 Task: Look for space in Xinpu, China from 1st June, 2023 to 9th June, 2023 for 6 adults in price range Rs.6000 to Rs.12000. Place can be entire place with 3 bedrooms having 3 beds and 3 bathrooms. Property type can be house, flat, guest house. Booking option can be shelf check-in. Required host language is Chinese (Simplified).
Action: Mouse moved to (321, 169)
Screenshot: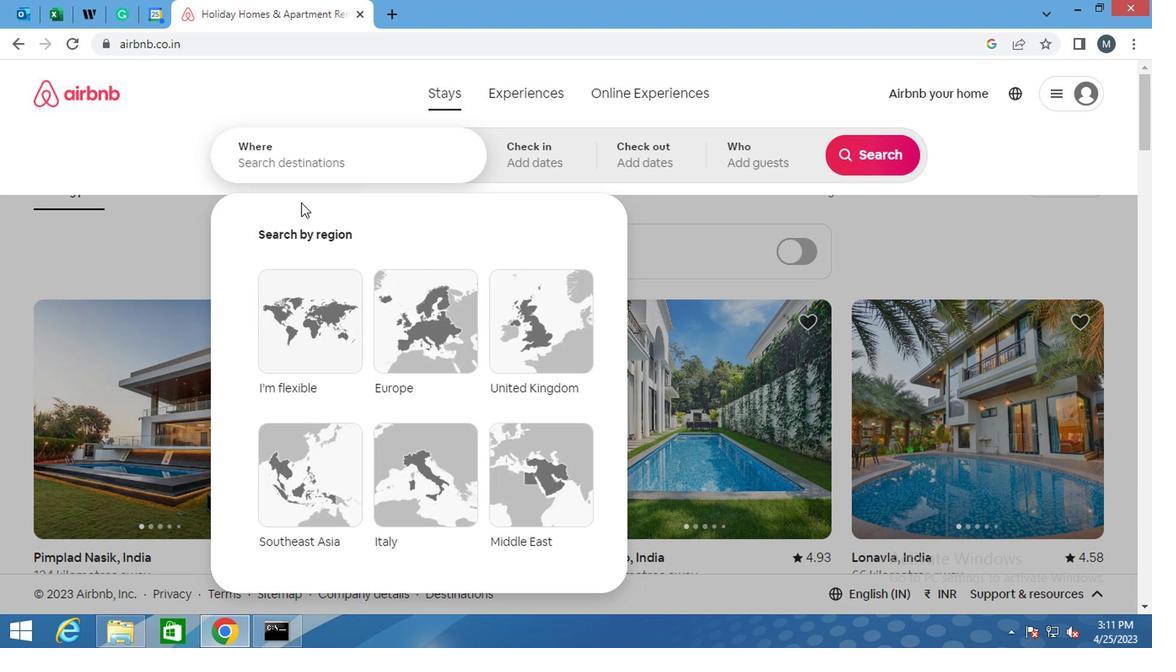 
Action: Mouse pressed left at (321, 169)
Screenshot: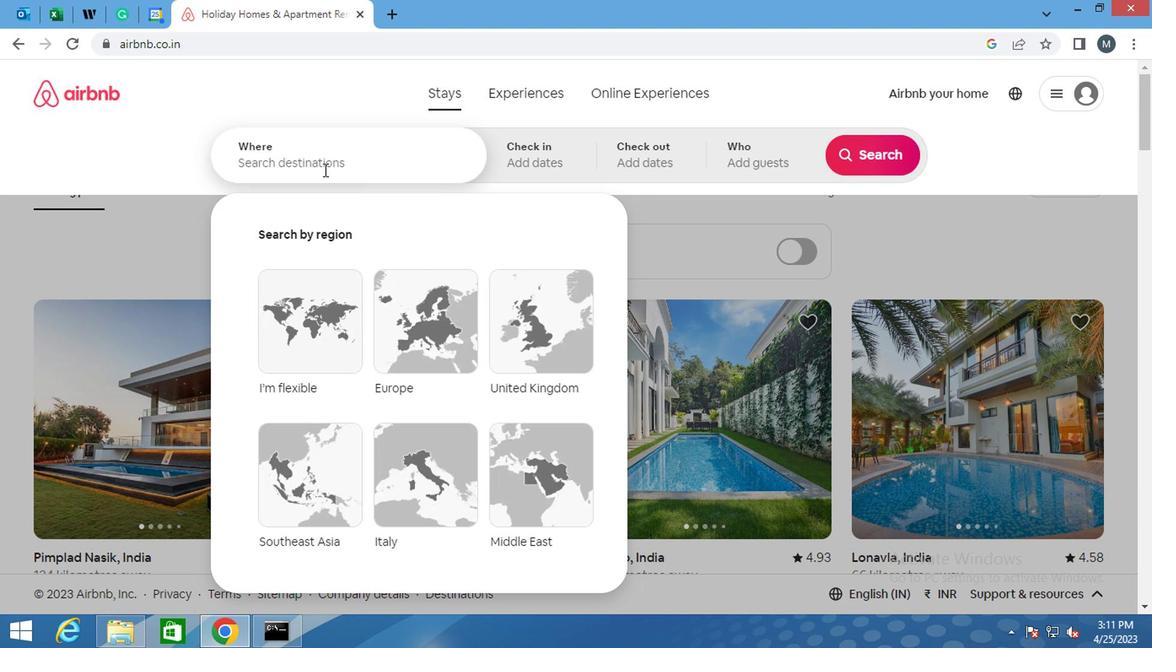
Action: Mouse moved to (318, 169)
Screenshot: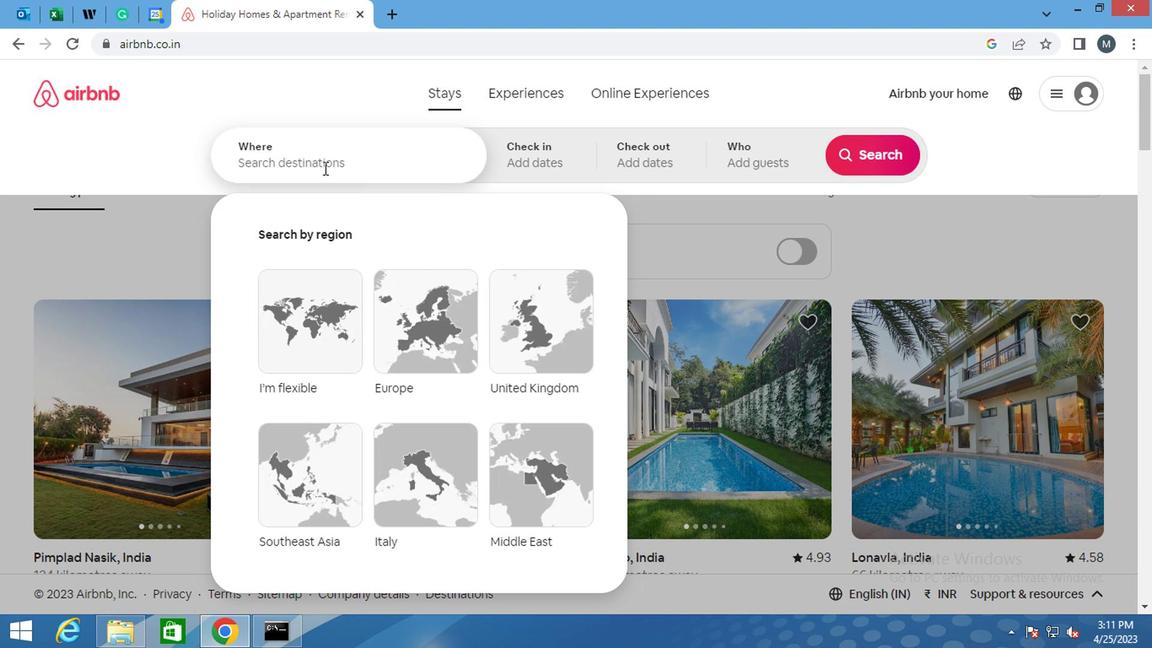 
Action: Key pressed <Key.shift>XINPU,<Key.shift>CHINA
Screenshot: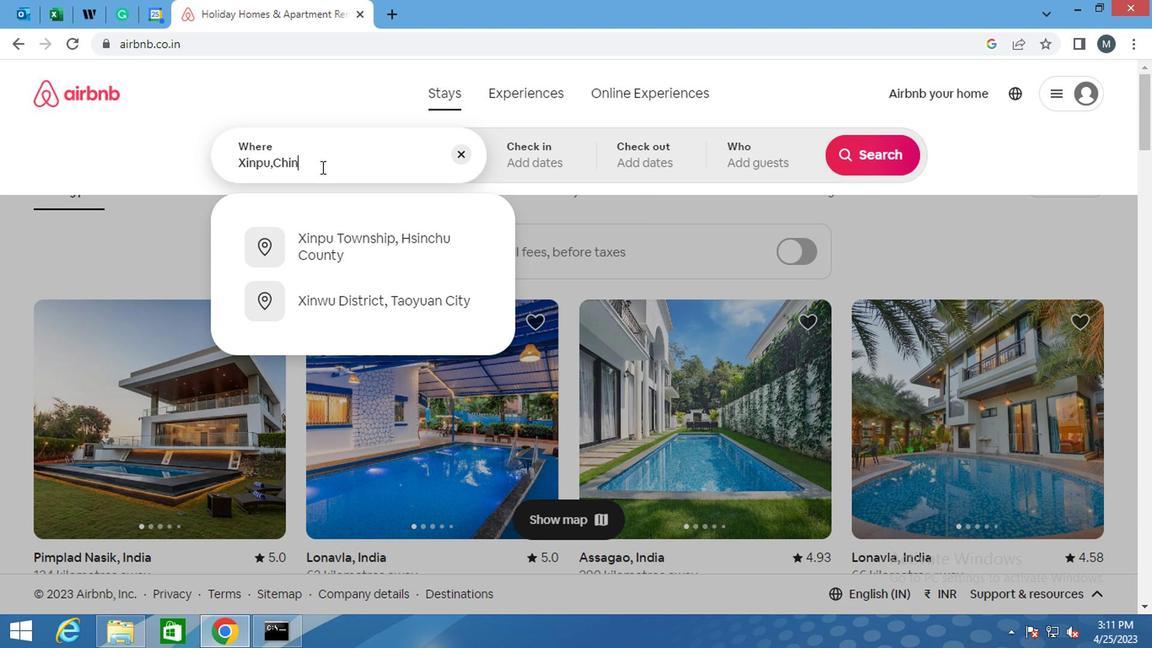 
Action: Mouse moved to (514, 159)
Screenshot: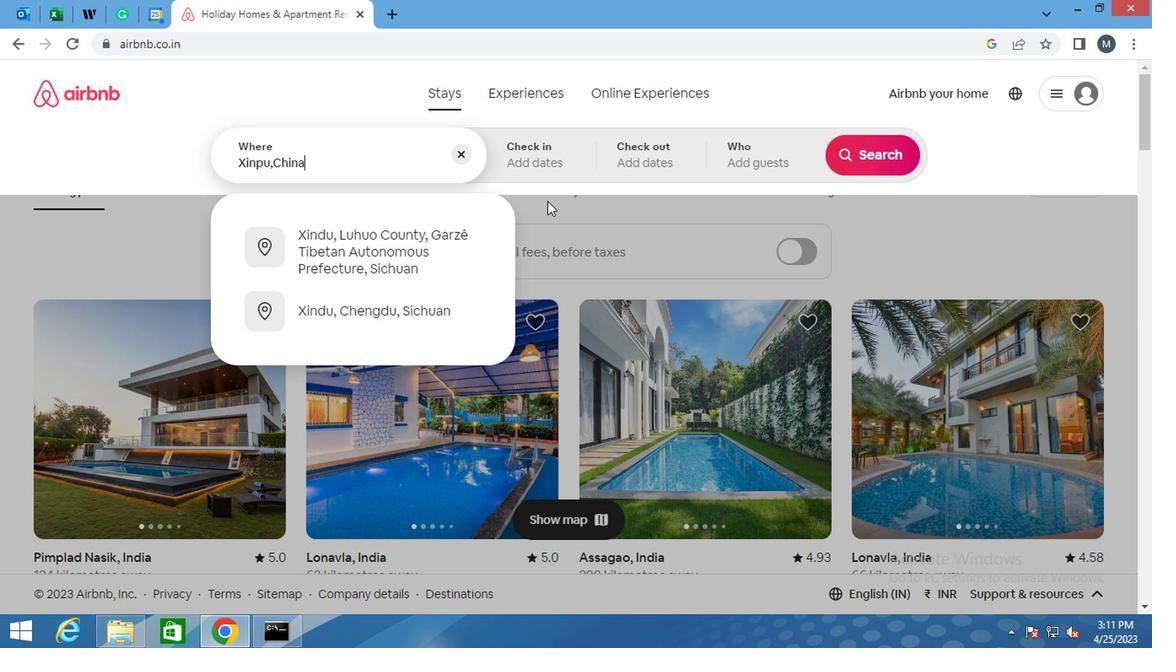 
Action: Mouse pressed left at (514, 159)
Screenshot: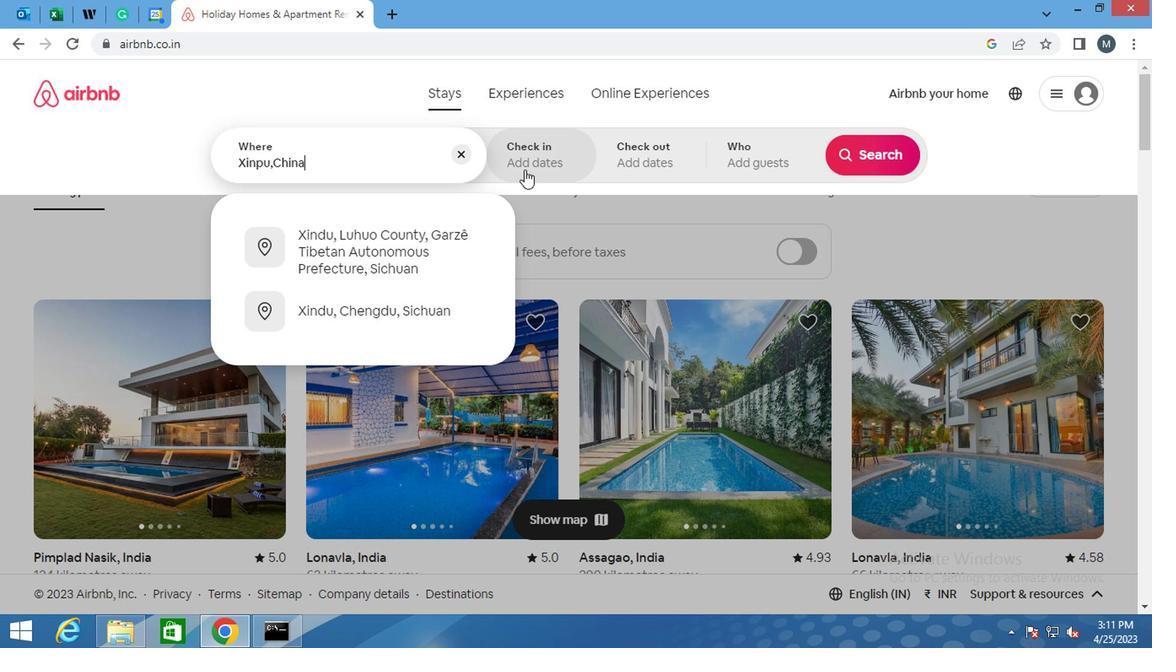 
Action: Mouse moved to (864, 280)
Screenshot: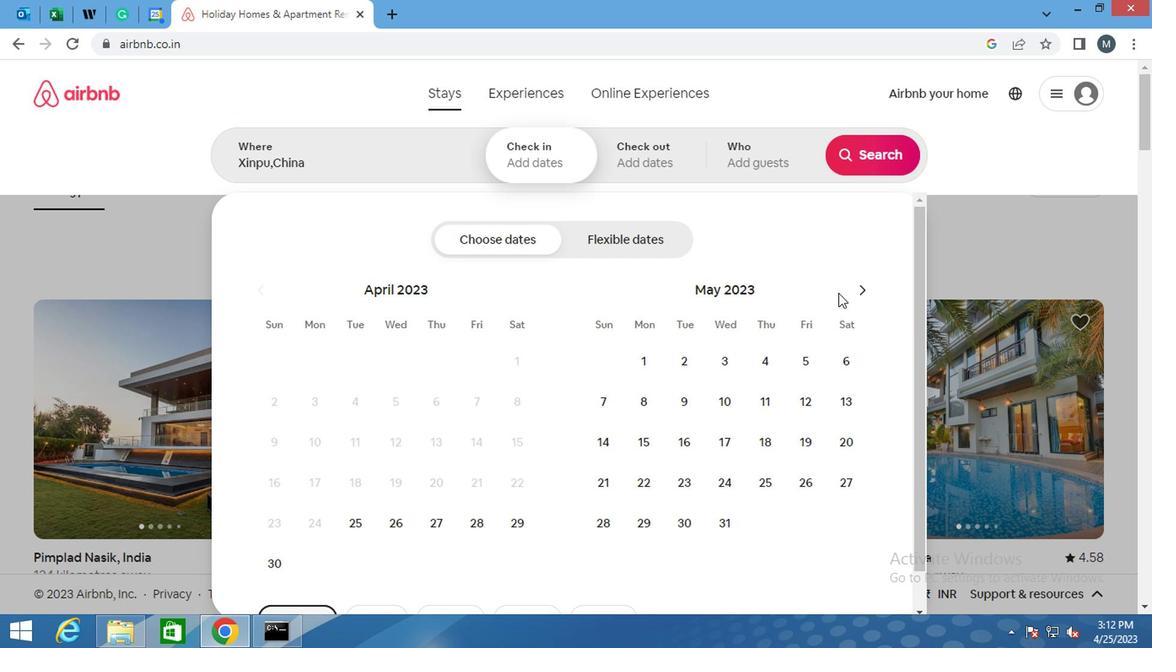 
Action: Mouse pressed left at (864, 280)
Screenshot: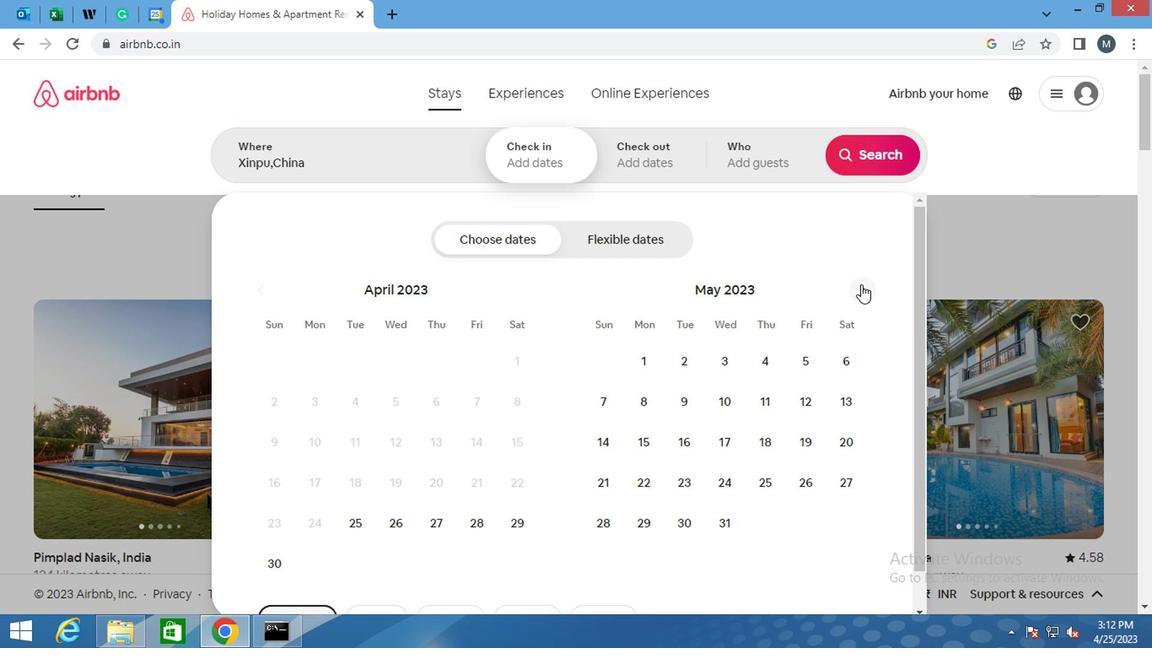 
Action: Mouse moved to (760, 358)
Screenshot: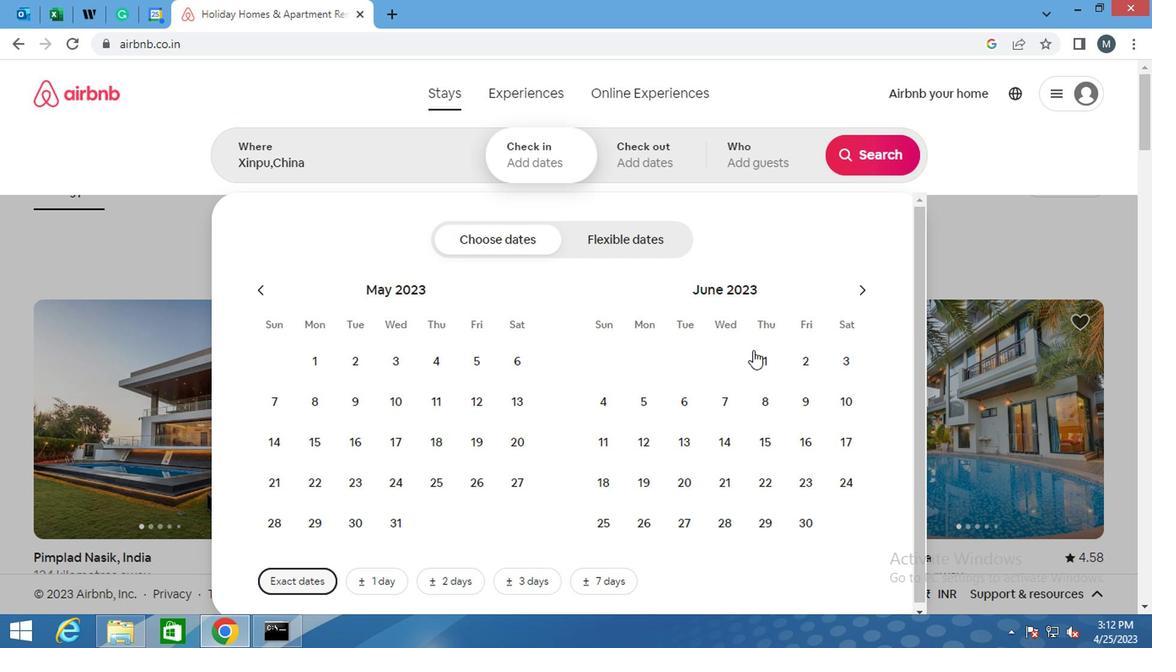 
Action: Mouse pressed left at (760, 358)
Screenshot: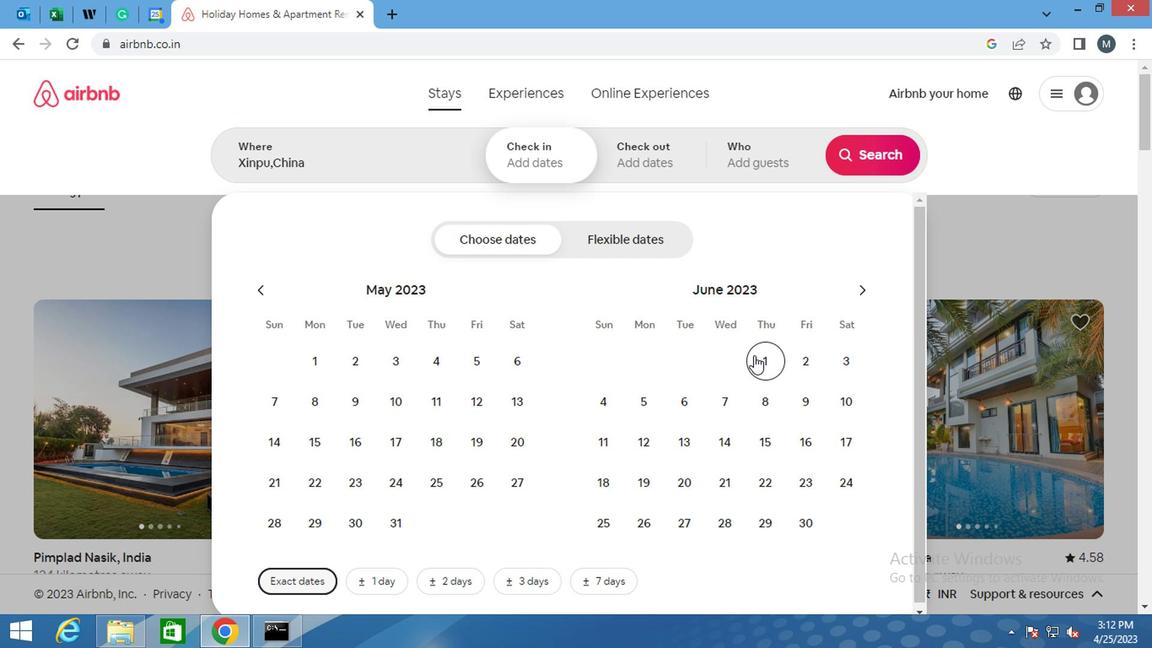 
Action: Mouse moved to (804, 396)
Screenshot: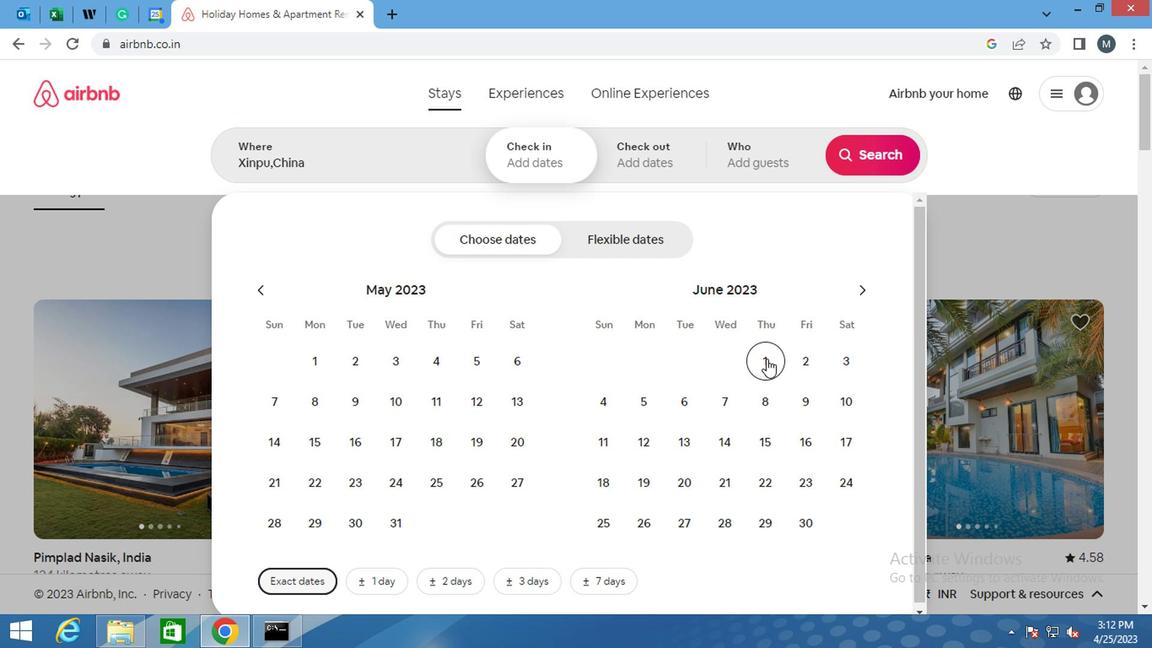 
Action: Mouse pressed left at (804, 396)
Screenshot: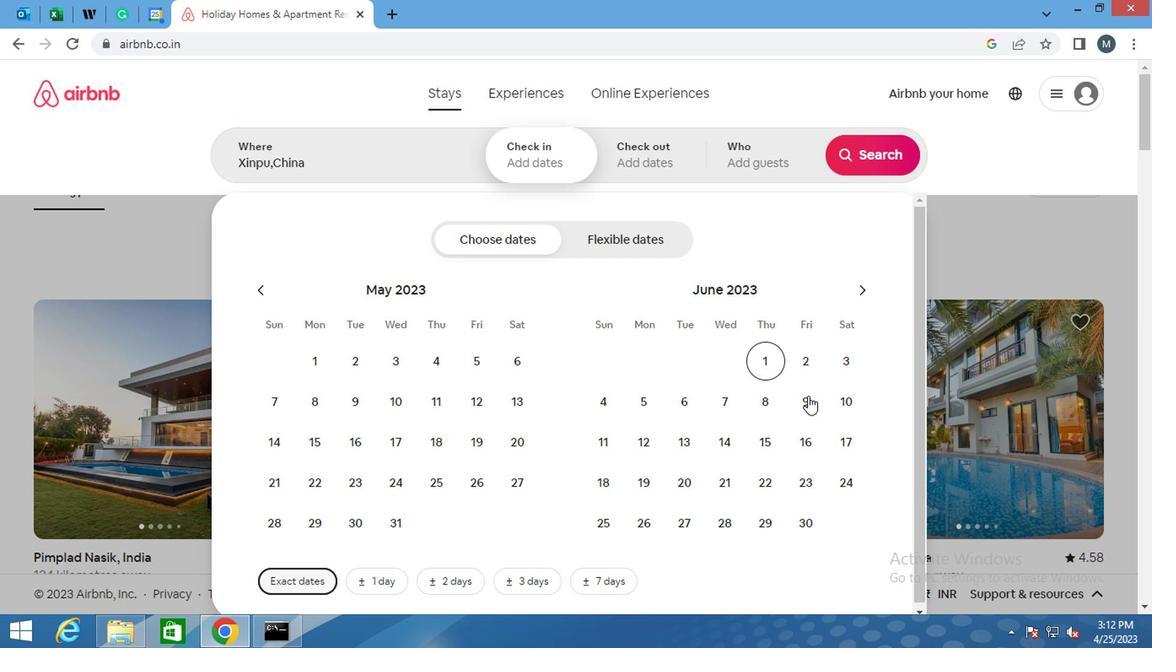 
Action: Mouse moved to (777, 162)
Screenshot: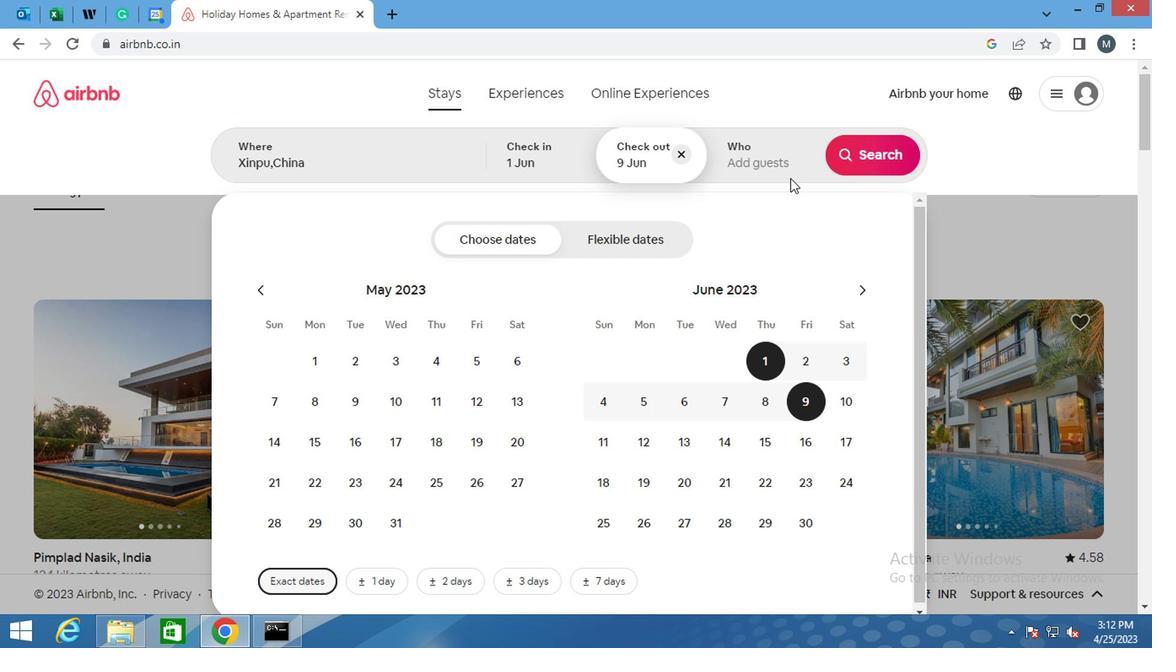 
Action: Mouse pressed left at (777, 162)
Screenshot: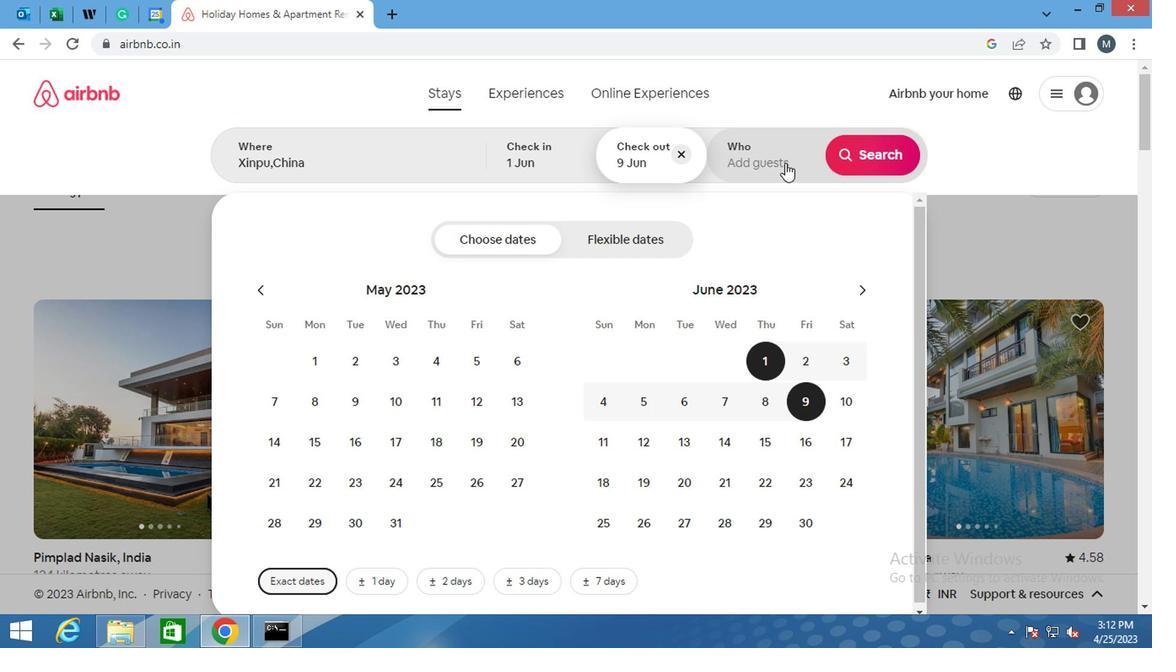 
Action: Mouse moved to (880, 249)
Screenshot: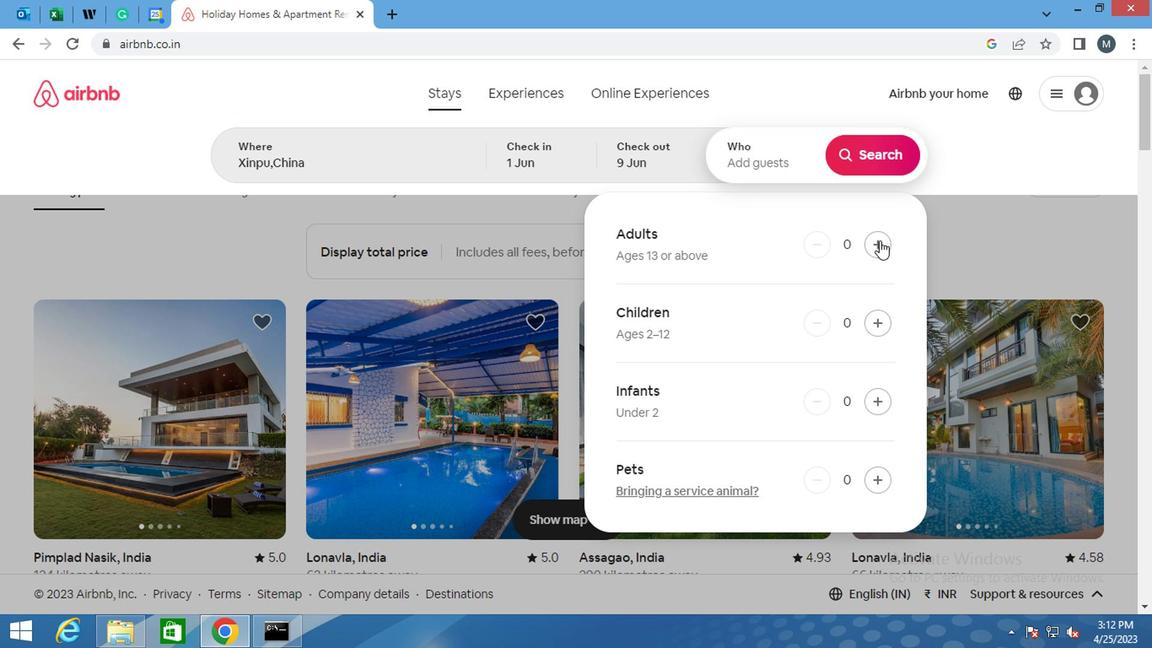 
Action: Mouse pressed left at (880, 249)
Screenshot: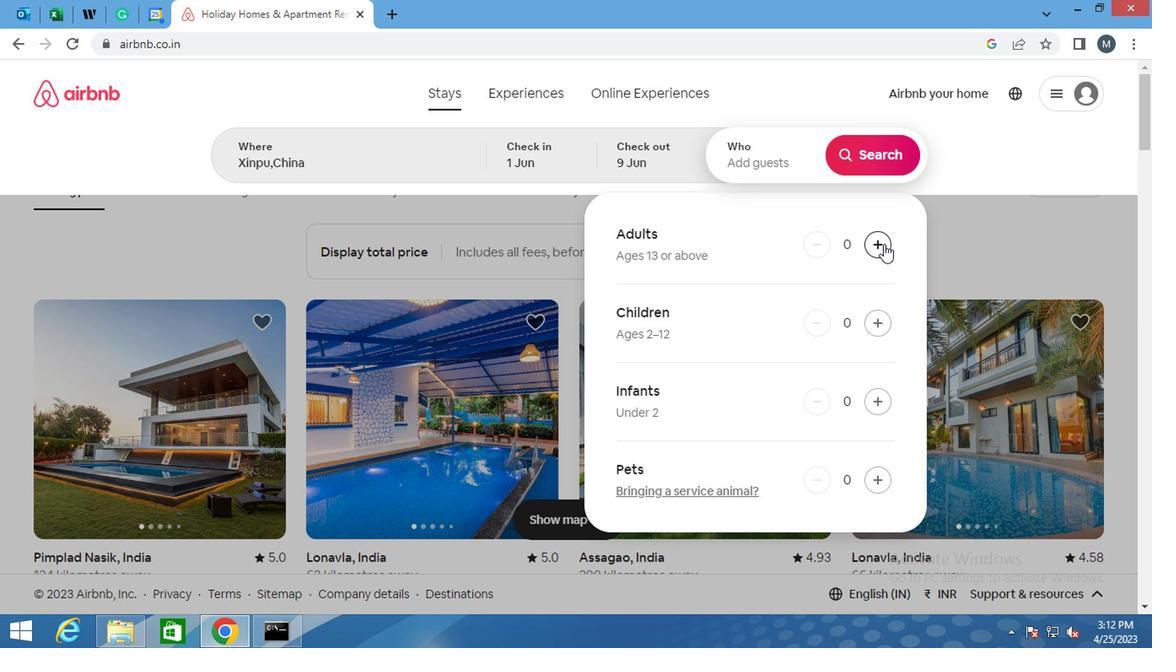 
Action: Mouse moved to (879, 250)
Screenshot: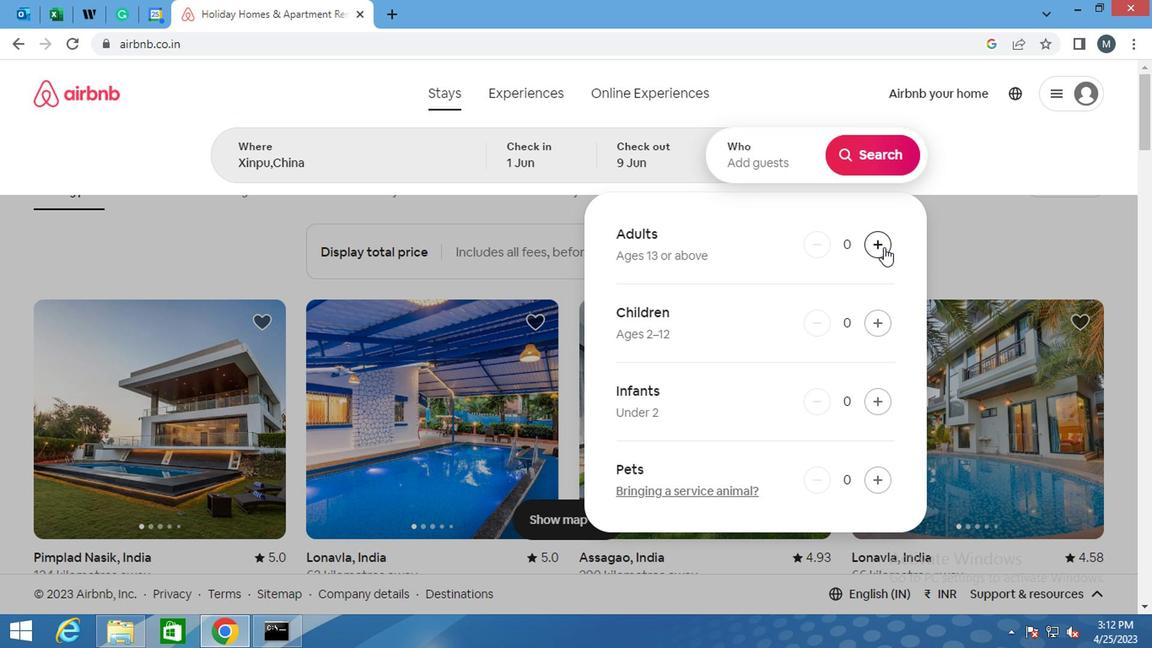 
Action: Mouse pressed left at (879, 250)
Screenshot: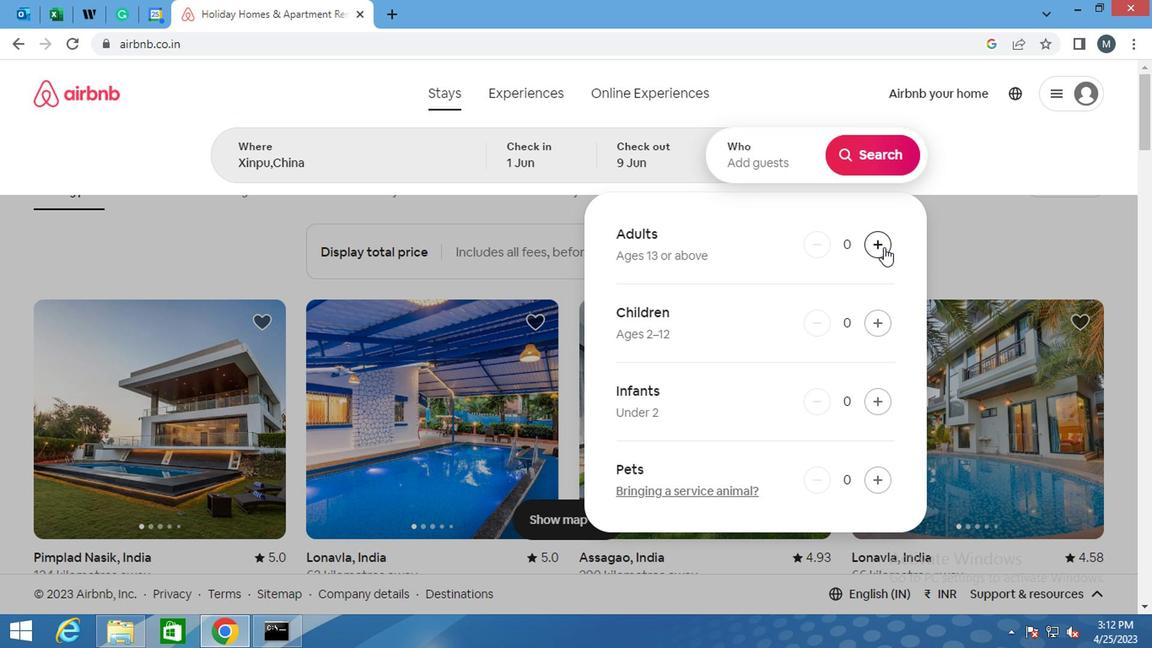 
Action: Mouse moved to (877, 251)
Screenshot: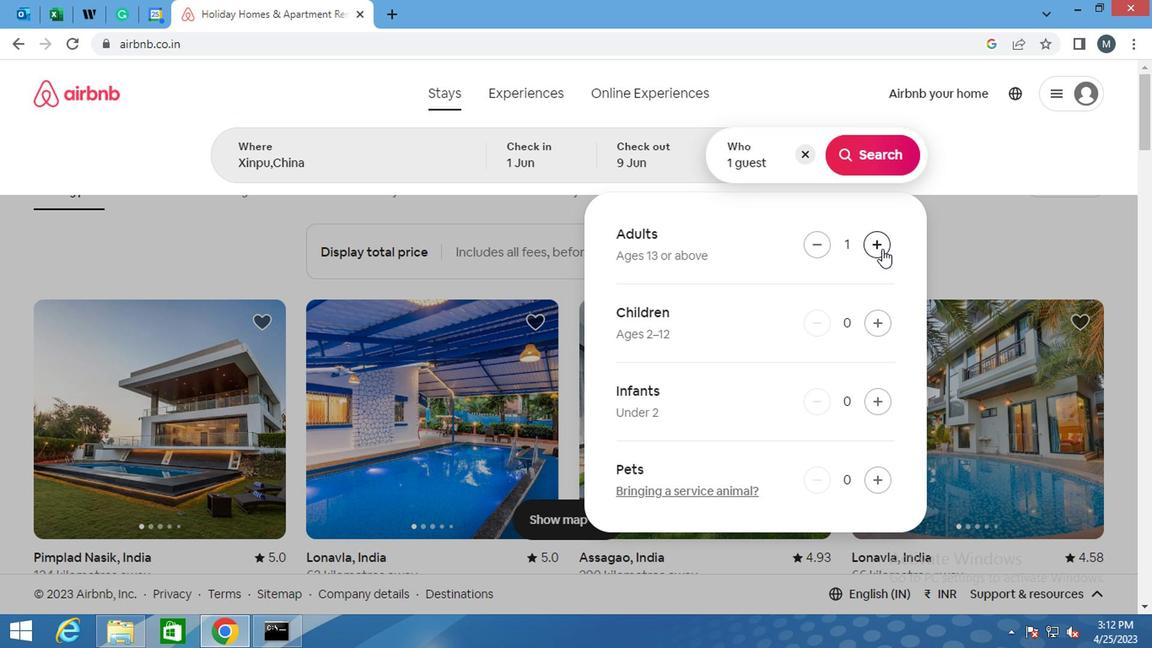 
Action: Mouse pressed left at (877, 251)
Screenshot: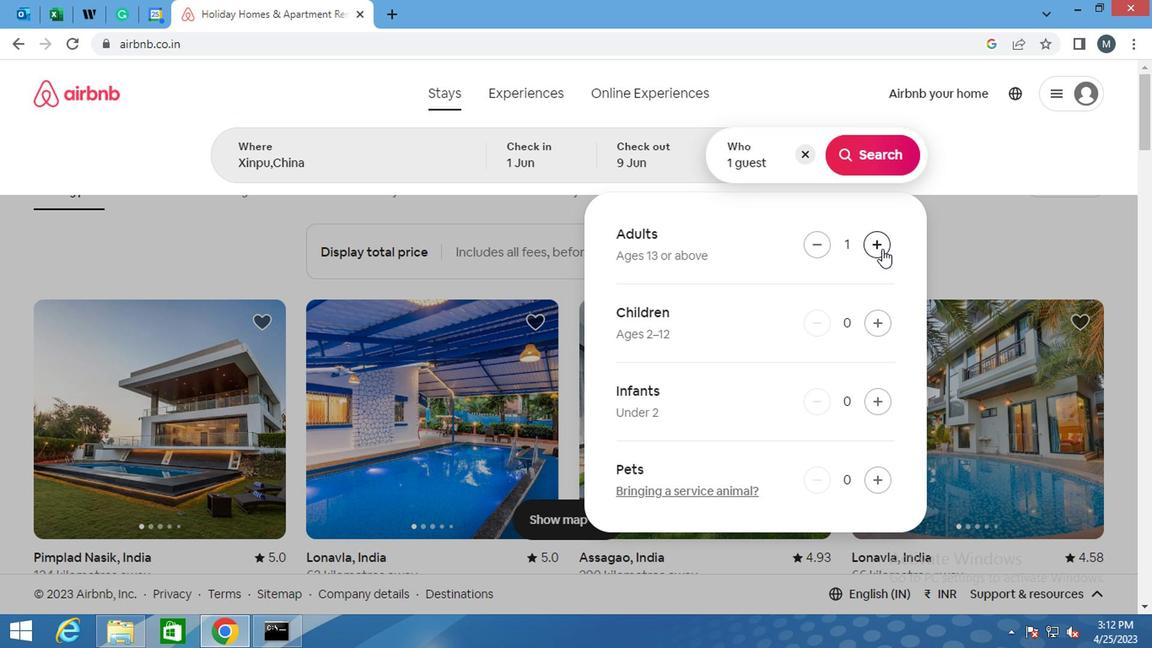
Action: Mouse pressed left at (877, 251)
Screenshot: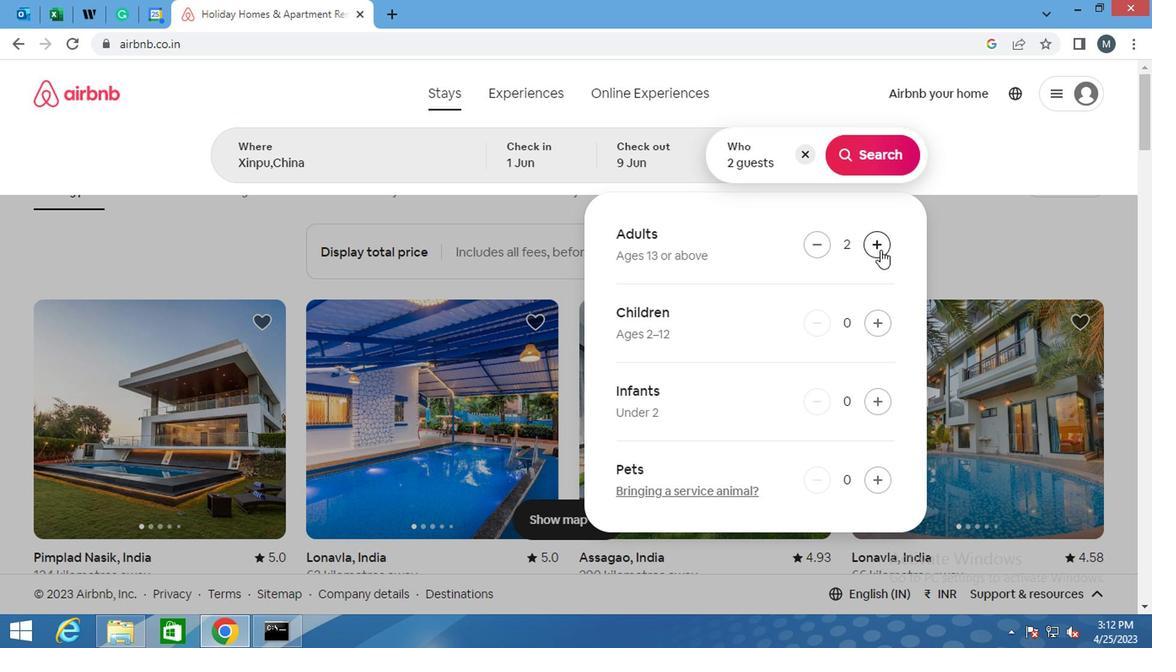 
Action: Mouse pressed left at (877, 251)
Screenshot: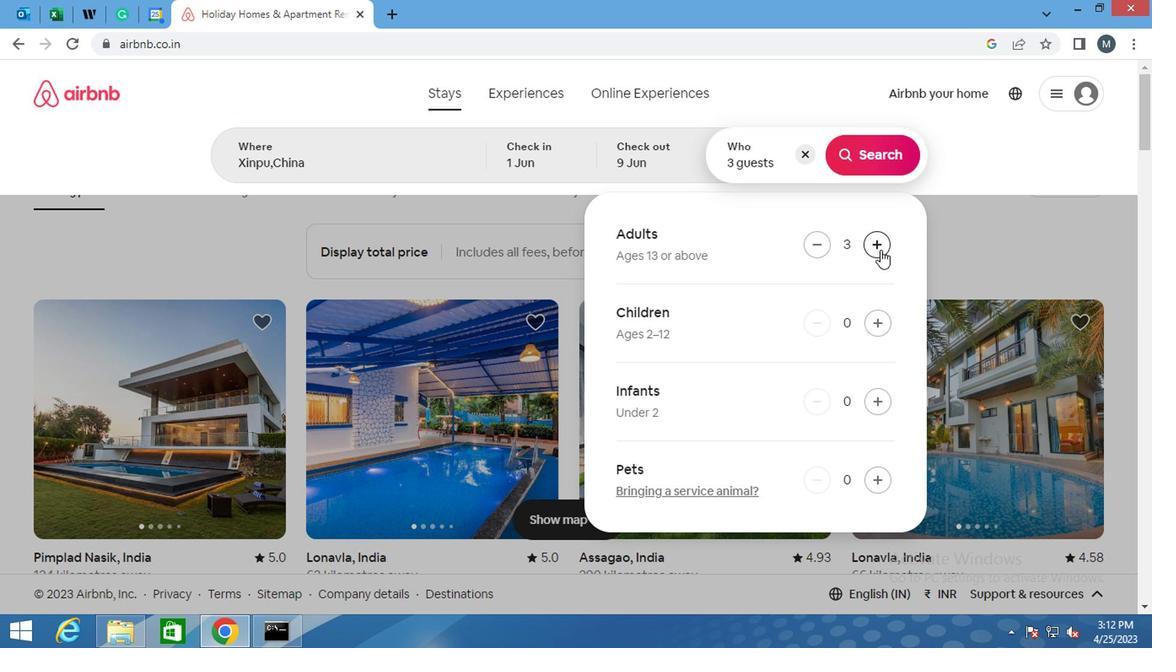 
Action: Mouse pressed left at (877, 251)
Screenshot: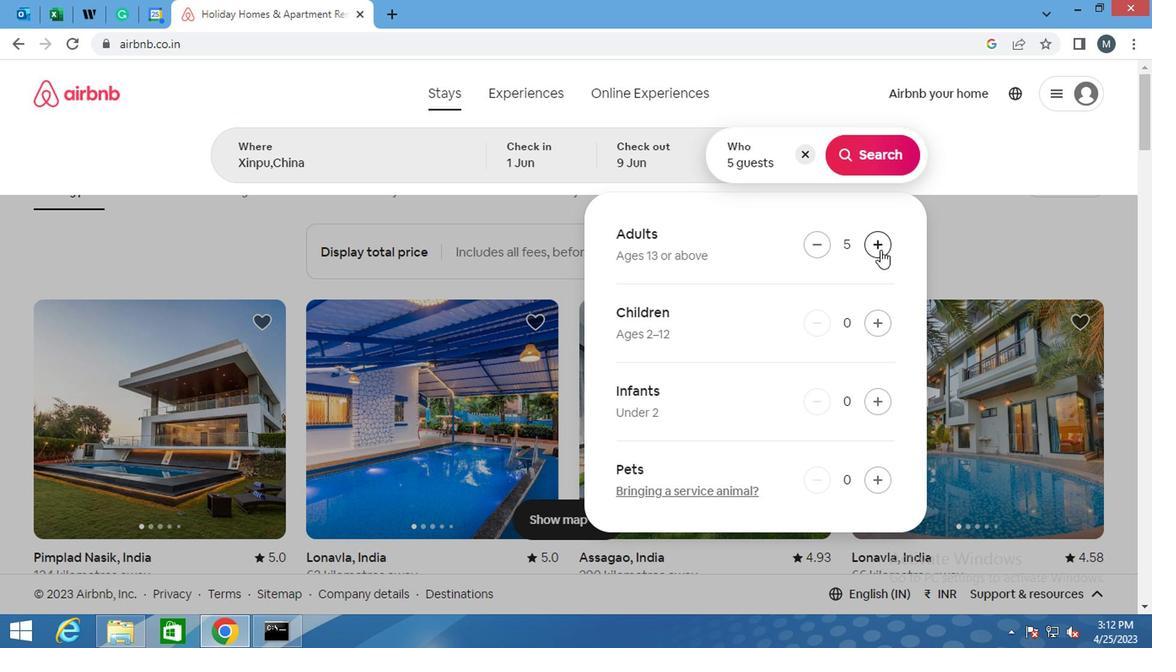 
Action: Mouse moved to (863, 162)
Screenshot: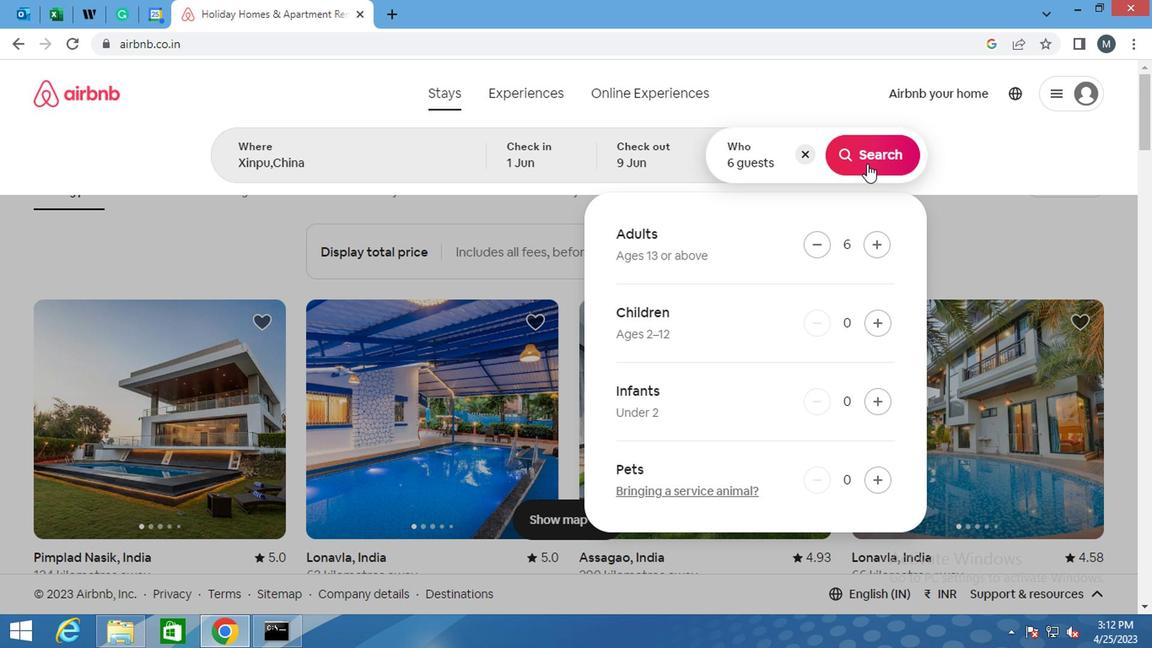 
Action: Mouse pressed left at (863, 162)
Screenshot: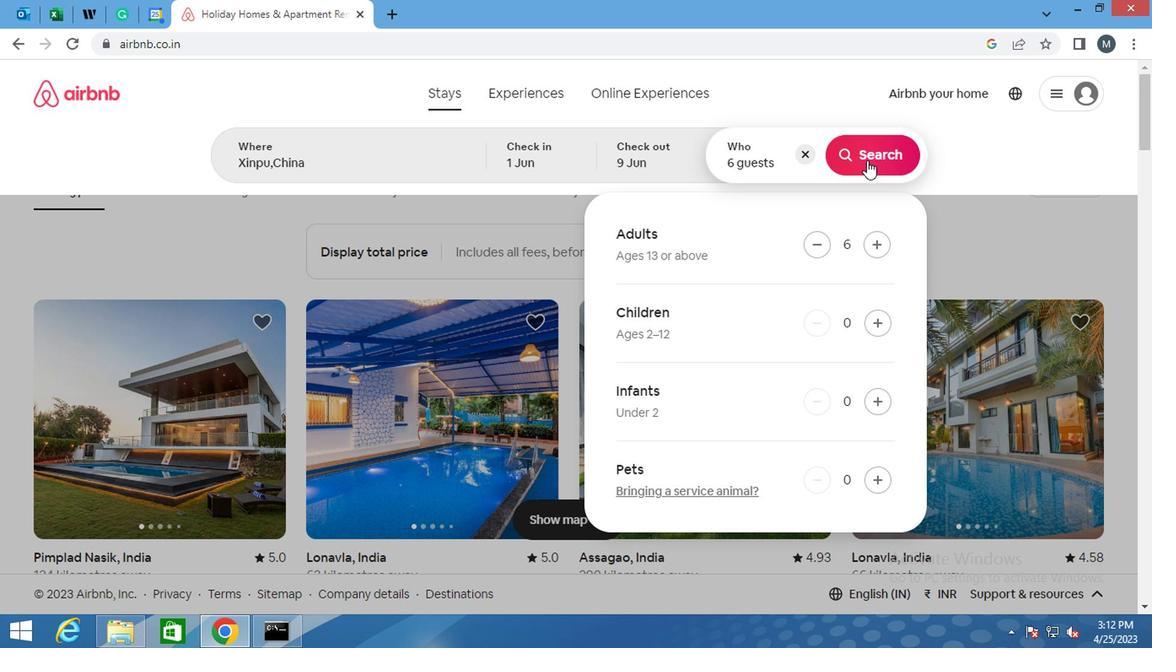 
Action: Mouse moved to (1079, 178)
Screenshot: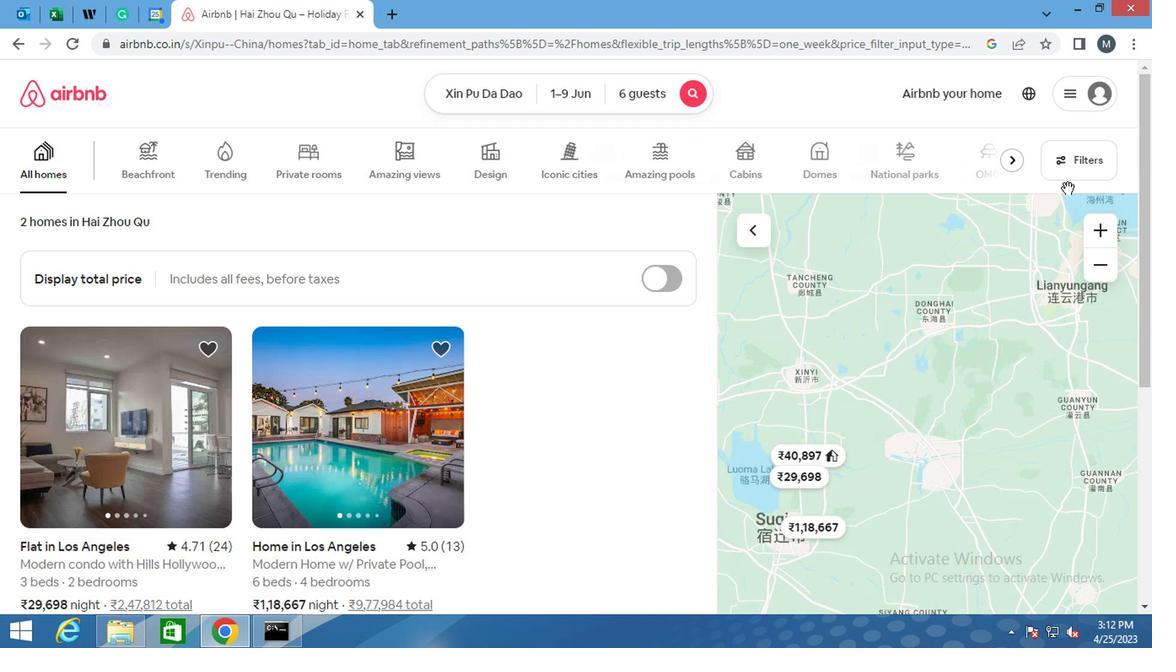 
Action: Mouse pressed left at (1079, 178)
Screenshot: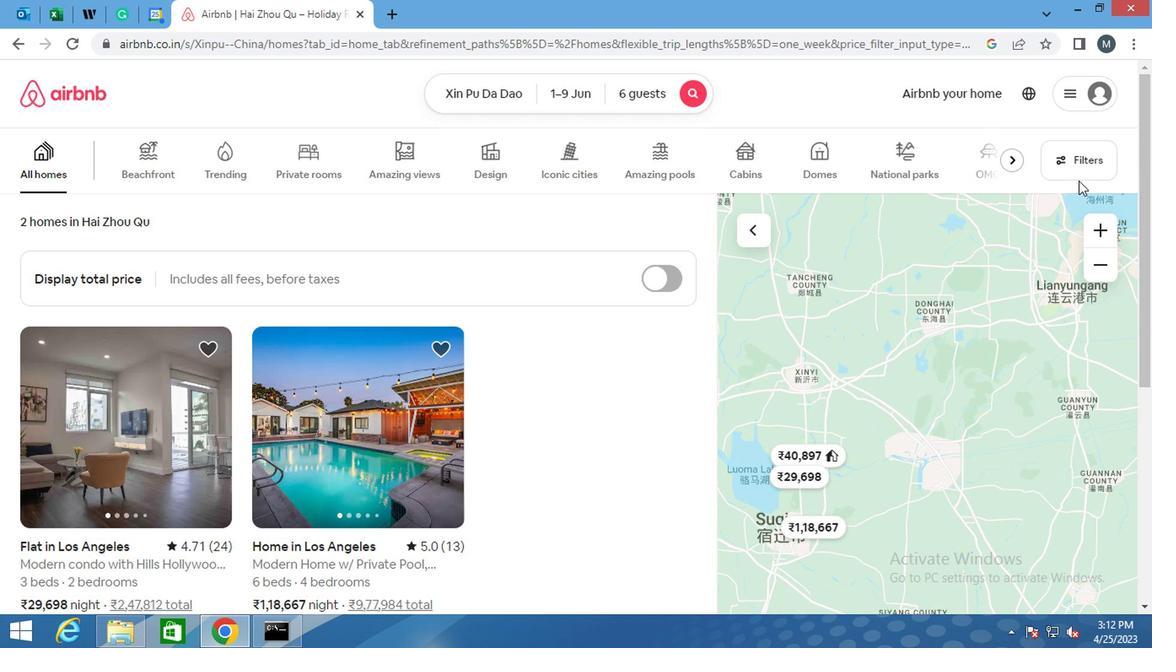 
Action: Mouse moved to (404, 375)
Screenshot: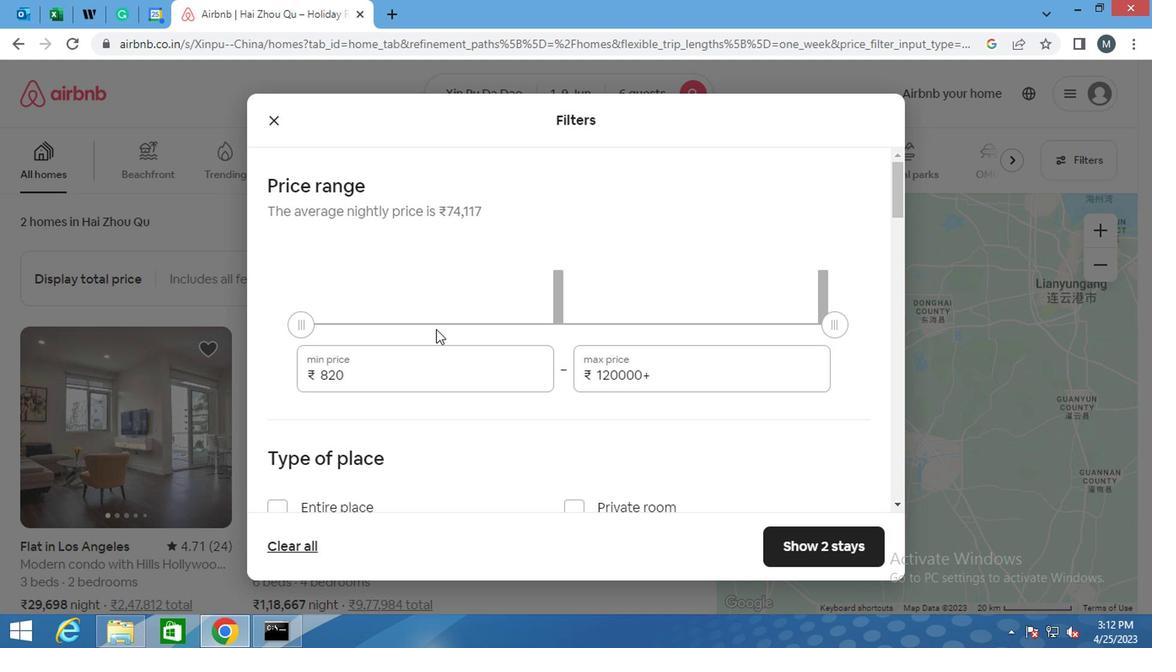 
Action: Mouse pressed left at (404, 375)
Screenshot: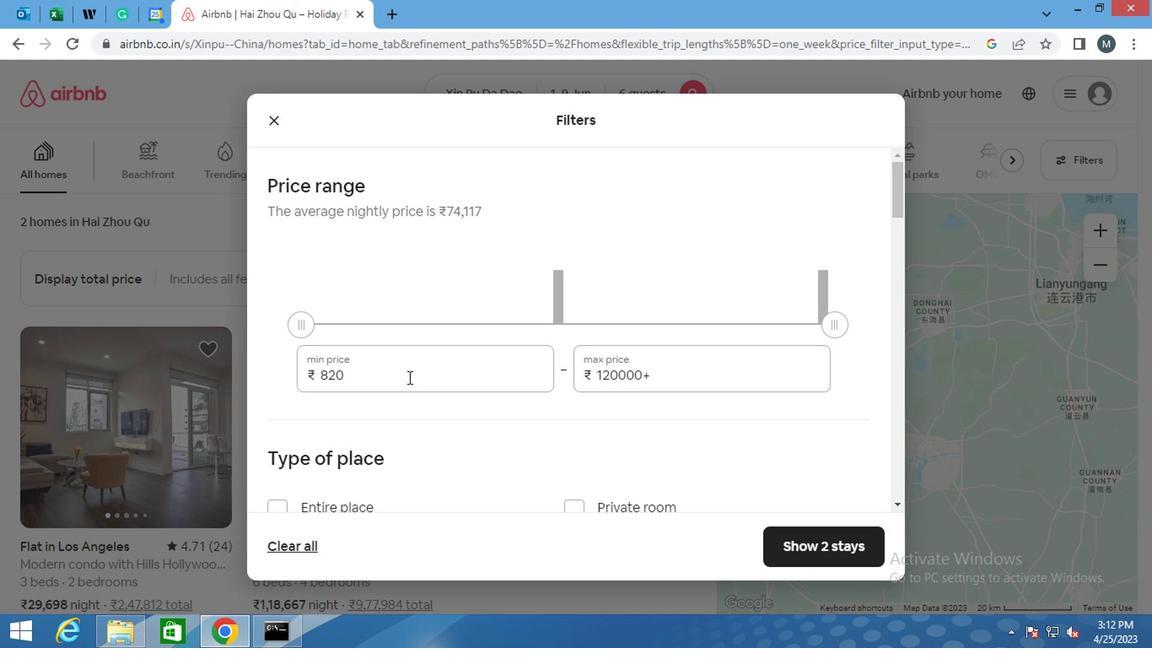 
Action: Mouse moved to (394, 367)
Screenshot: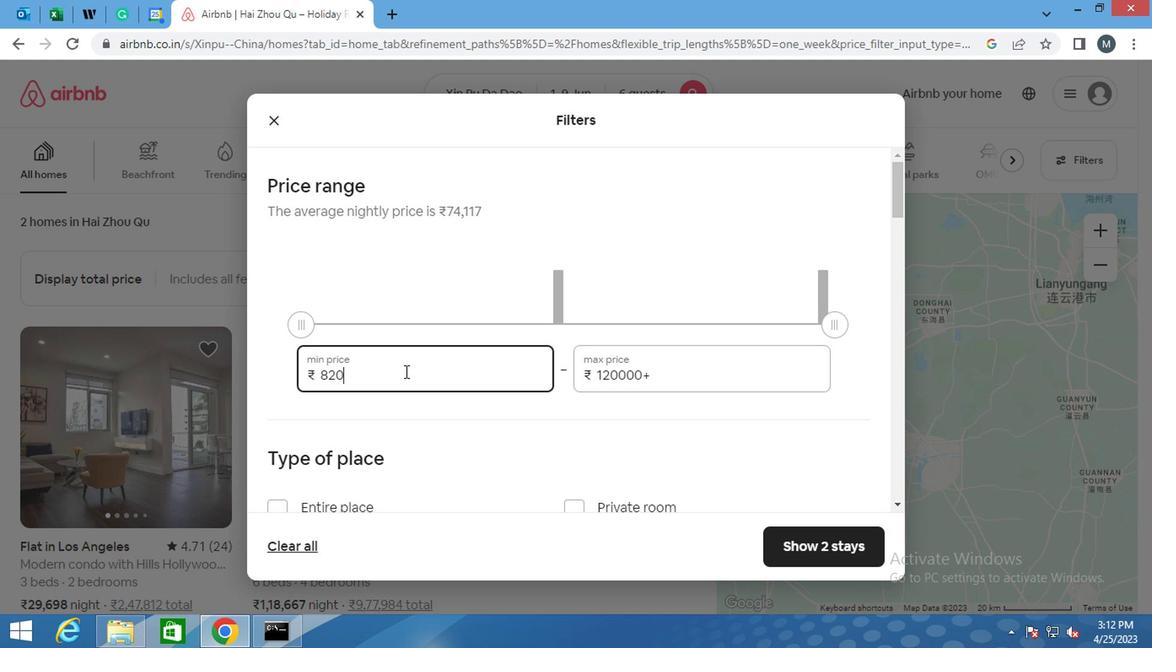 
Action: Key pressed <Key.backspace><Key.backspace><Key.backspace>6000
Screenshot: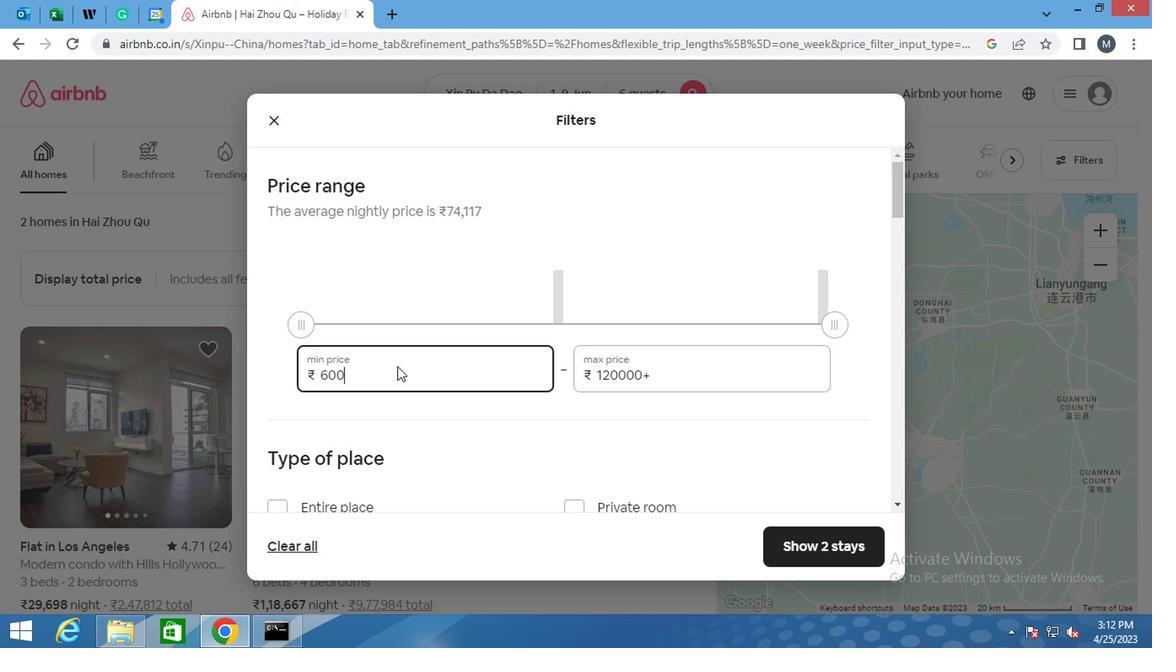 
Action: Mouse moved to (685, 360)
Screenshot: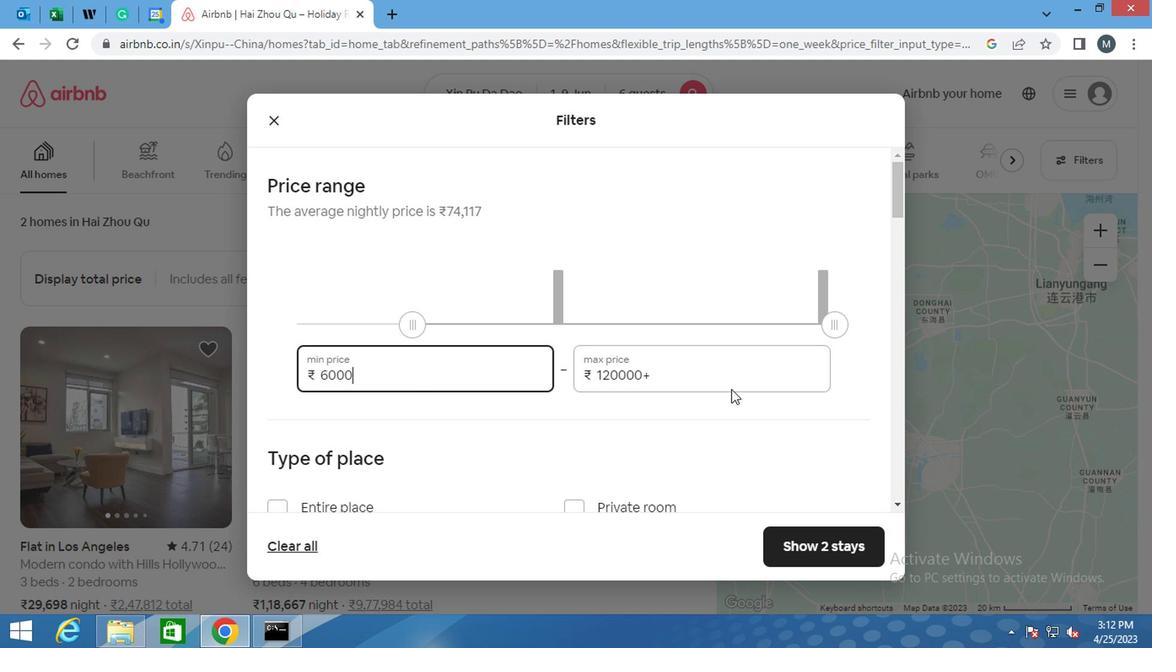 
Action: Mouse pressed left at (685, 360)
Screenshot: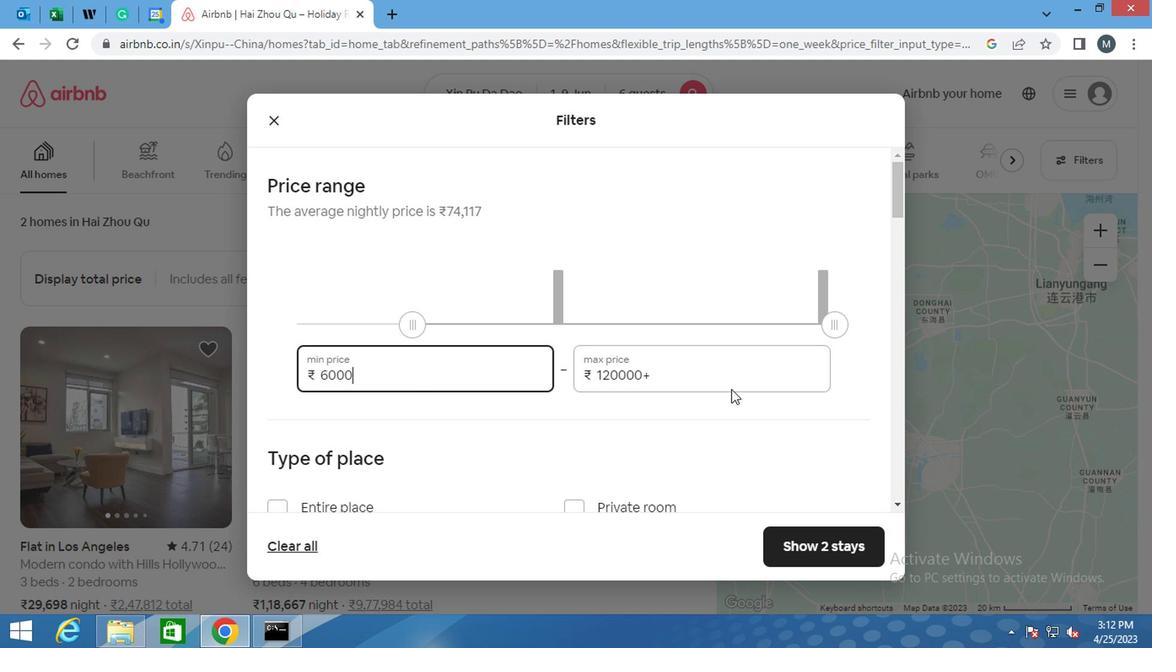 
Action: Mouse moved to (672, 381)
Screenshot: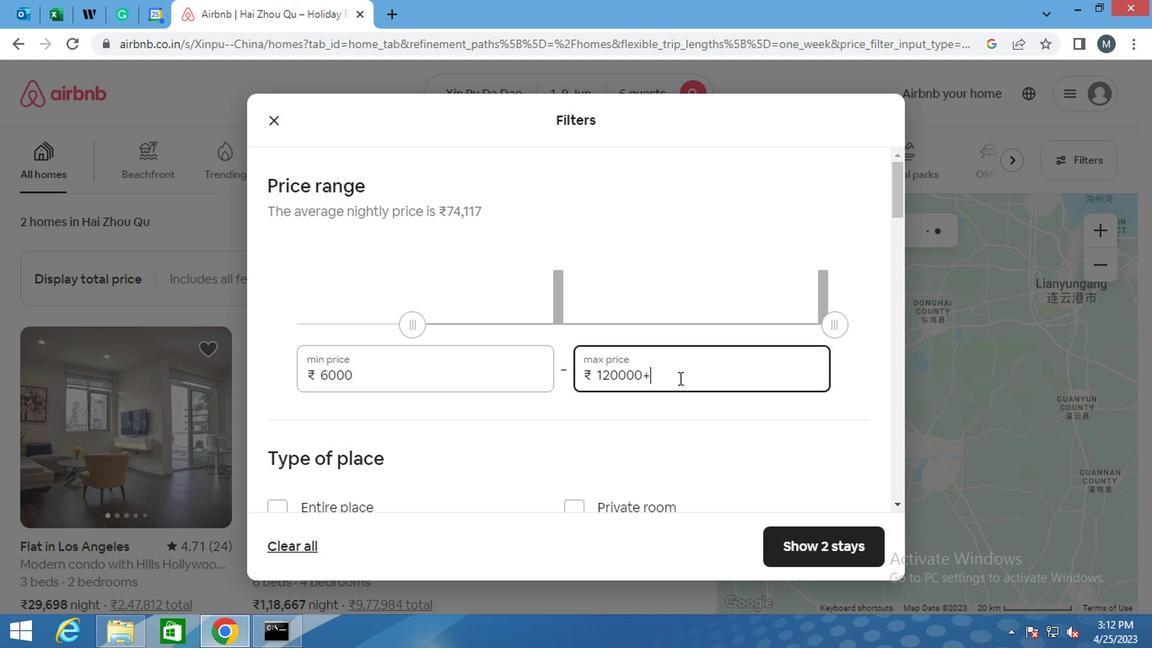 
Action: Key pressed <Key.backspace><Key.backspace>
Screenshot: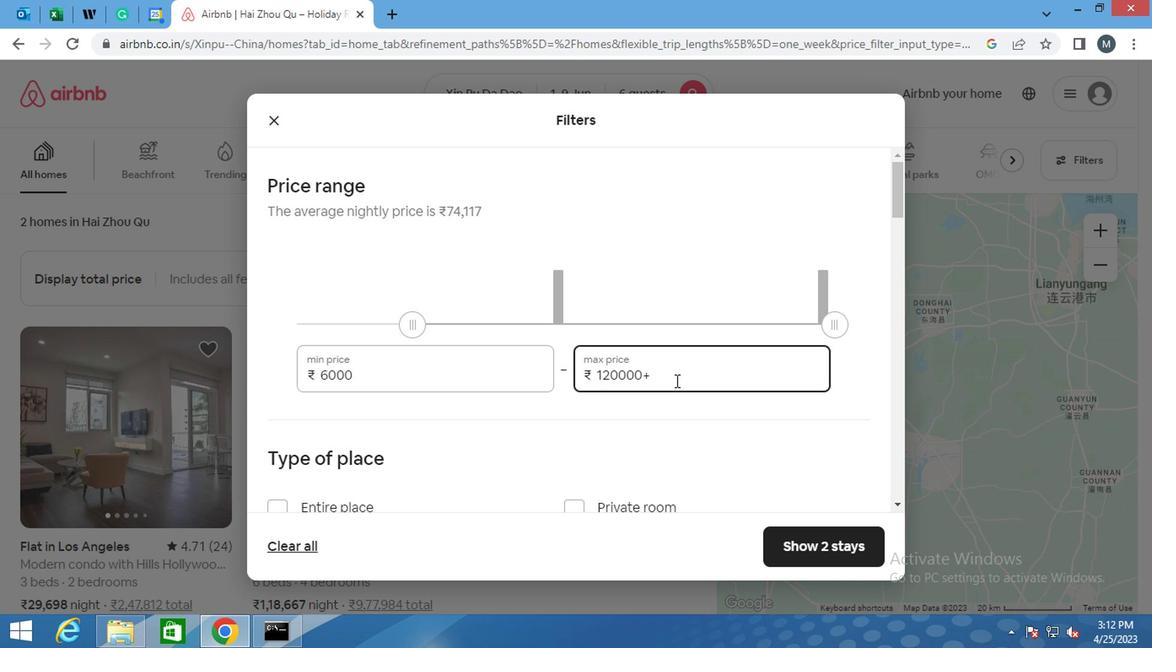 
Action: Mouse moved to (606, 363)
Screenshot: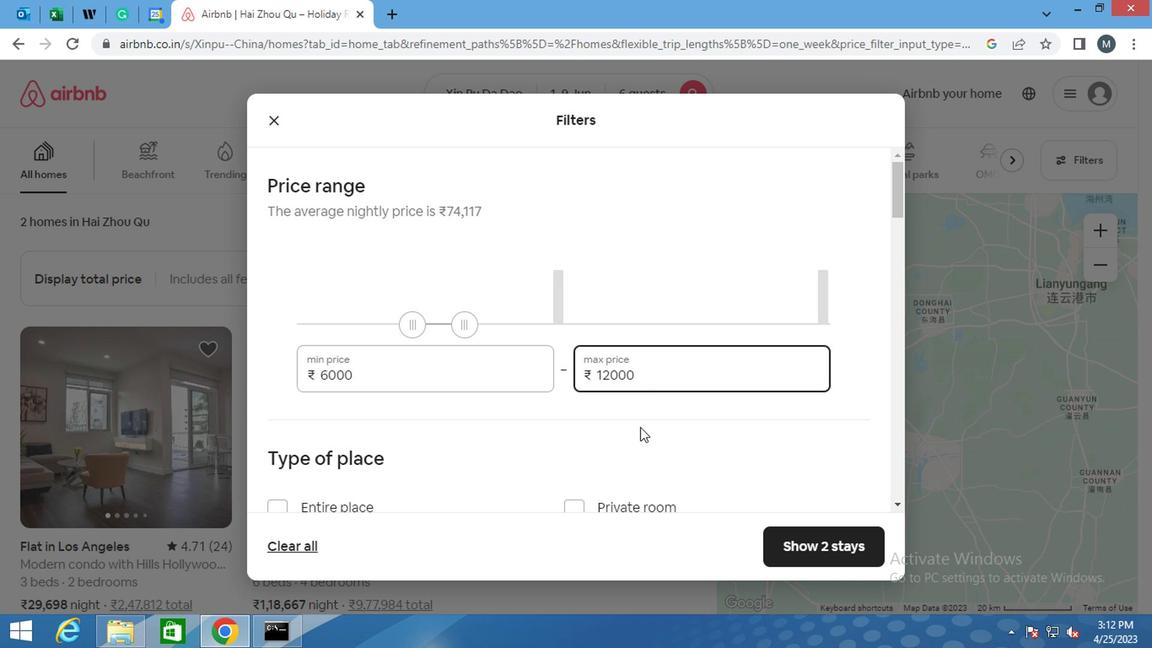 
Action: Mouse scrolled (606, 362) with delta (0, 0)
Screenshot: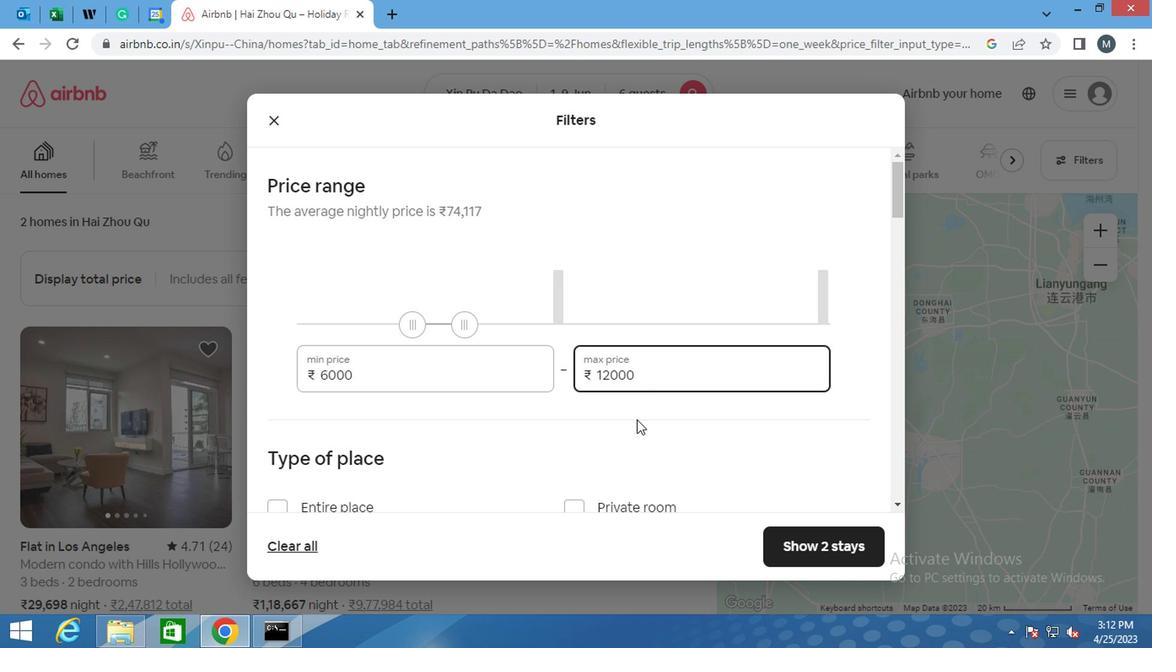 
Action: Mouse moved to (466, 351)
Screenshot: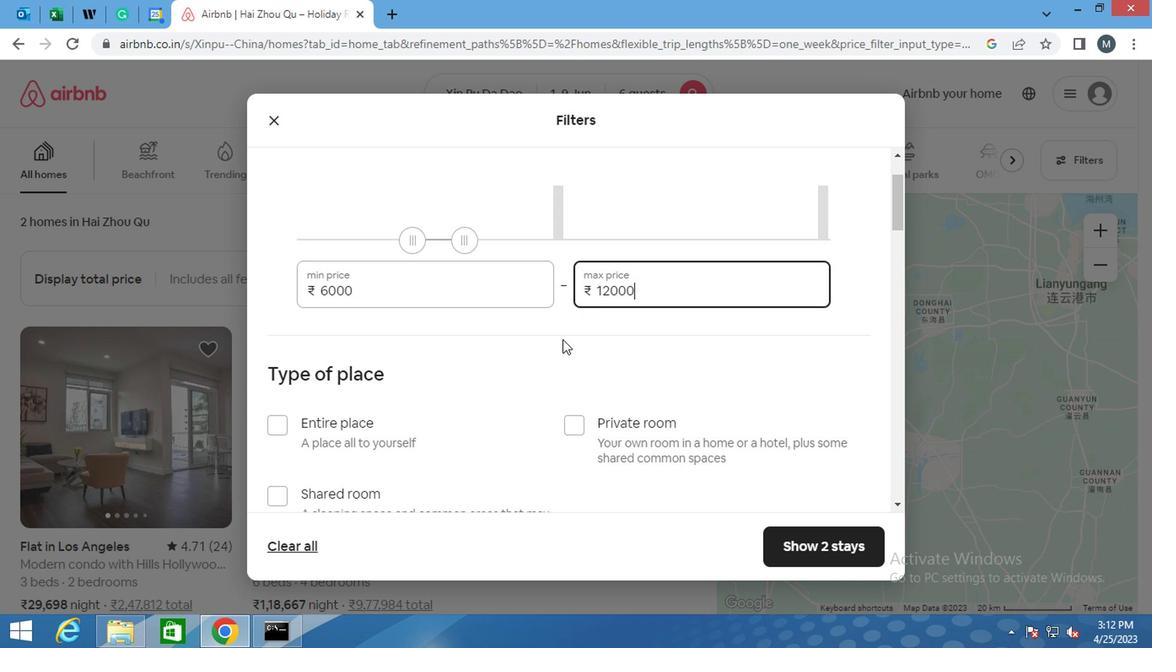 
Action: Mouse scrolled (466, 350) with delta (0, 0)
Screenshot: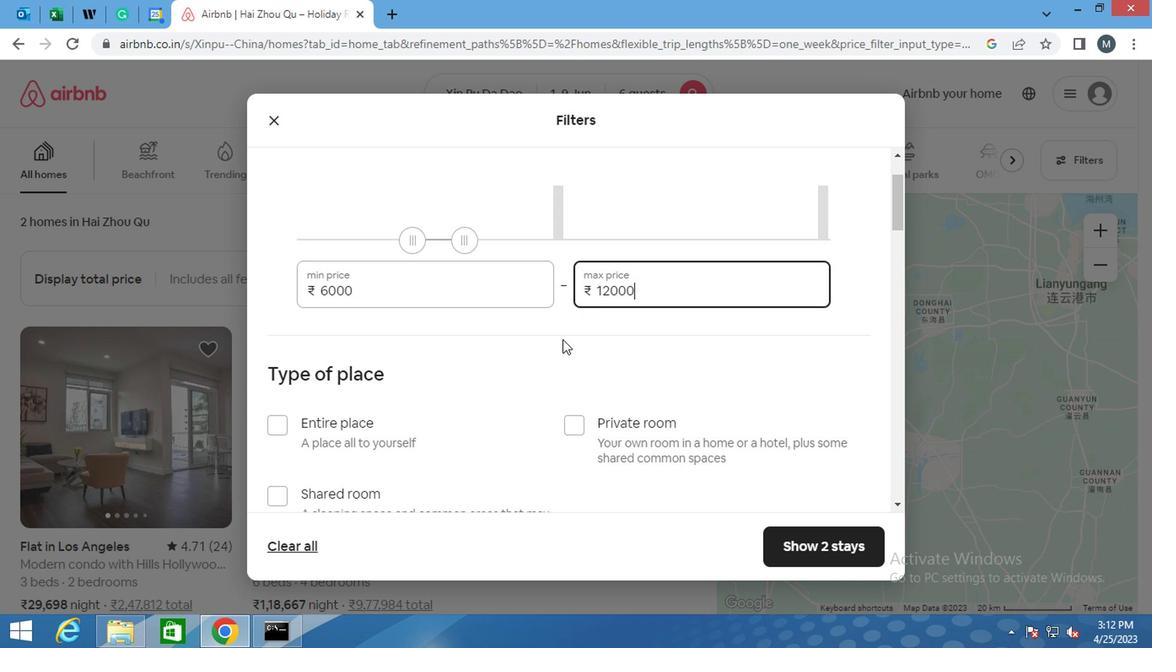 
Action: Mouse moved to (287, 344)
Screenshot: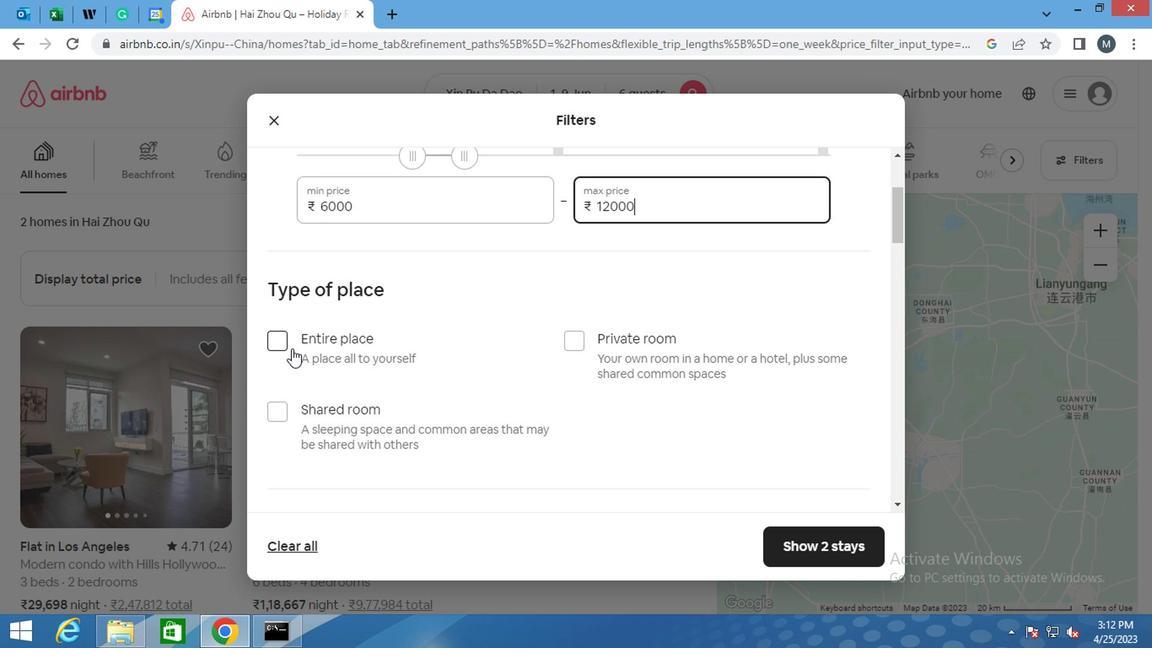 
Action: Mouse pressed left at (287, 344)
Screenshot: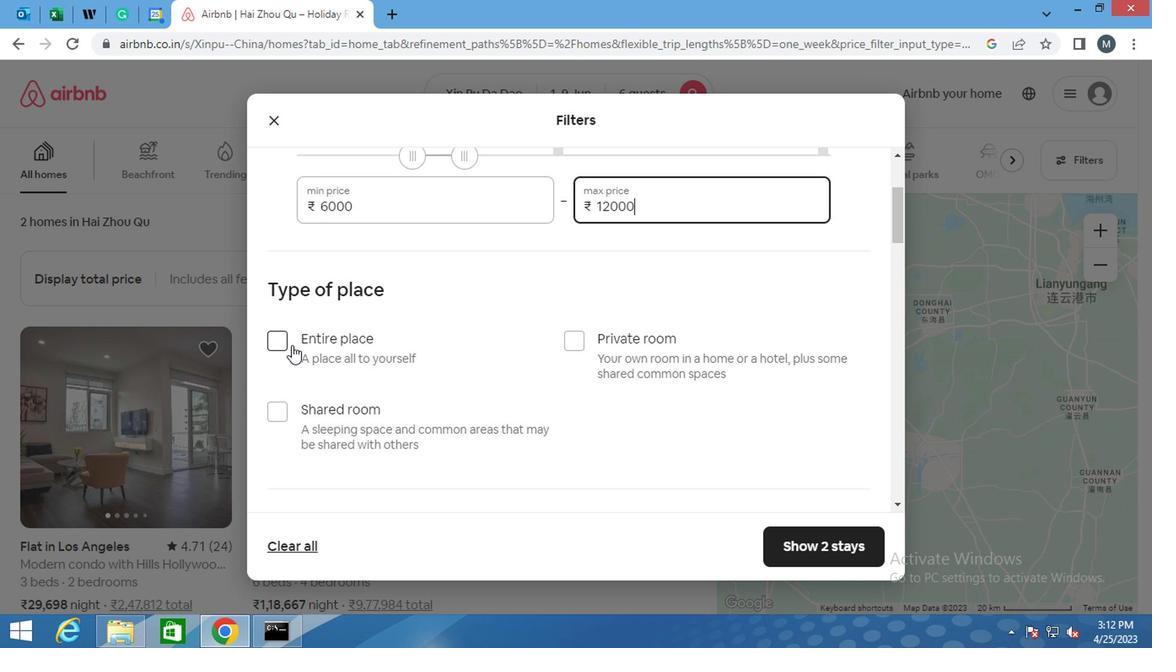 
Action: Mouse moved to (359, 344)
Screenshot: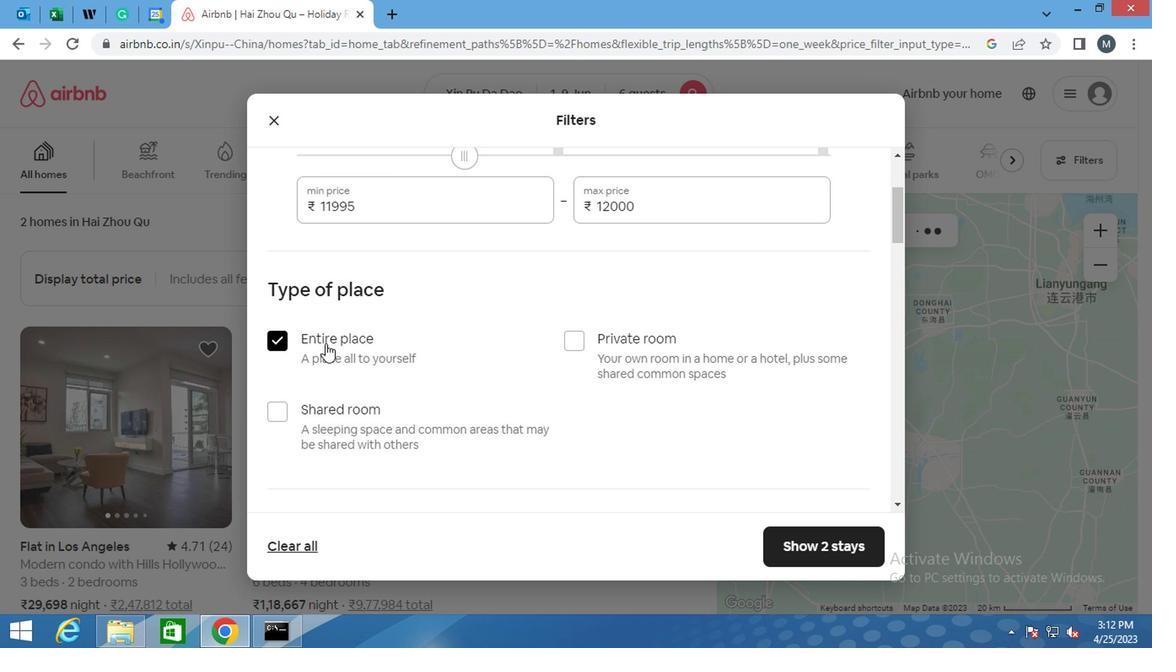 
Action: Mouse scrolled (359, 343) with delta (0, 0)
Screenshot: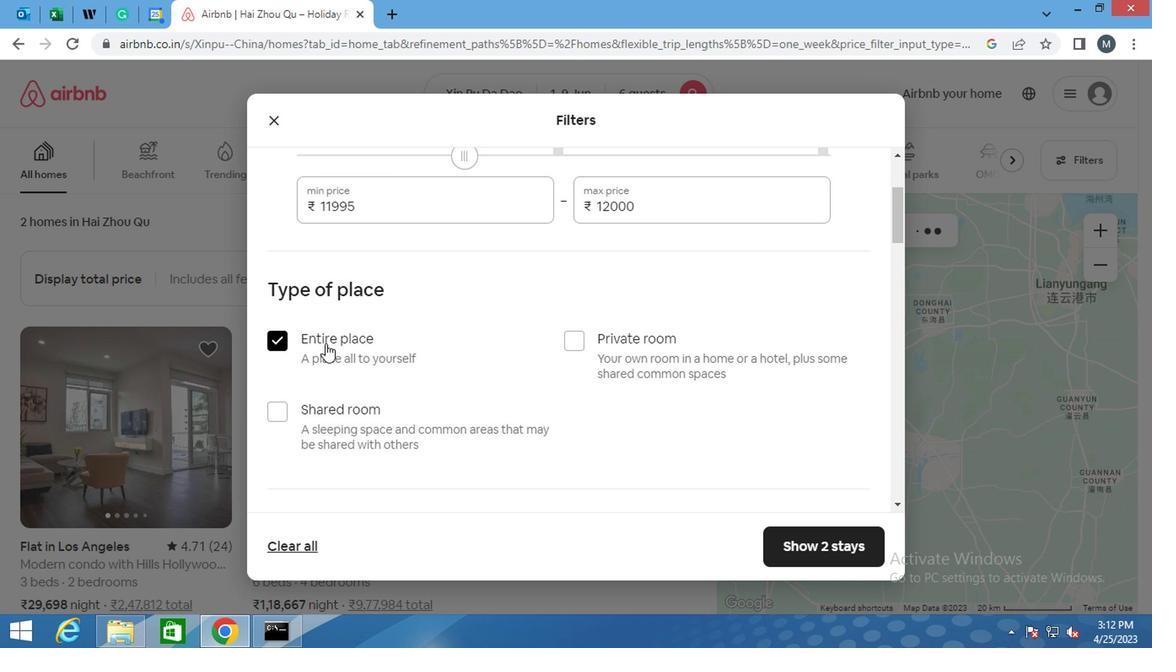 
Action: Mouse moved to (387, 346)
Screenshot: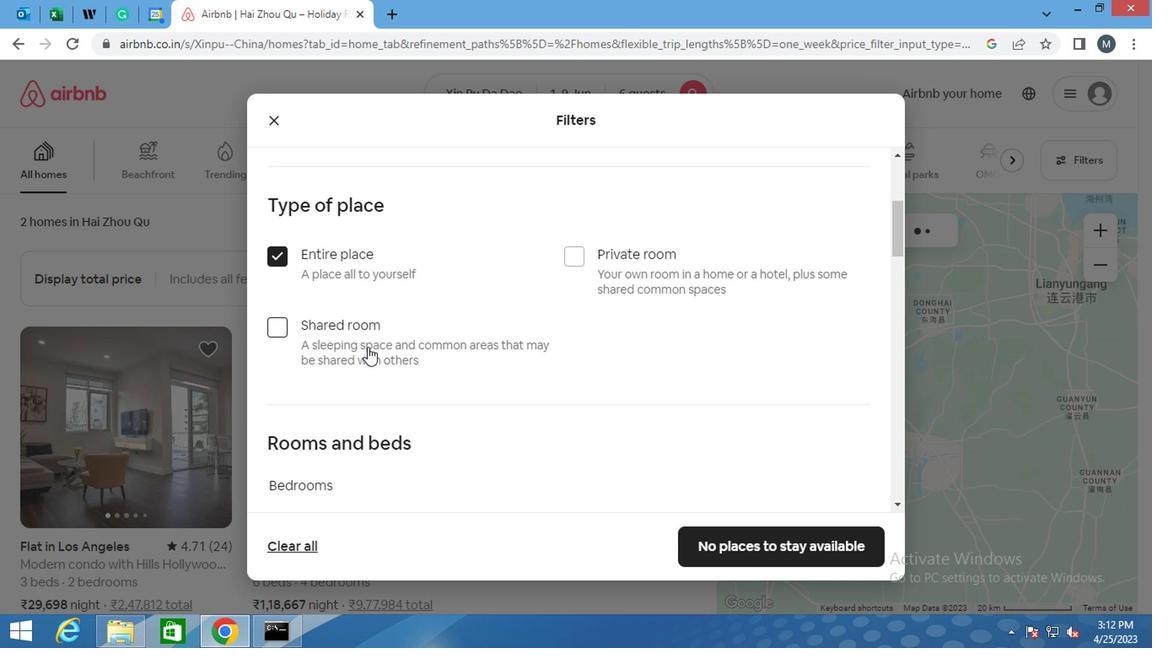 
Action: Mouse scrolled (387, 346) with delta (0, 0)
Screenshot: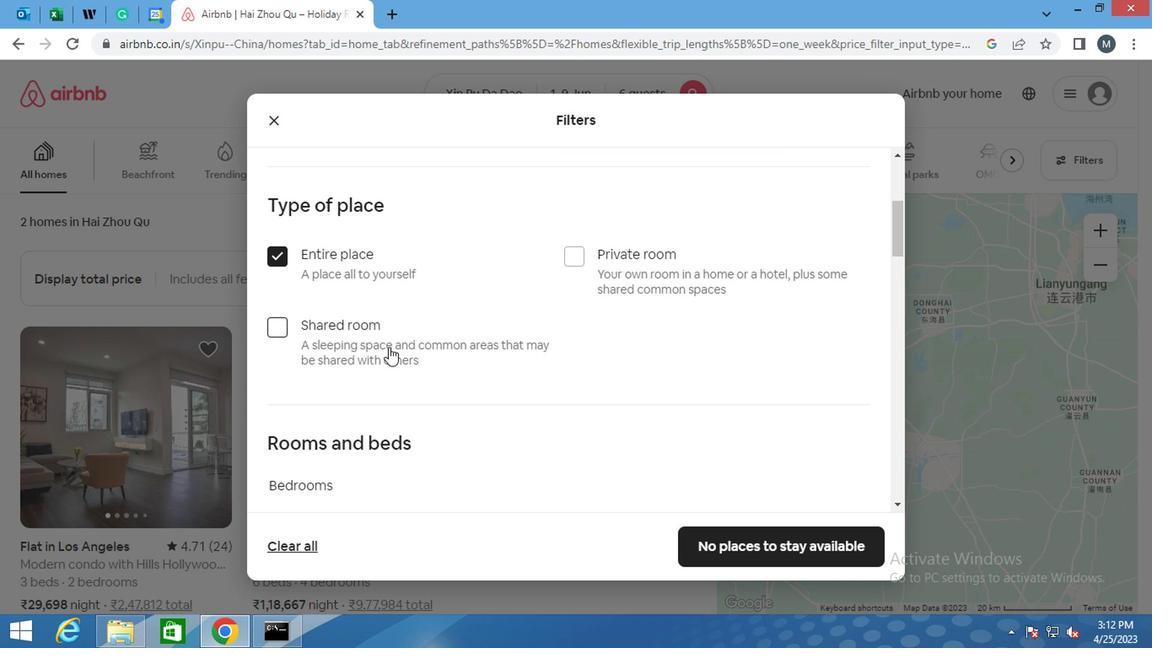 
Action: Mouse moved to (416, 354)
Screenshot: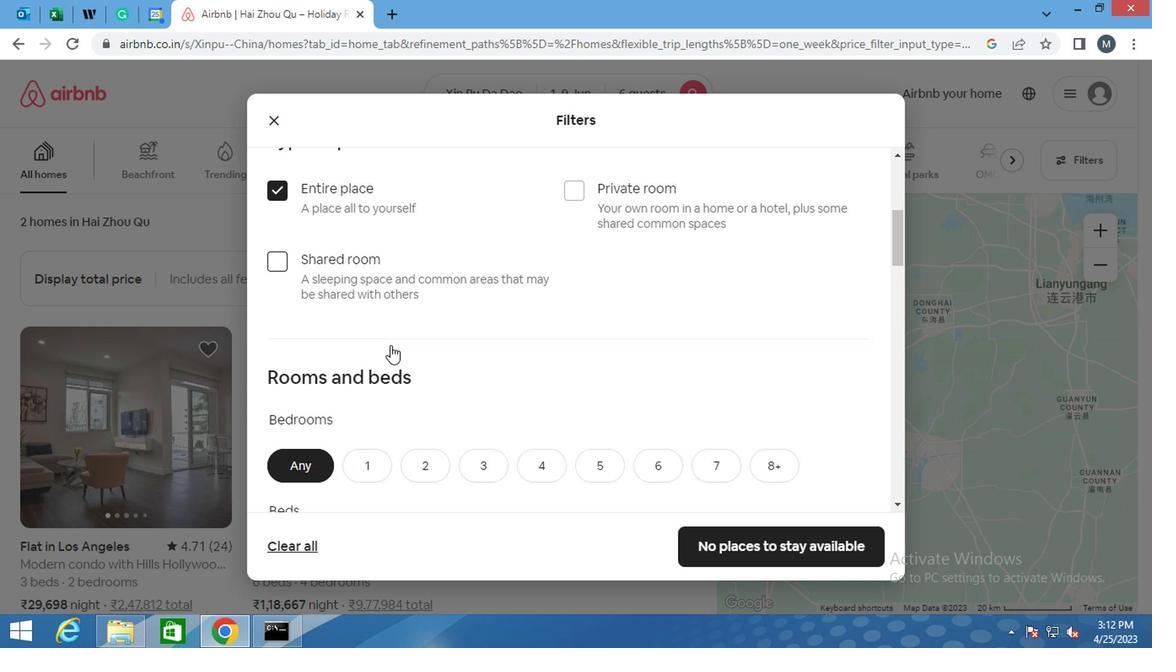 
Action: Mouse scrolled (416, 352) with delta (0, -1)
Screenshot: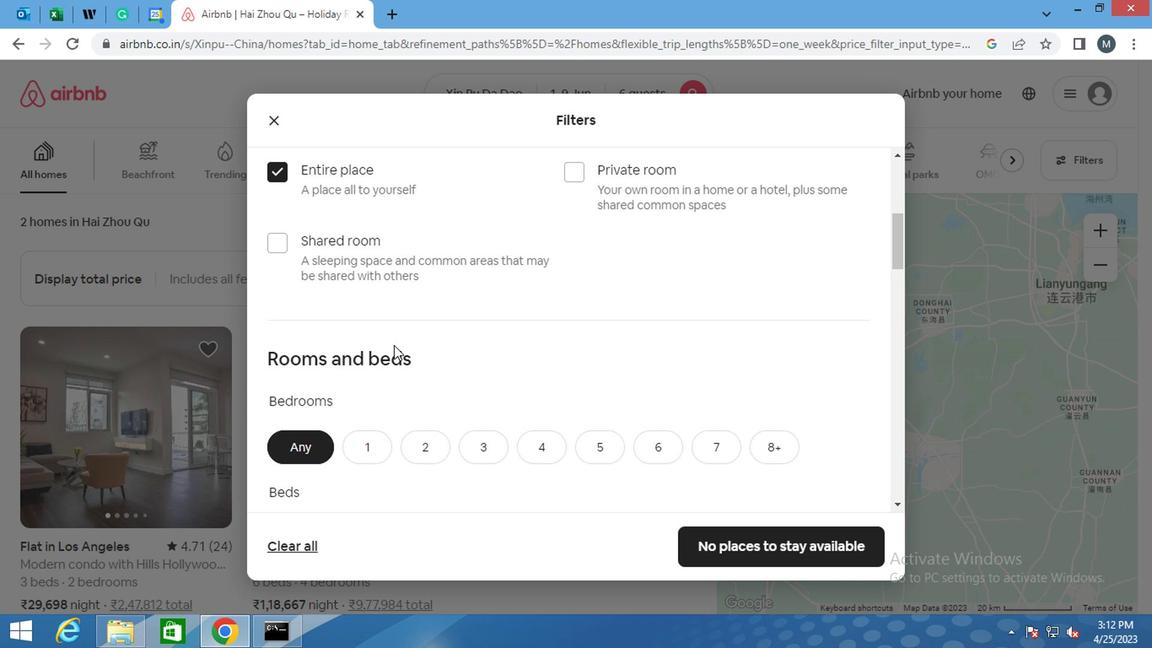 
Action: Mouse moved to (470, 367)
Screenshot: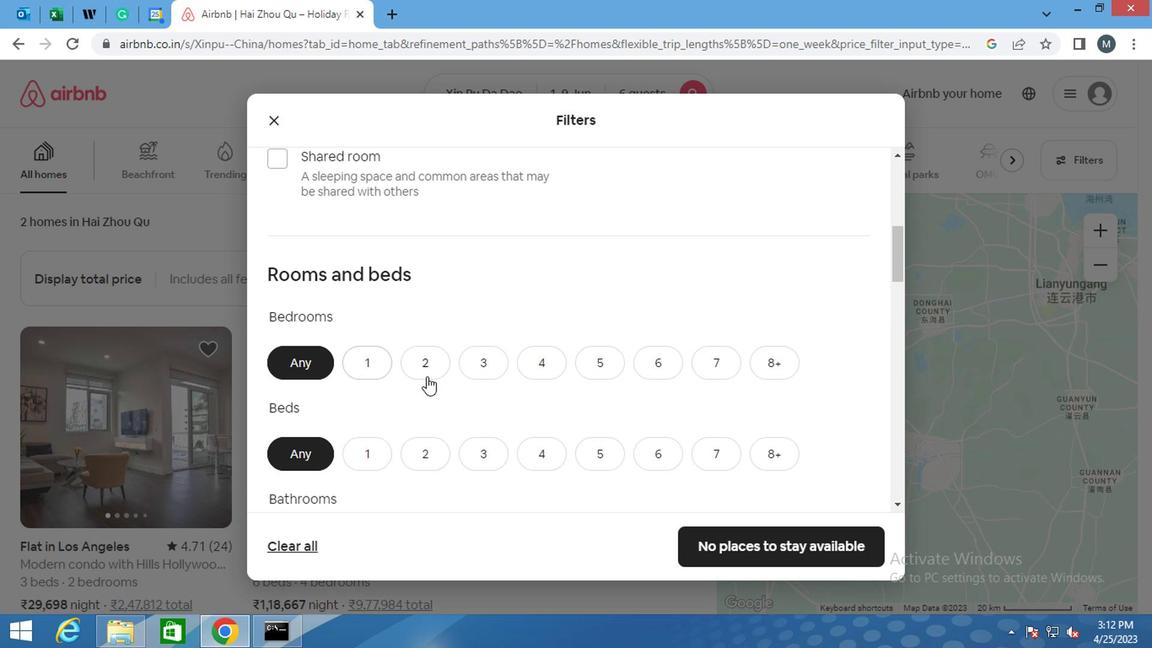 
Action: Mouse pressed left at (470, 367)
Screenshot: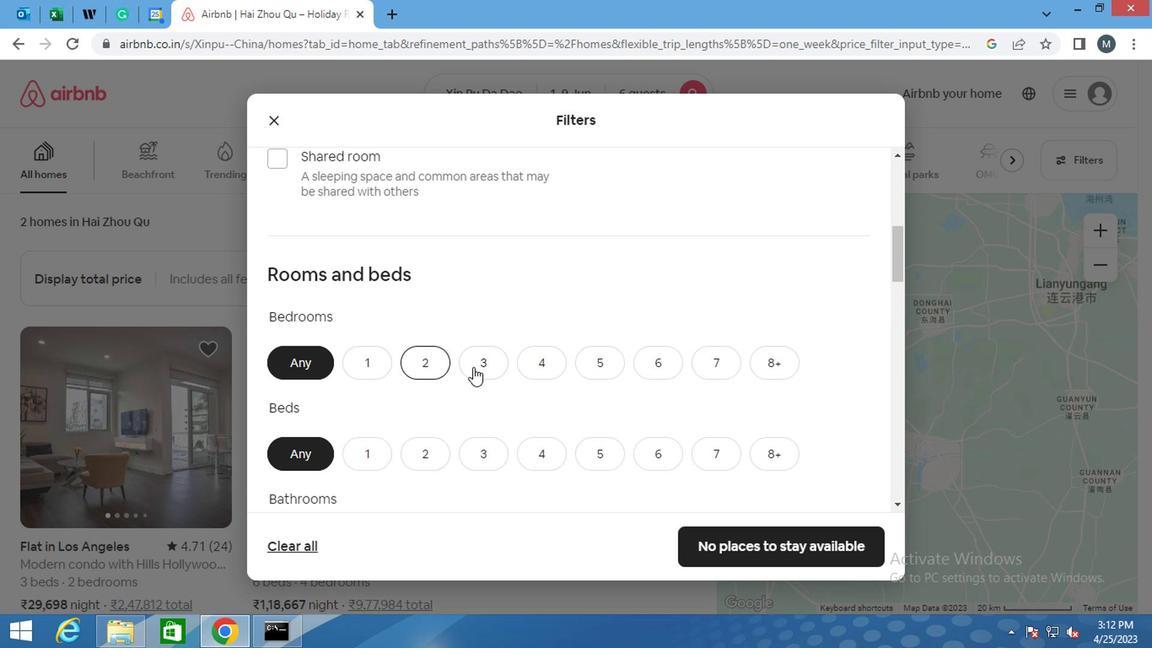 
Action: Mouse moved to (469, 365)
Screenshot: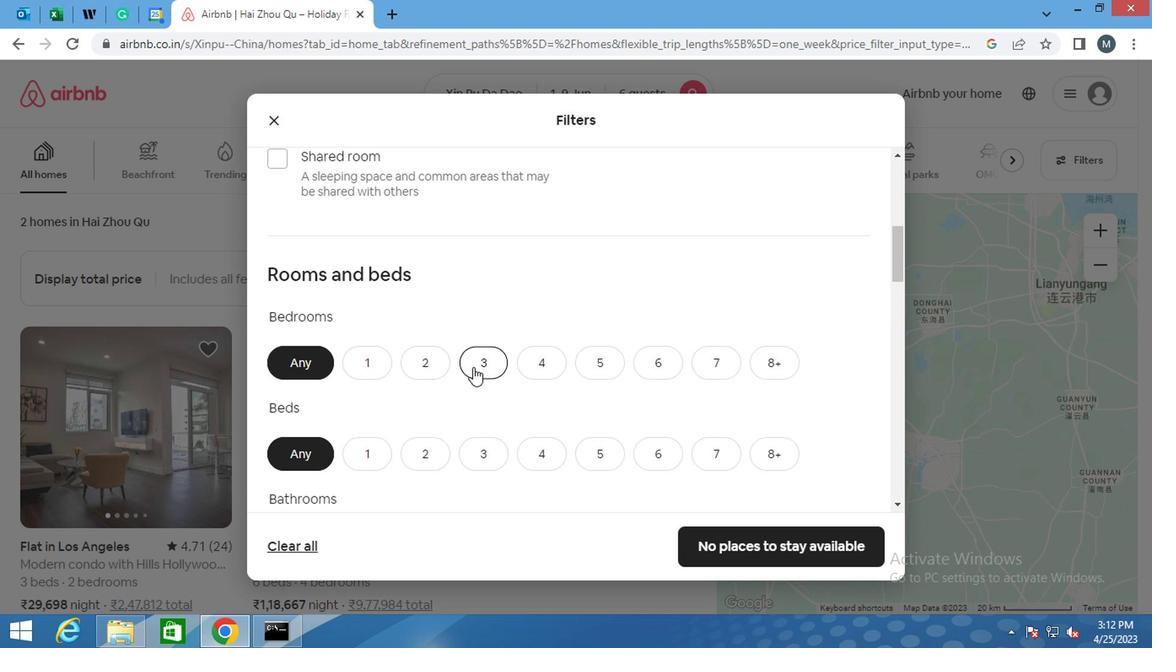 
Action: Mouse scrolled (469, 364) with delta (0, 0)
Screenshot: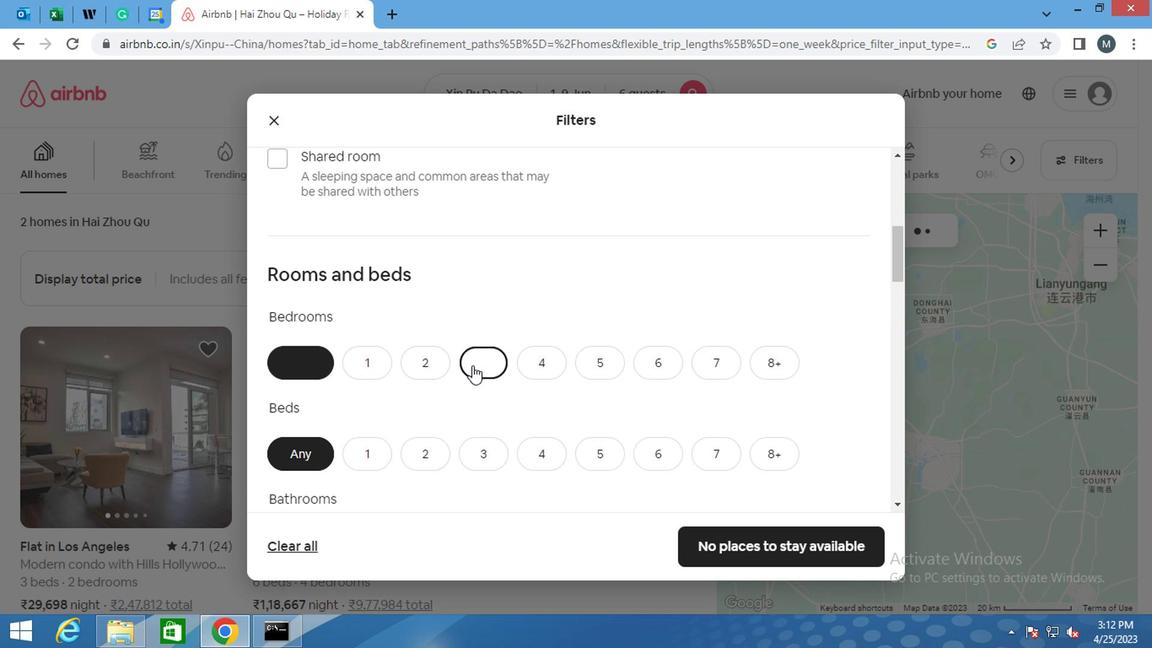 
Action: Mouse moved to (469, 369)
Screenshot: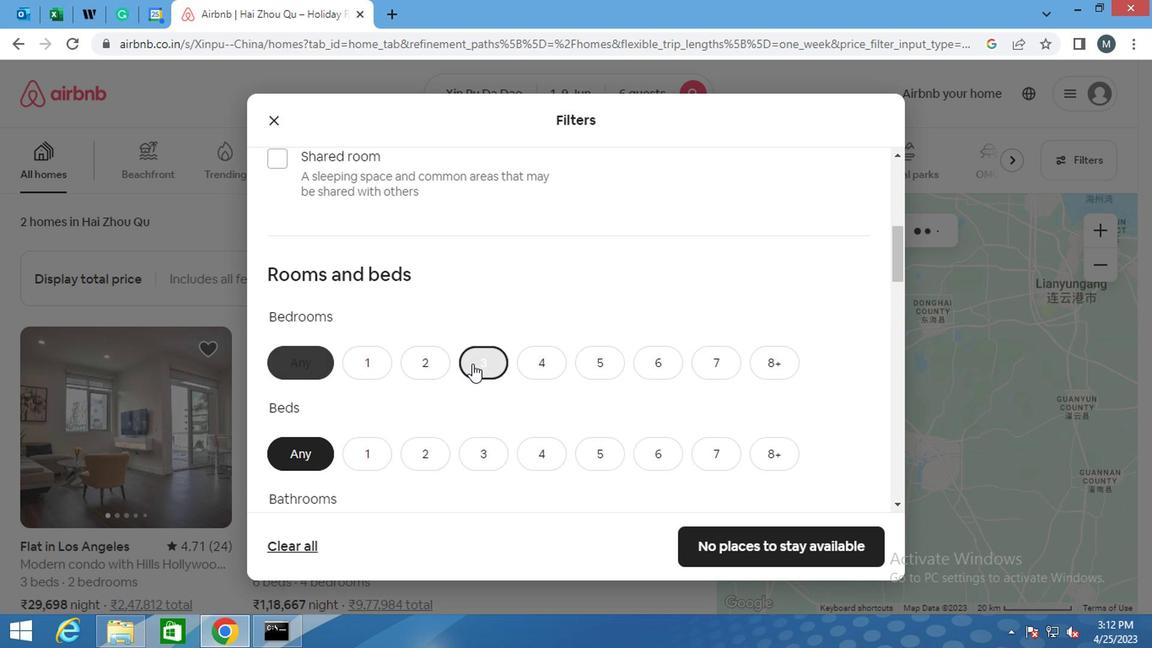 
Action: Mouse scrolled (469, 367) with delta (0, -1)
Screenshot: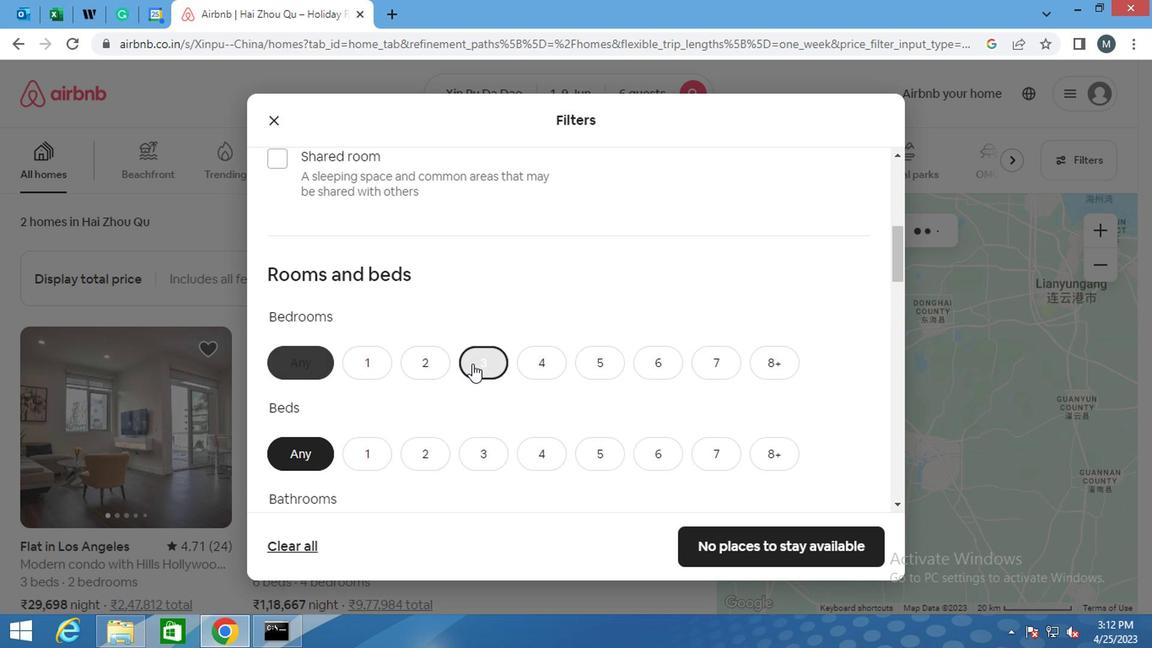 
Action: Mouse moved to (480, 293)
Screenshot: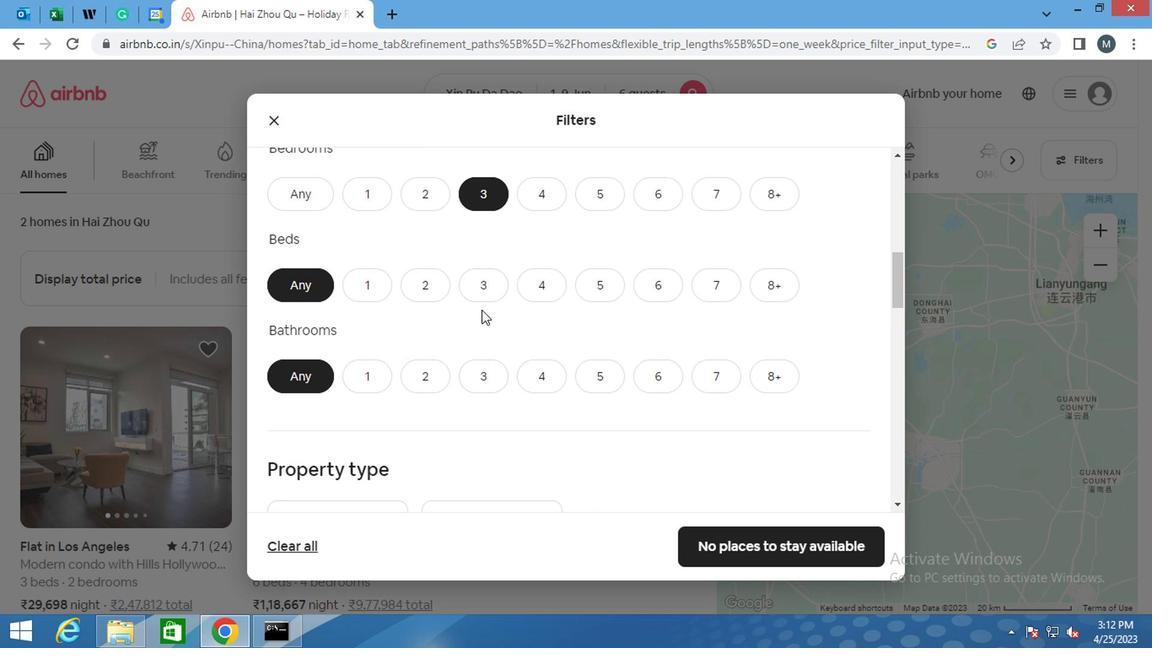 
Action: Mouse pressed left at (480, 293)
Screenshot: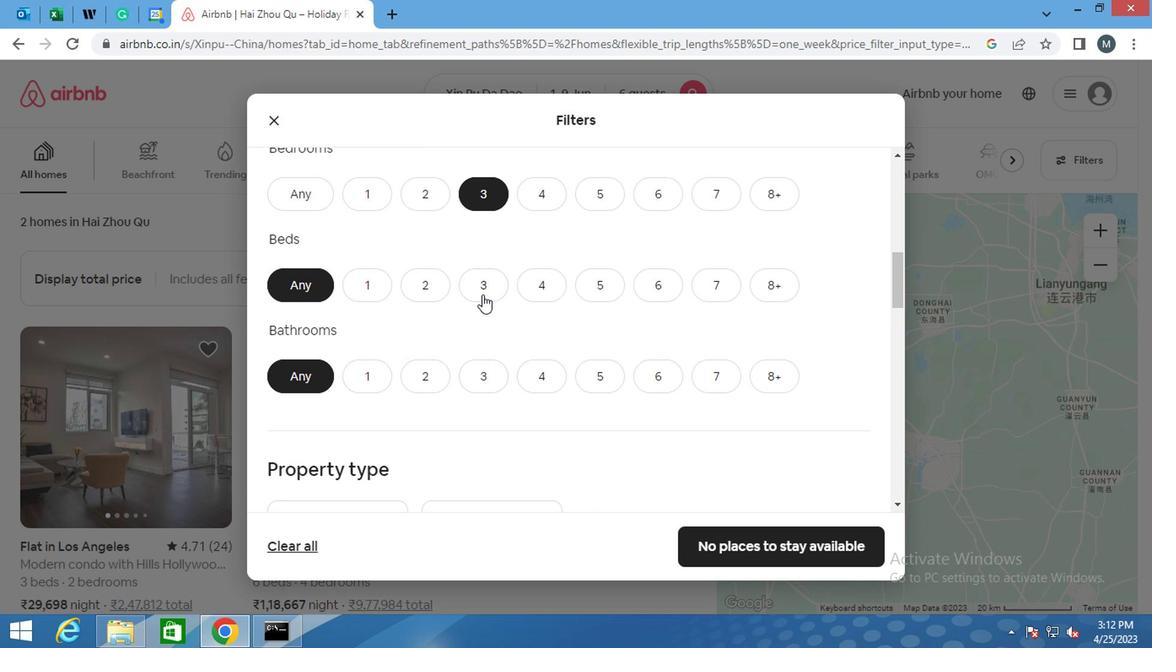 
Action: Mouse moved to (480, 293)
Screenshot: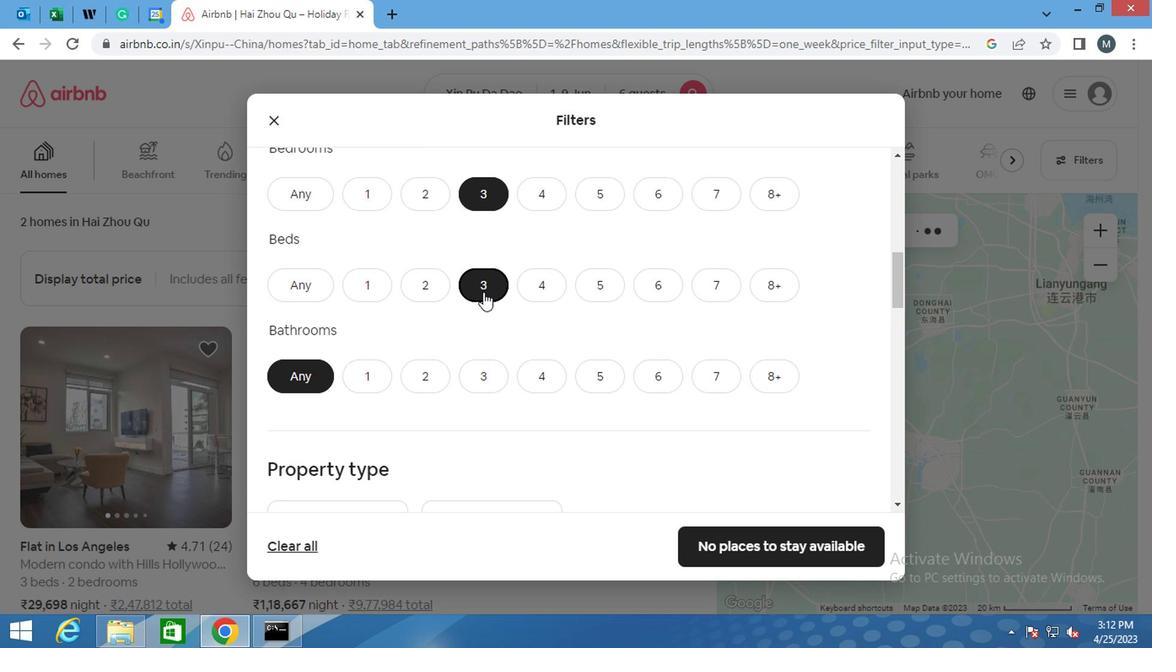 
Action: Mouse scrolled (480, 292) with delta (0, -1)
Screenshot: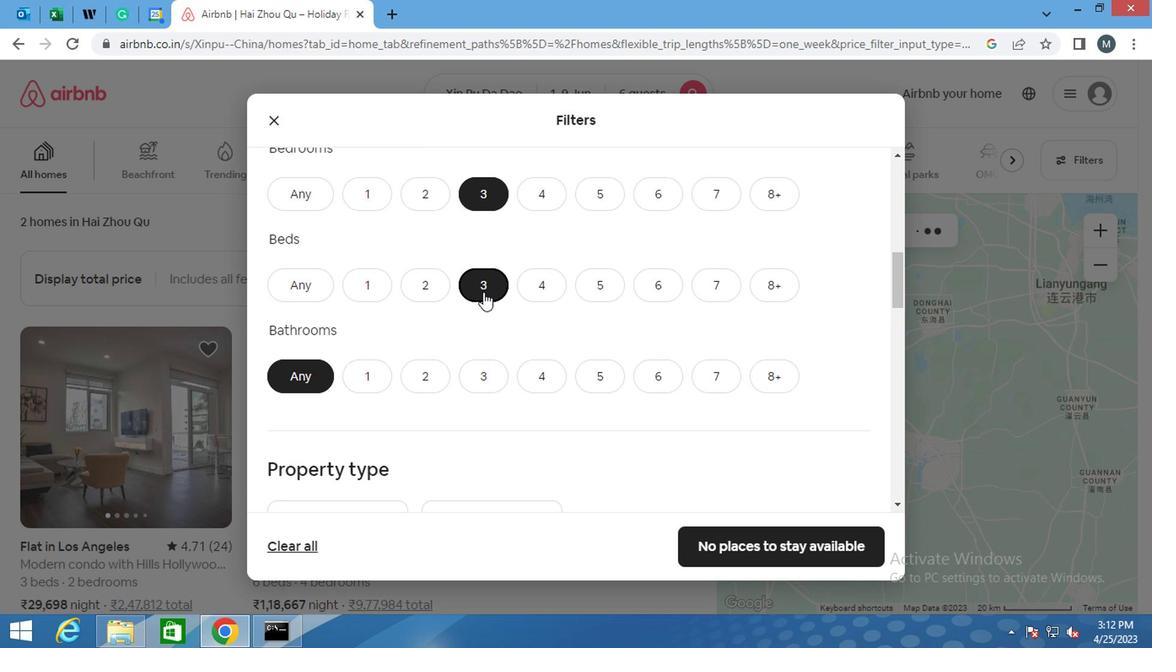 
Action: Mouse moved to (460, 298)
Screenshot: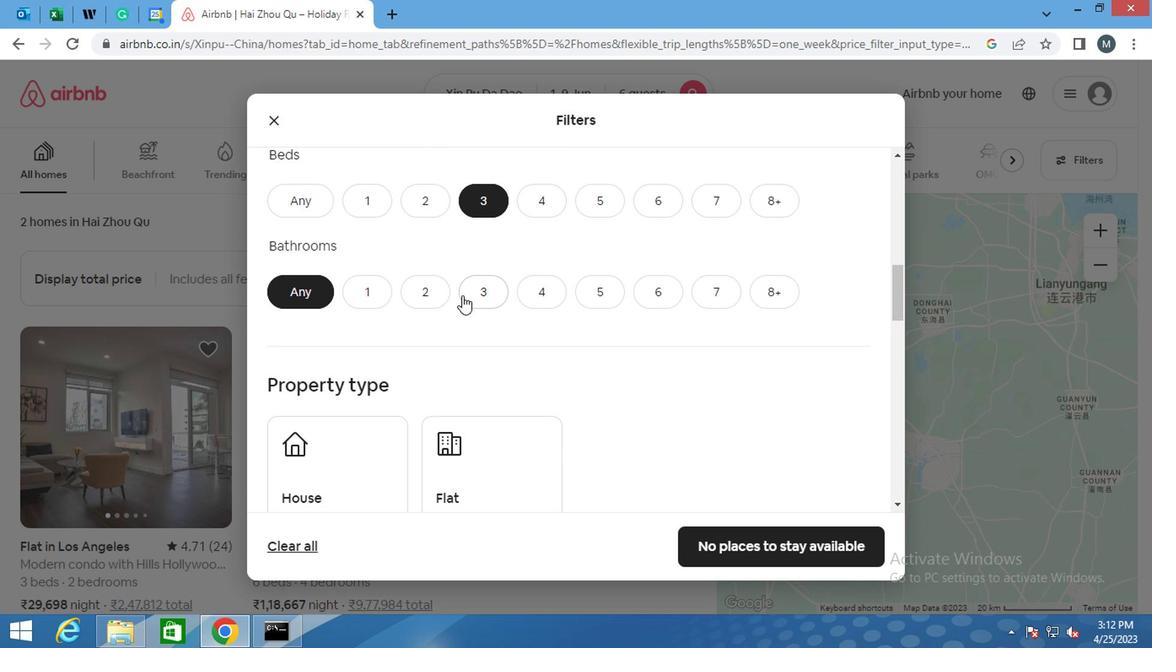 
Action: Mouse pressed left at (460, 298)
Screenshot: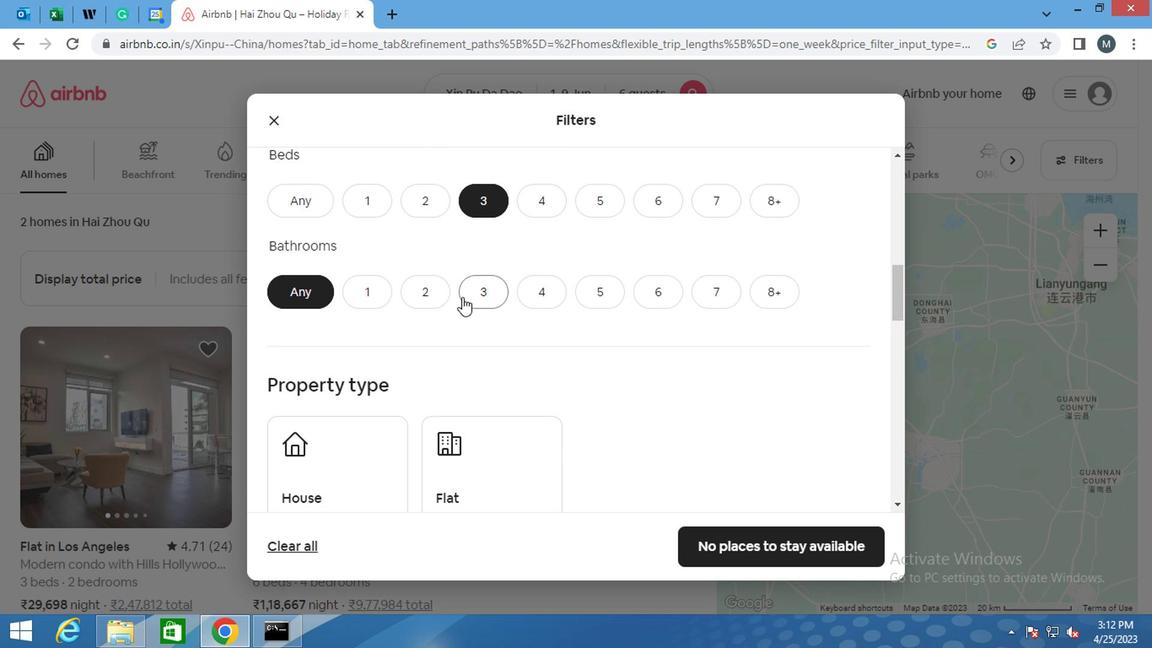 
Action: Mouse moved to (471, 299)
Screenshot: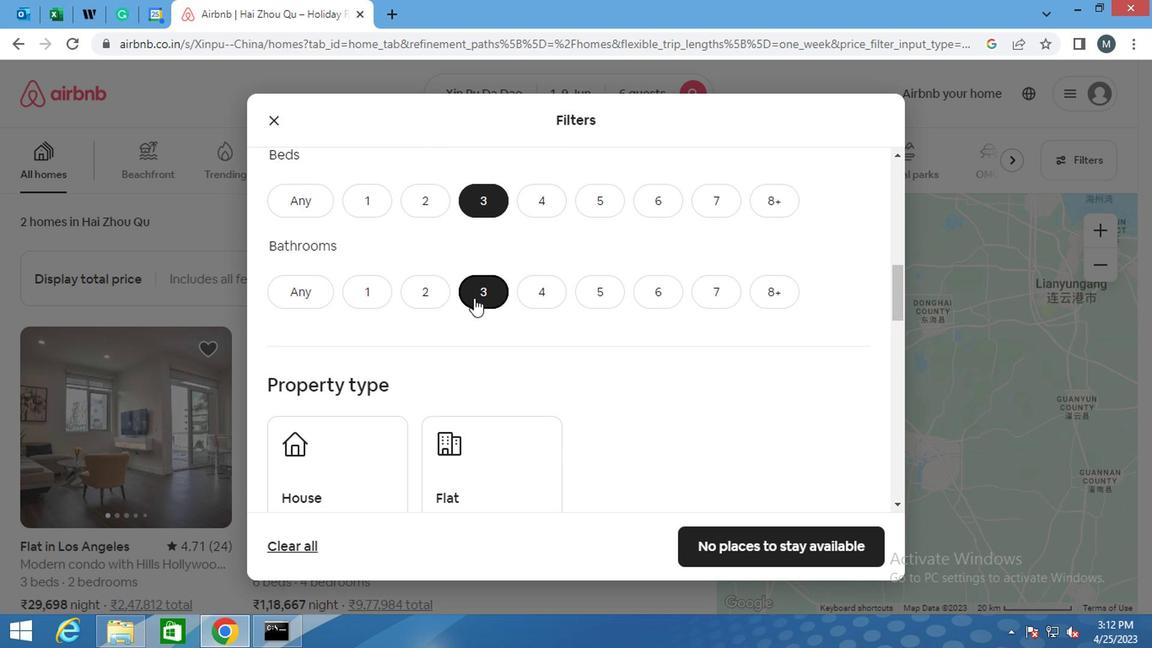 
Action: Mouse scrolled (471, 298) with delta (0, -1)
Screenshot: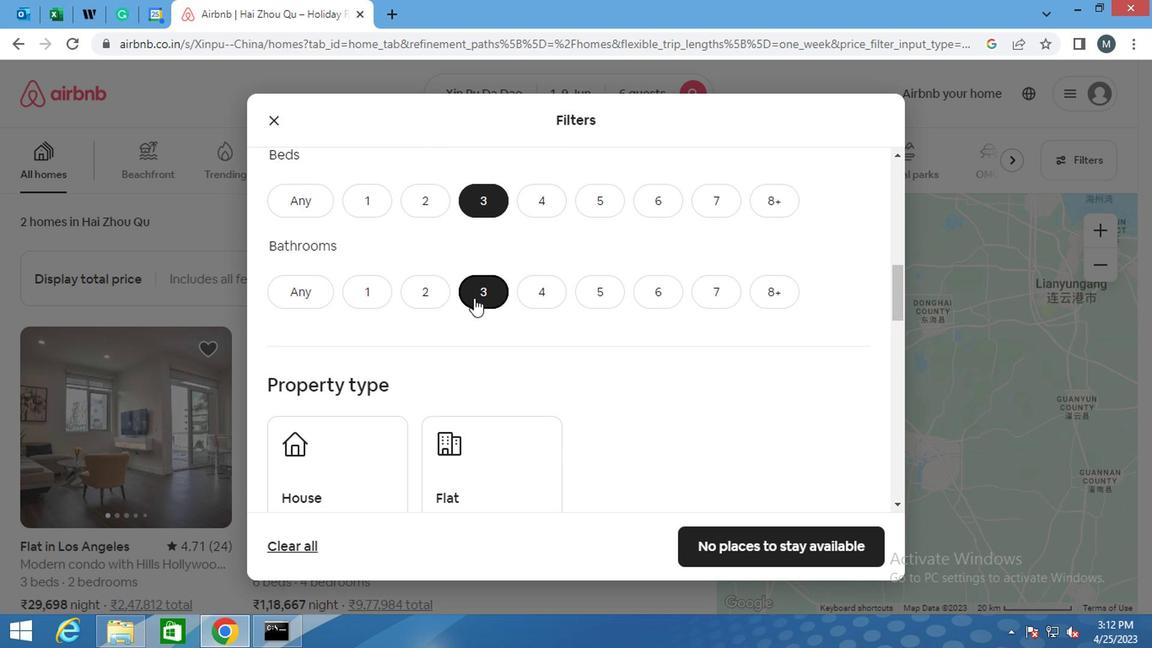 
Action: Mouse moved to (315, 399)
Screenshot: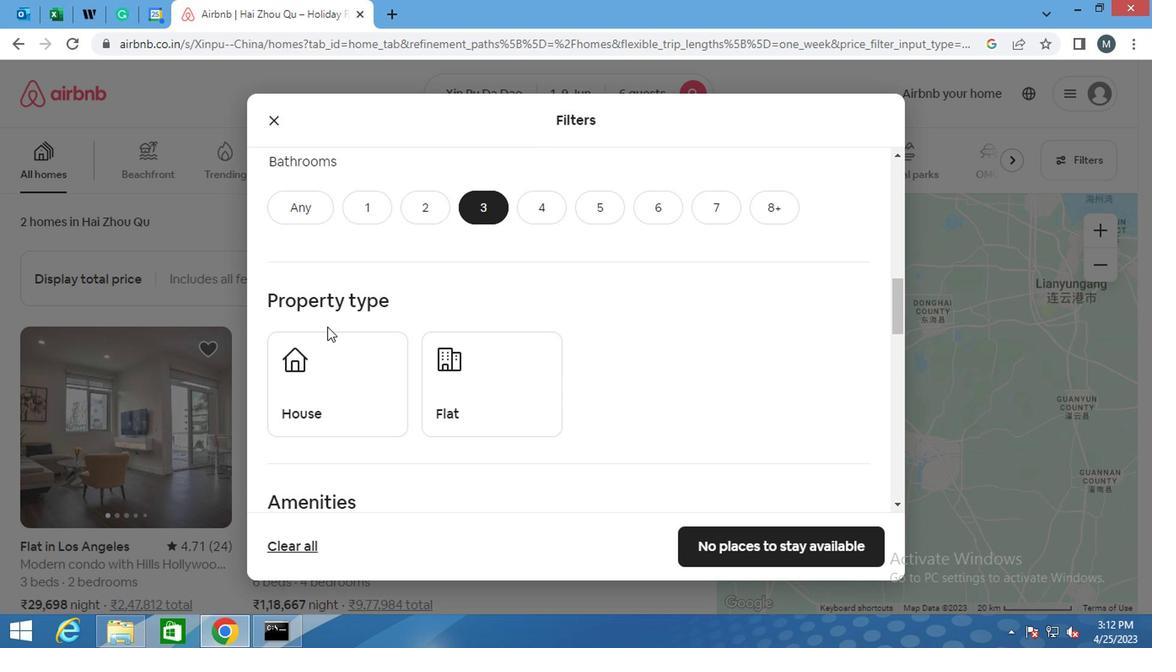 
Action: Mouse pressed left at (315, 399)
Screenshot: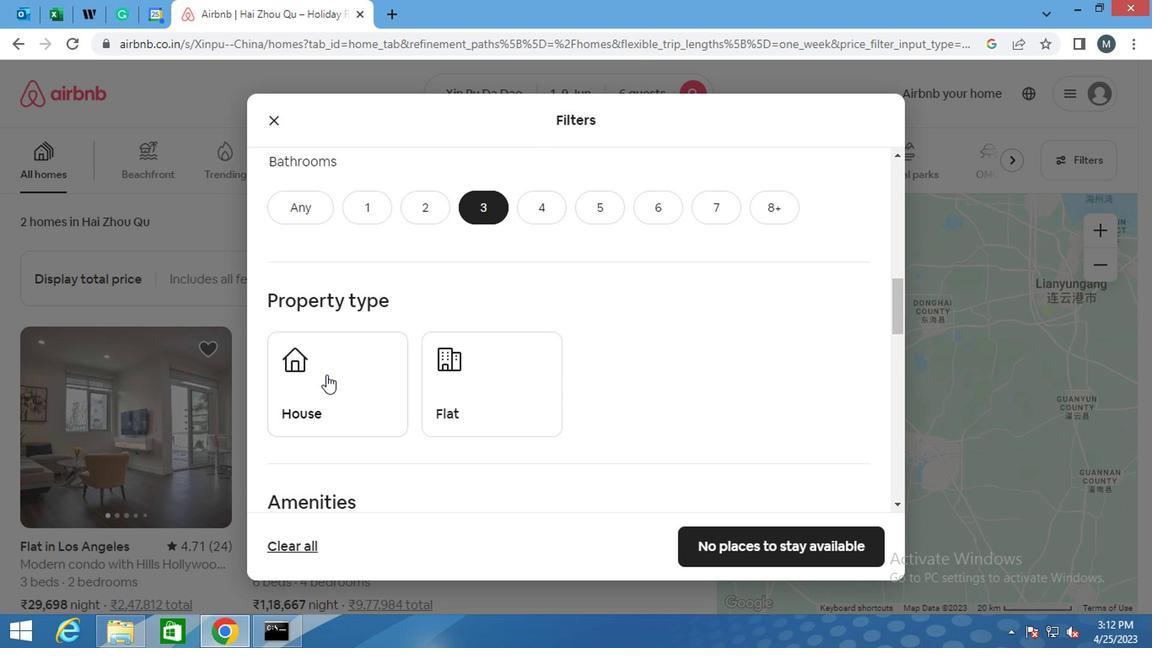 
Action: Mouse moved to (453, 376)
Screenshot: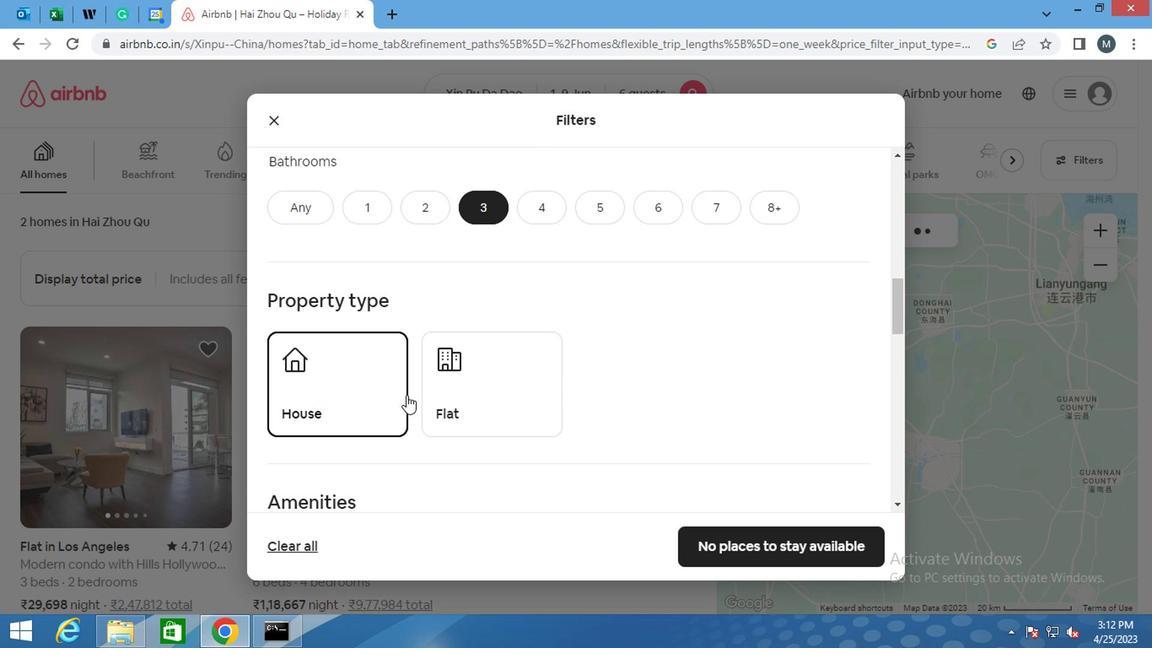 
Action: Mouse pressed left at (453, 376)
Screenshot: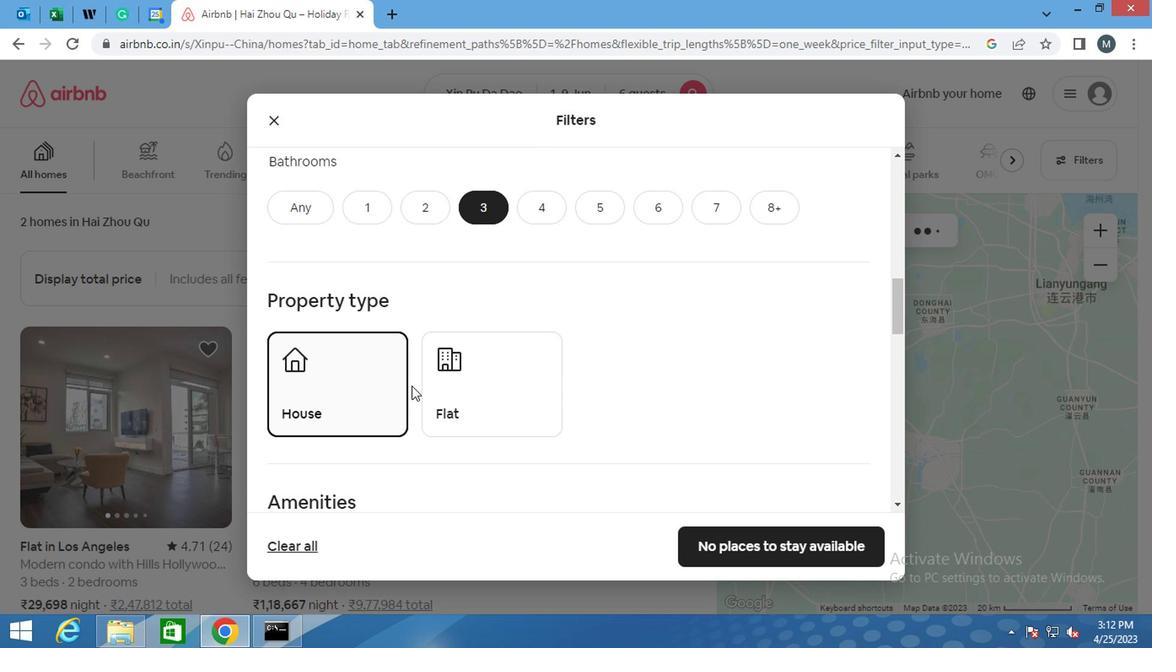 
Action: Mouse moved to (447, 361)
Screenshot: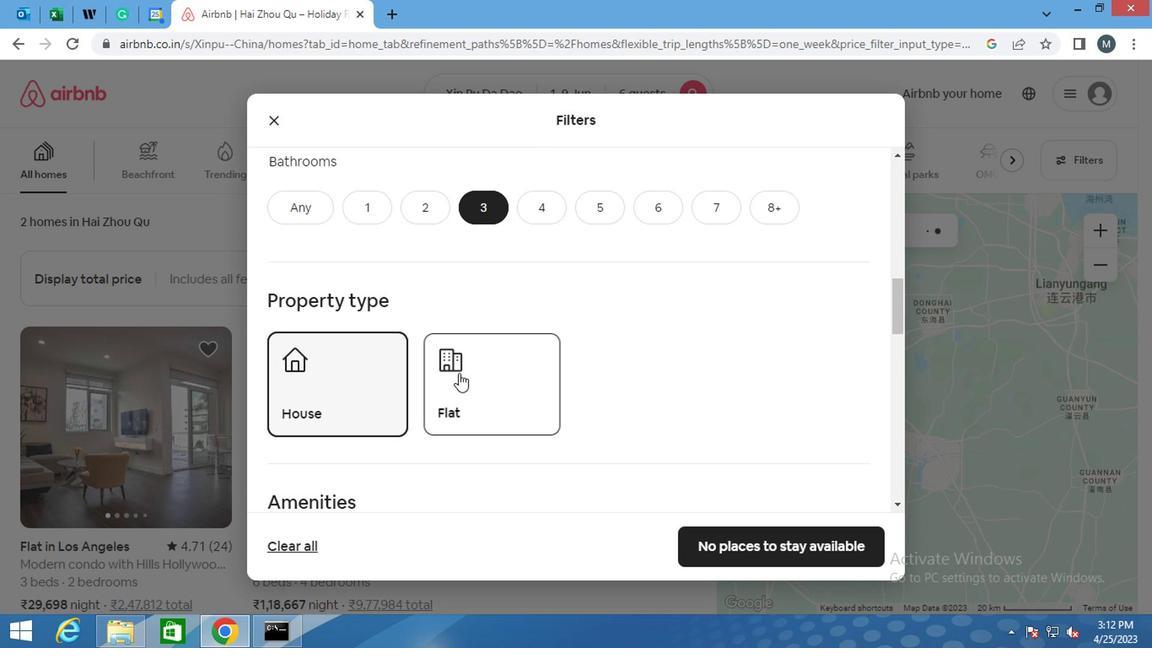 
Action: Mouse scrolled (447, 360) with delta (0, 0)
Screenshot: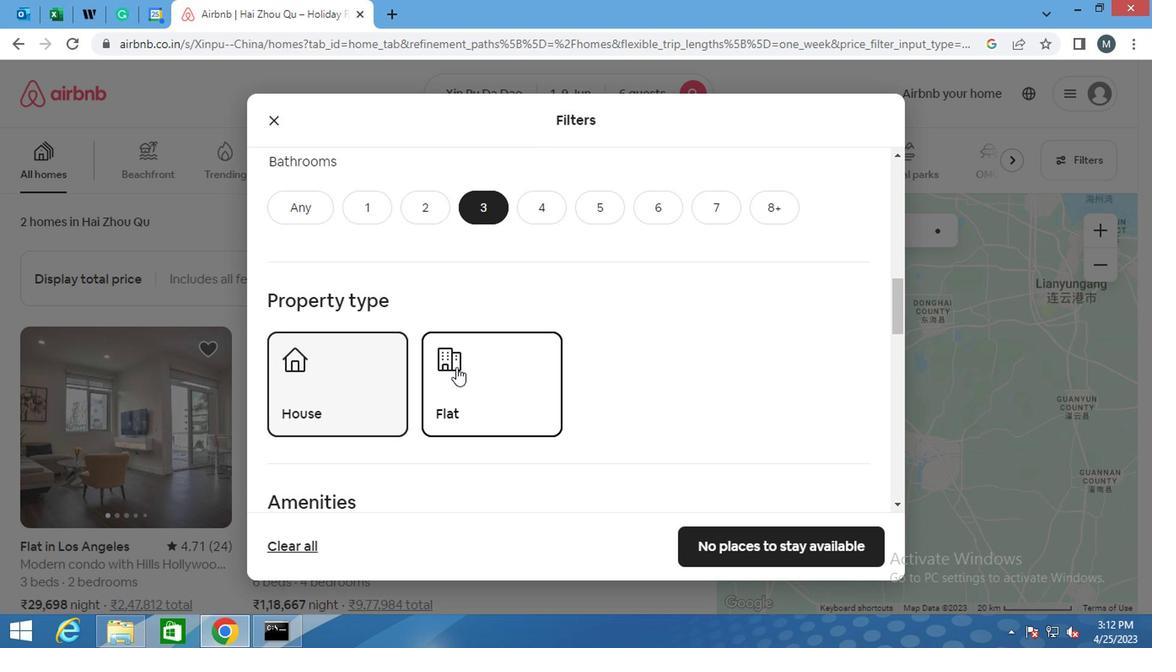
Action: Mouse scrolled (447, 360) with delta (0, 0)
Screenshot: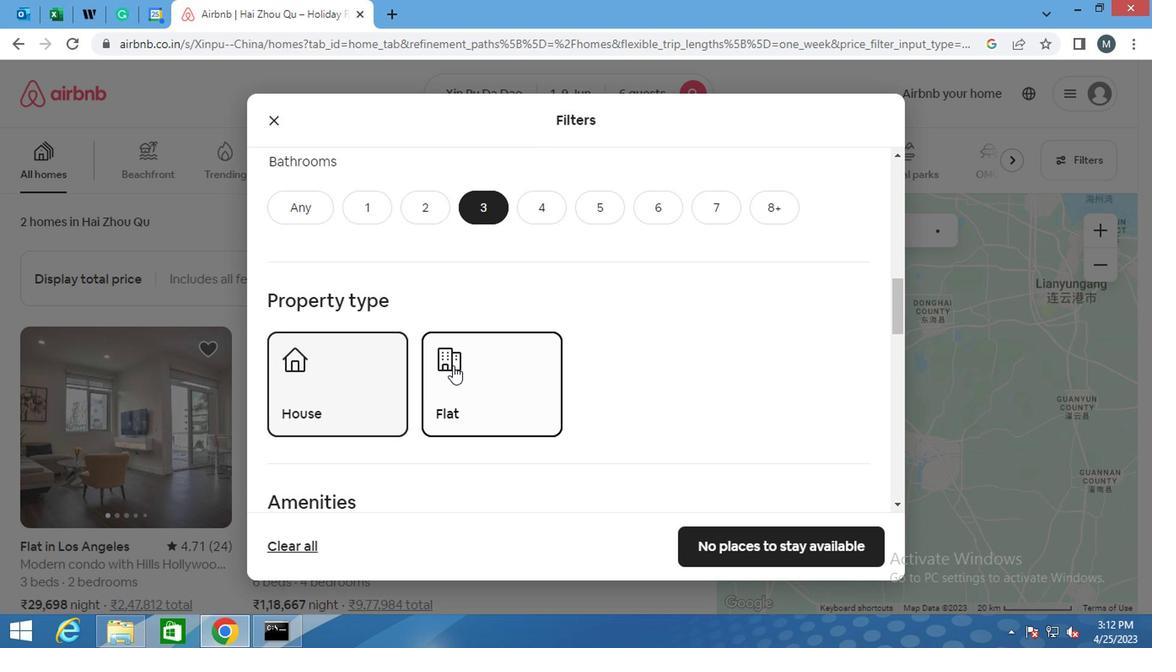 
Action: Mouse moved to (445, 361)
Screenshot: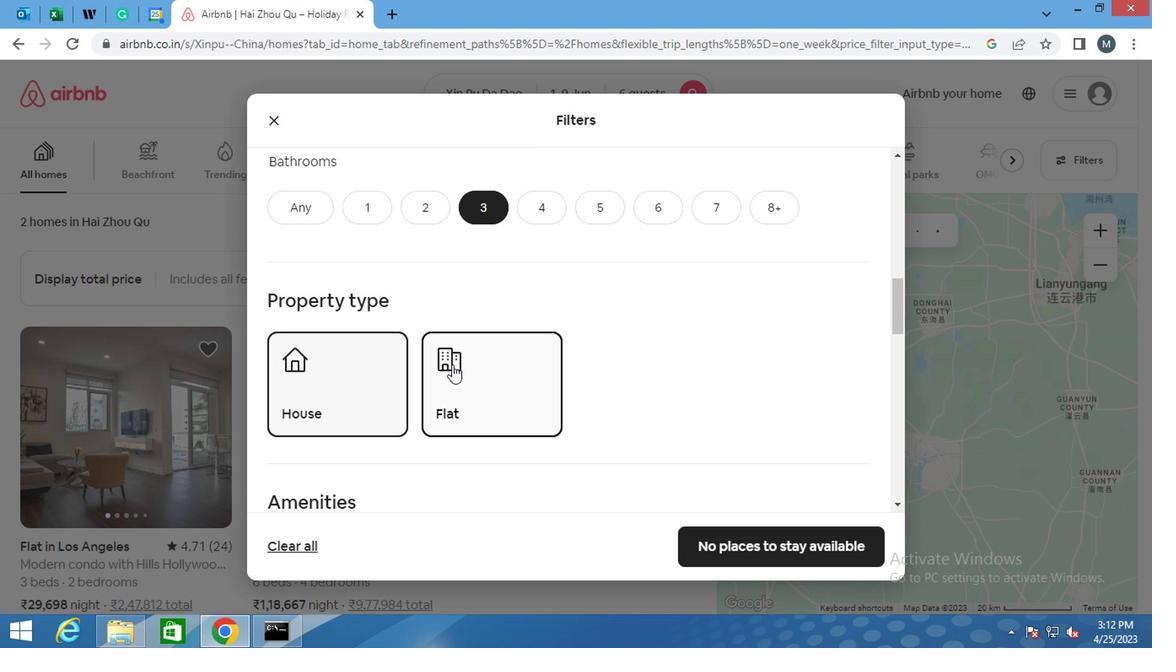 
Action: Mouse scrolled (445, 360) with delta (0, 0)
Screenshot: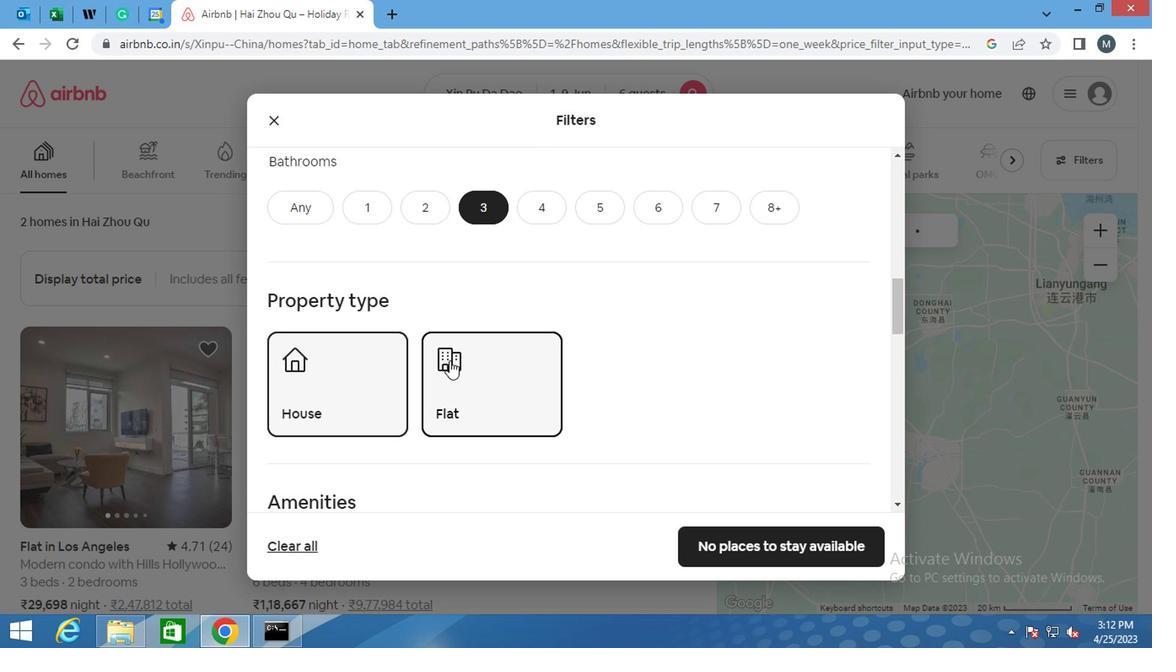 
Action: Mouse moved to (438, 362)
Screenshot: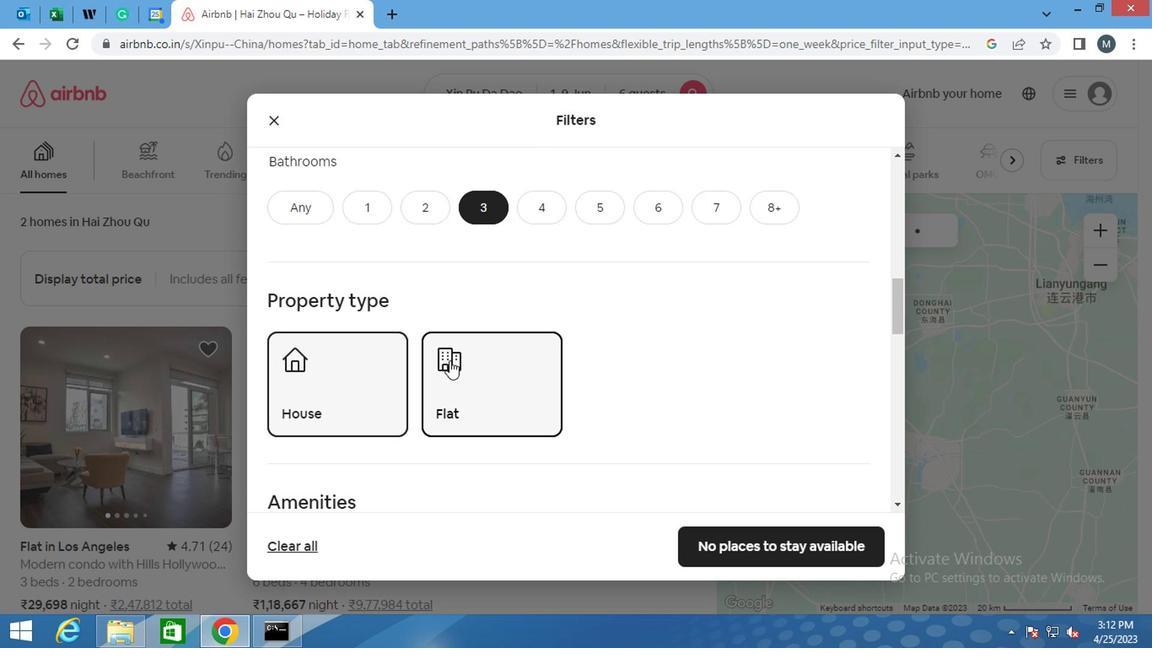
Action: Mouse scrolled (438, 361) with delta (0, -1)
Screenshot: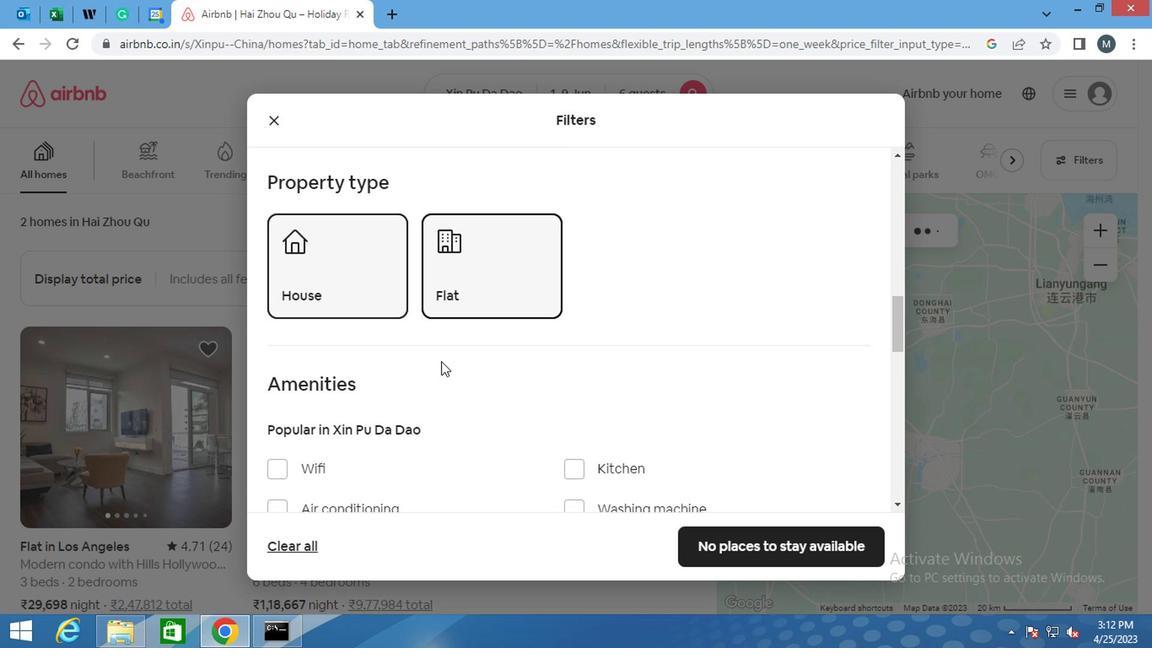 
Action: Mouse moved to (420, 318)
Screenshot: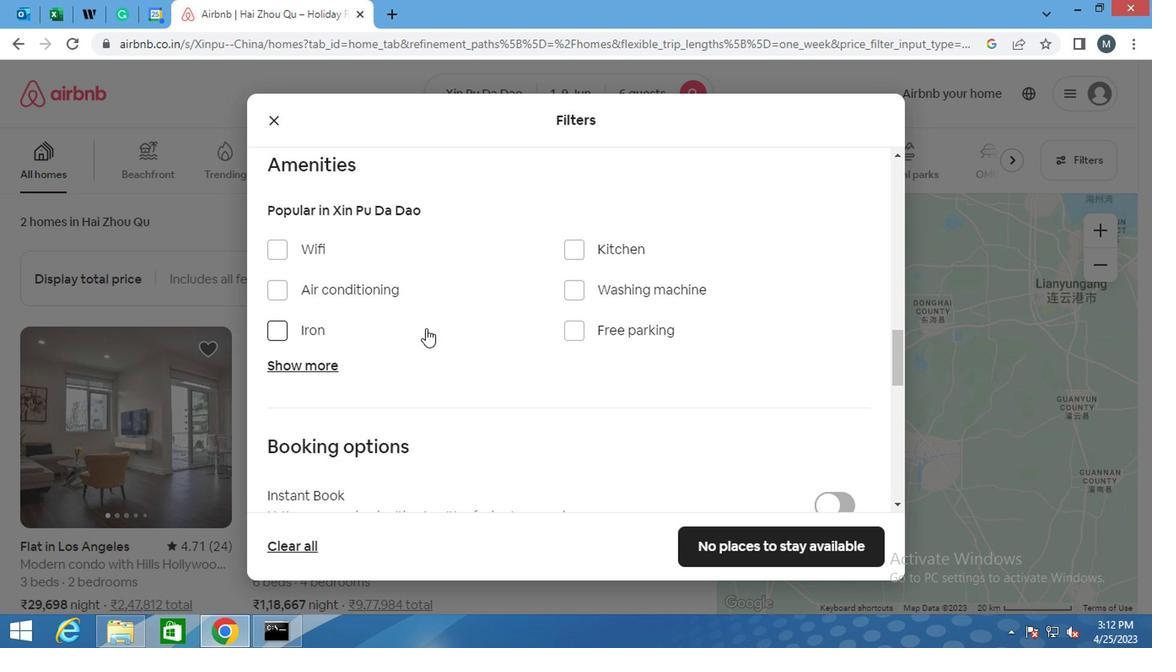 
Action: Mouse scrolled (420, 317) with delta (0, -1)
Screenshot: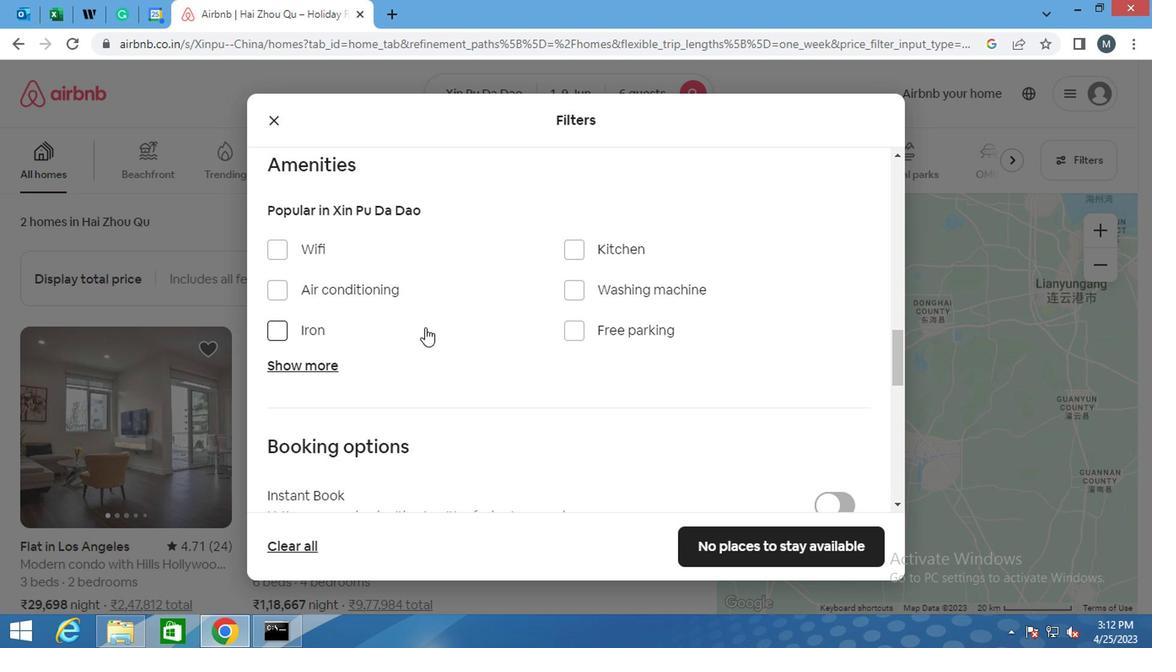 
Action: Mouse scrolled (420, 317) with delta (0, -1)
Screenshot: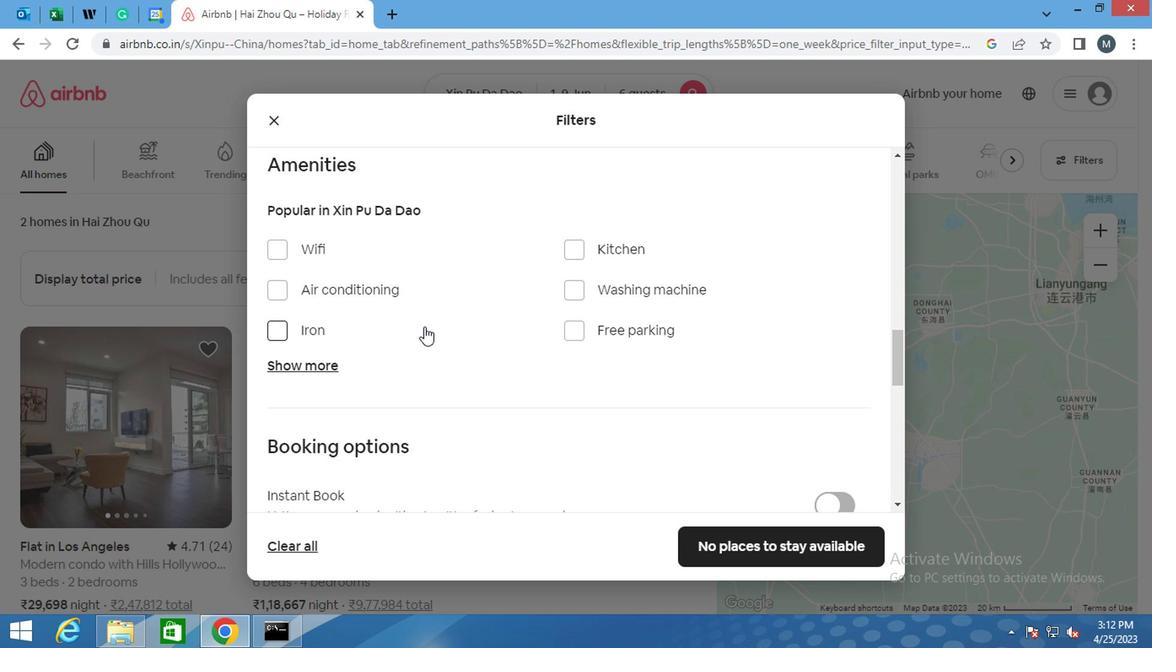 
Action: Mouse moved to (530, 307)
Screenshot: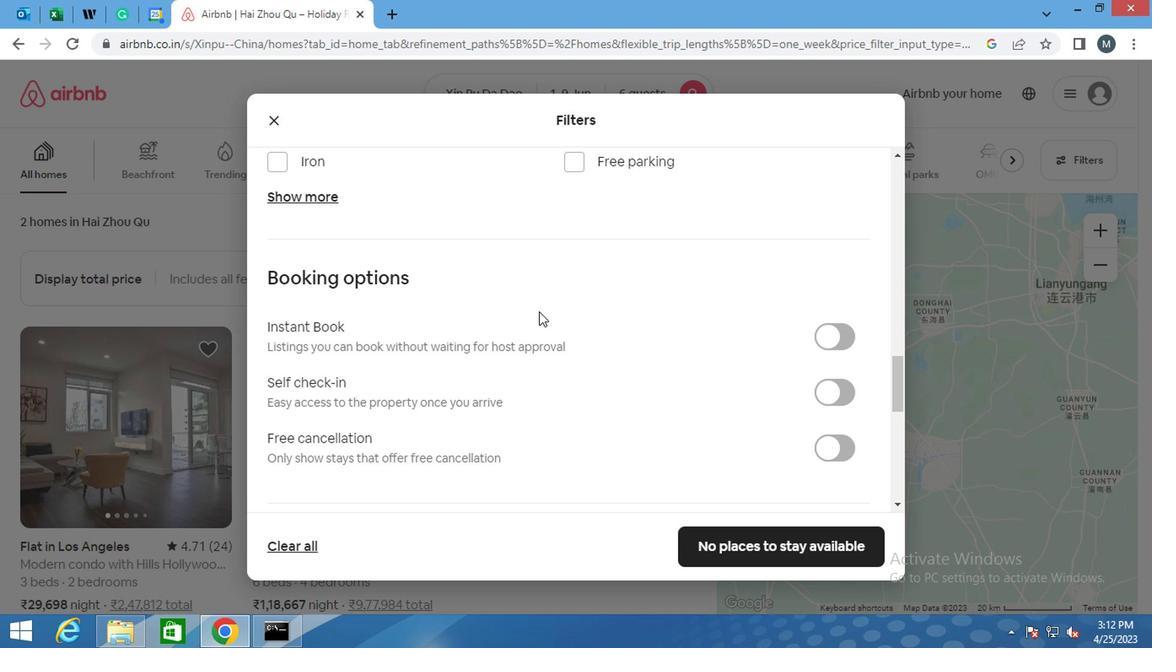 
Action: Mouse scrolled (530, 306) with delta (0, -1)
Screenshot: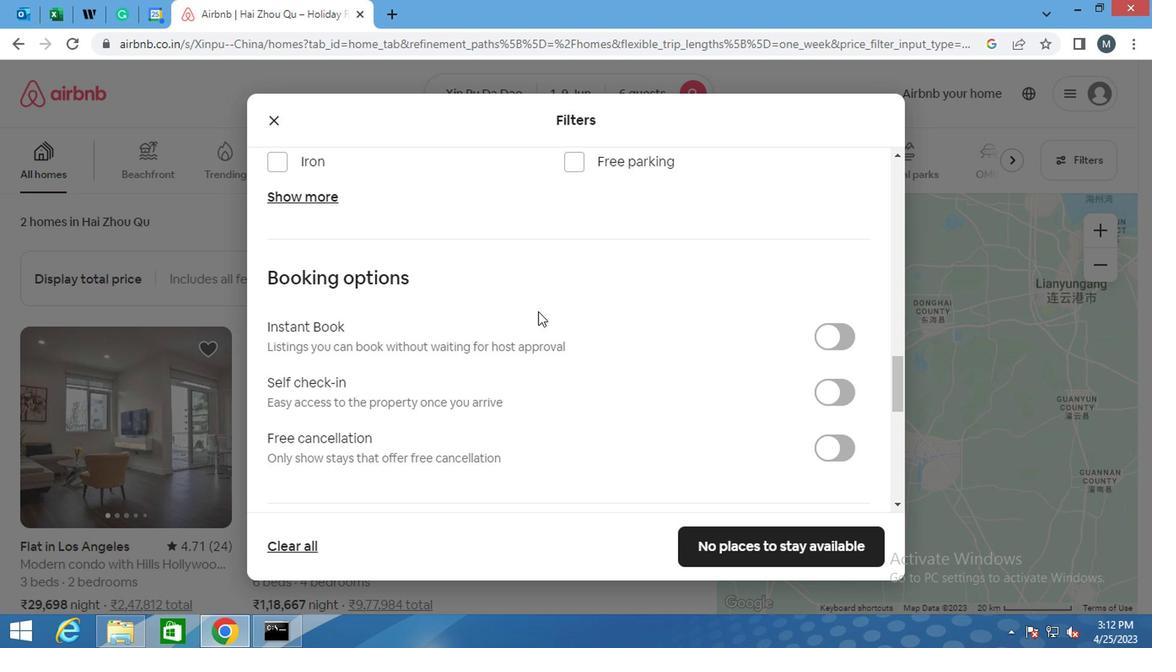 
Action: Mouse scrolled (530, 306) with delta (0, -1)
Screenshot: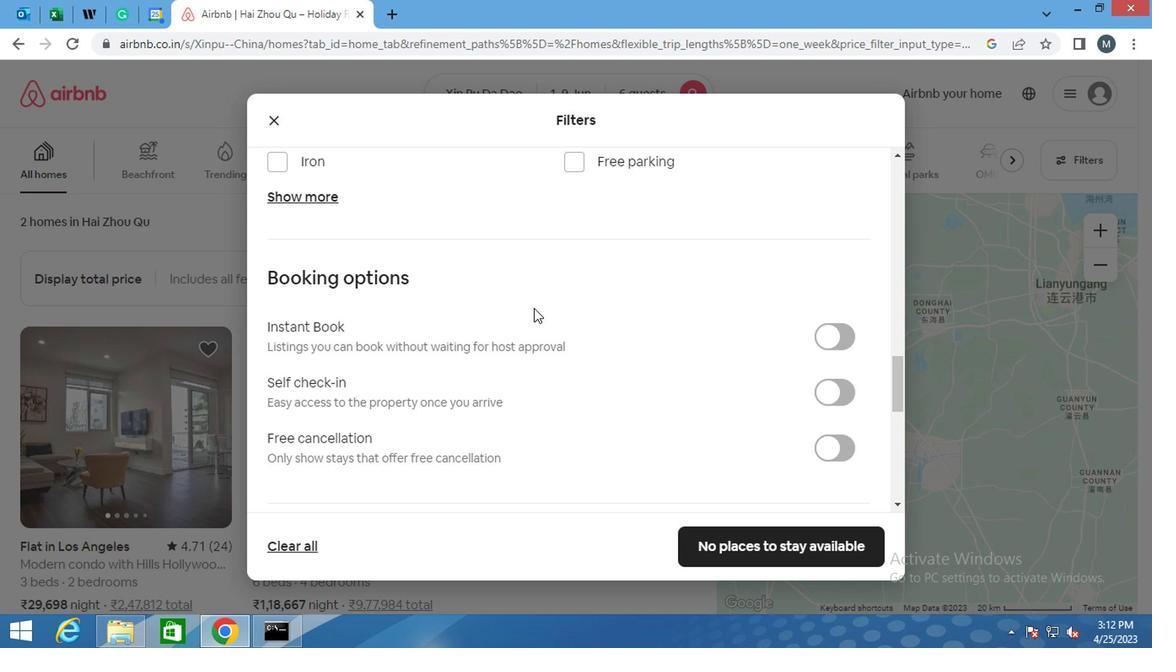 
Action: Mouse moved to (818, 226)
Screenshot: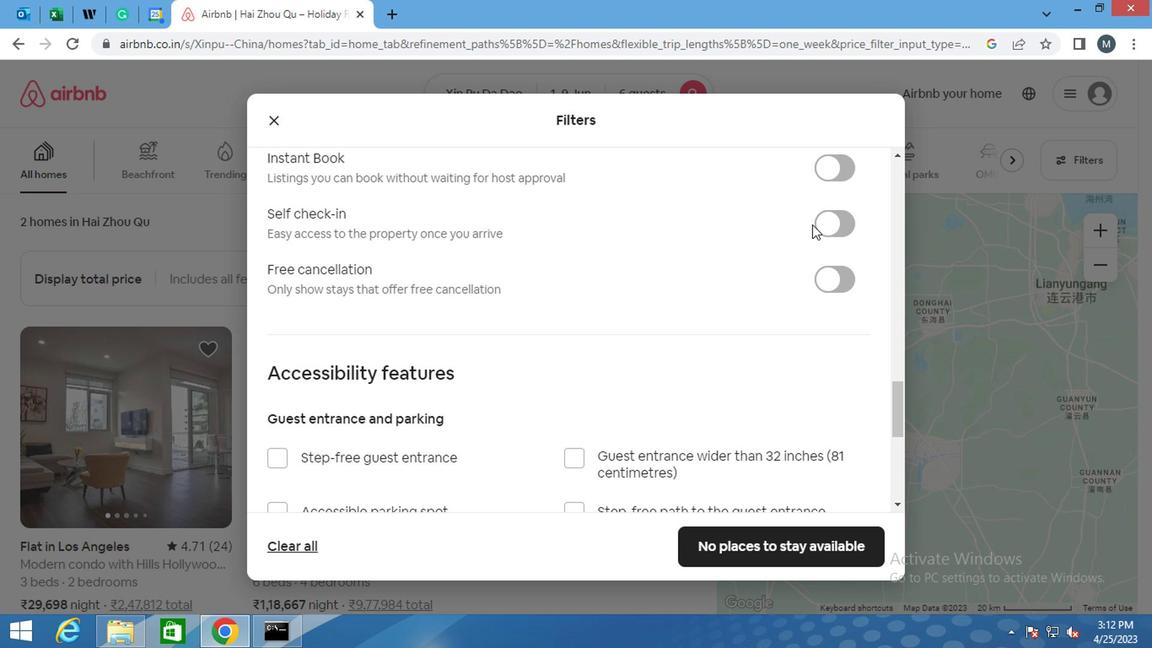 
Action: Mouse pressed left at (818, 226)
Screenshot: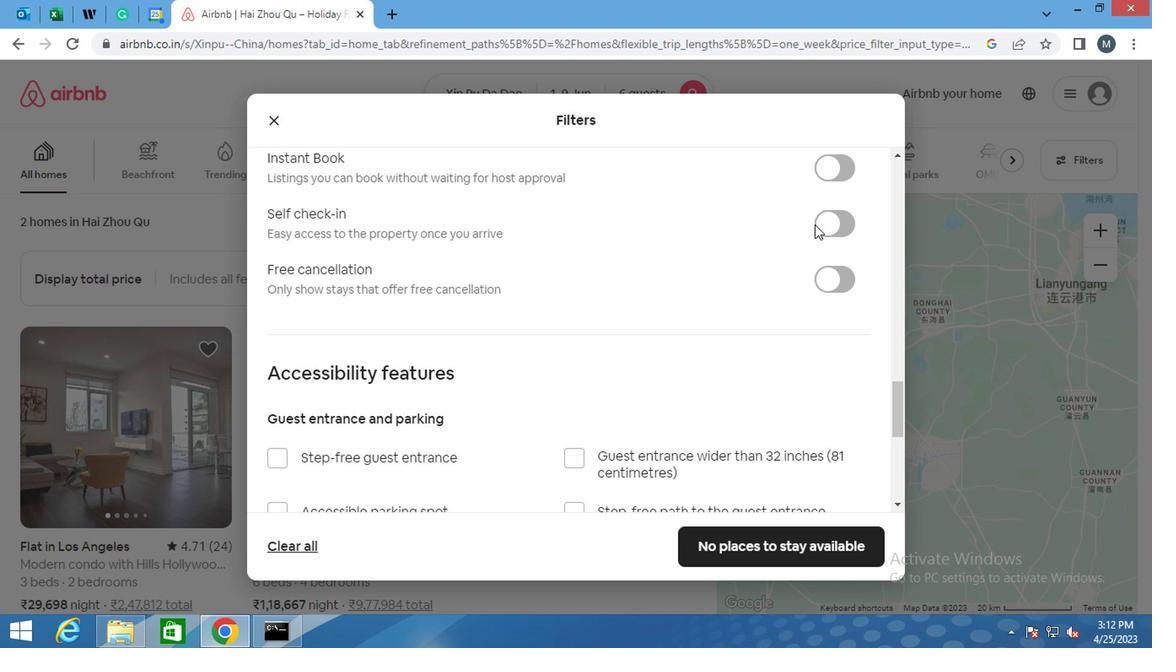 
Action: Mouse moved to (677, 264)
Screenshot: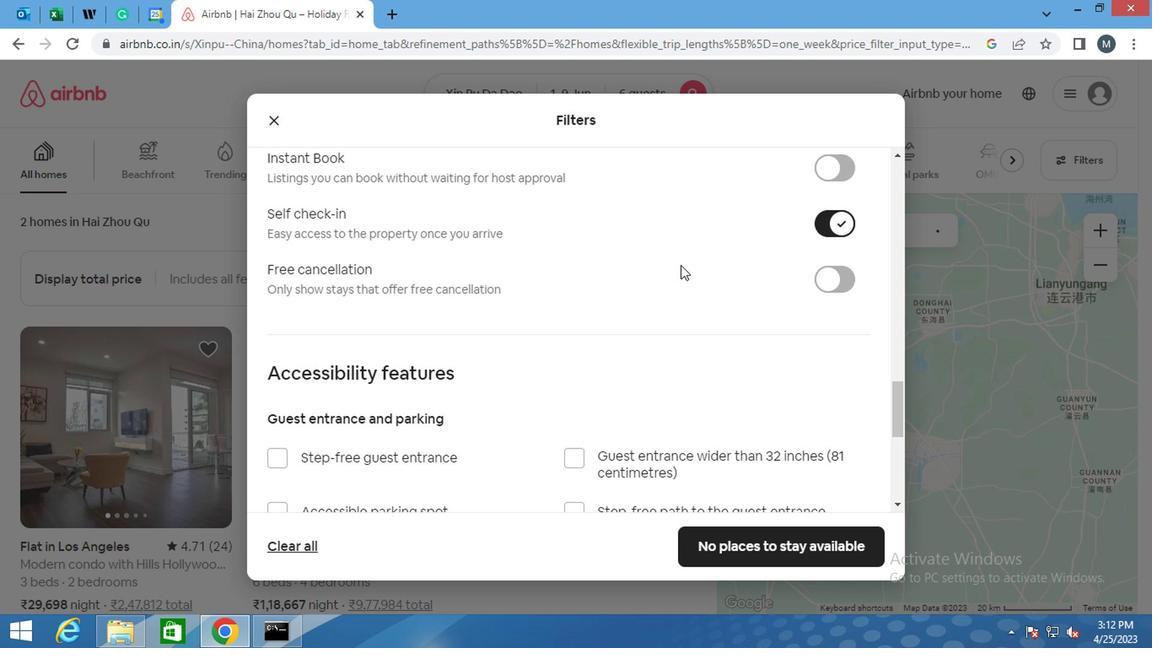 
Action: Mouse scrolled (677, 264) with delta (0, 0)
Screenshot: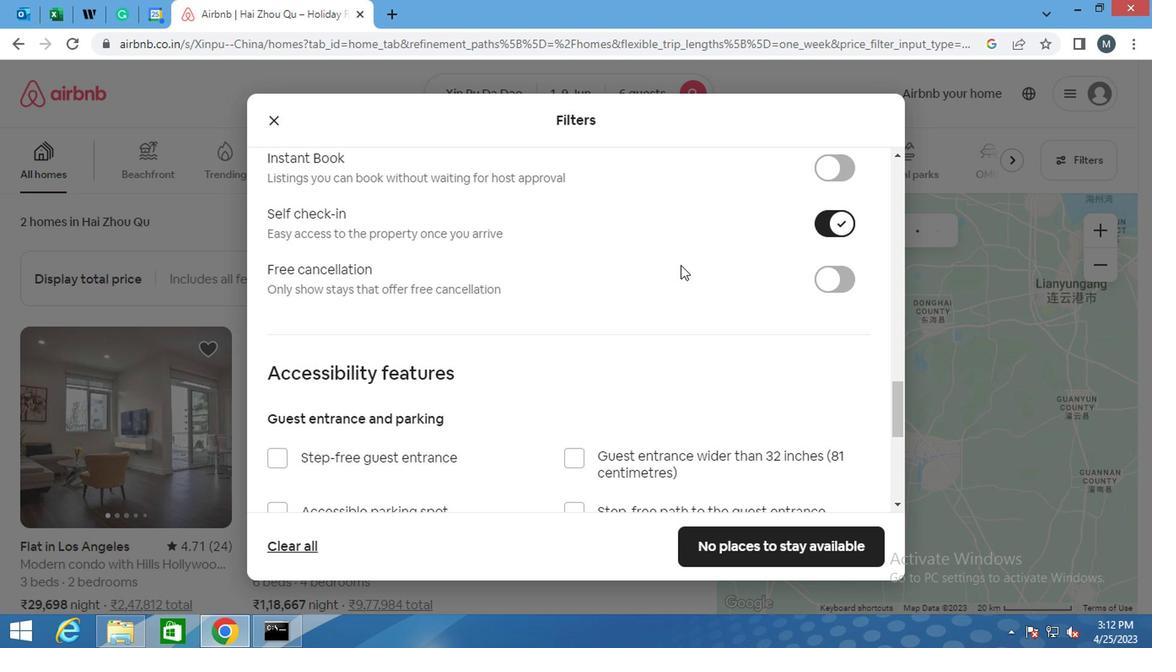 
Action: Mouse scrolled (677, 264) with delta (0, 0)
Screenshot: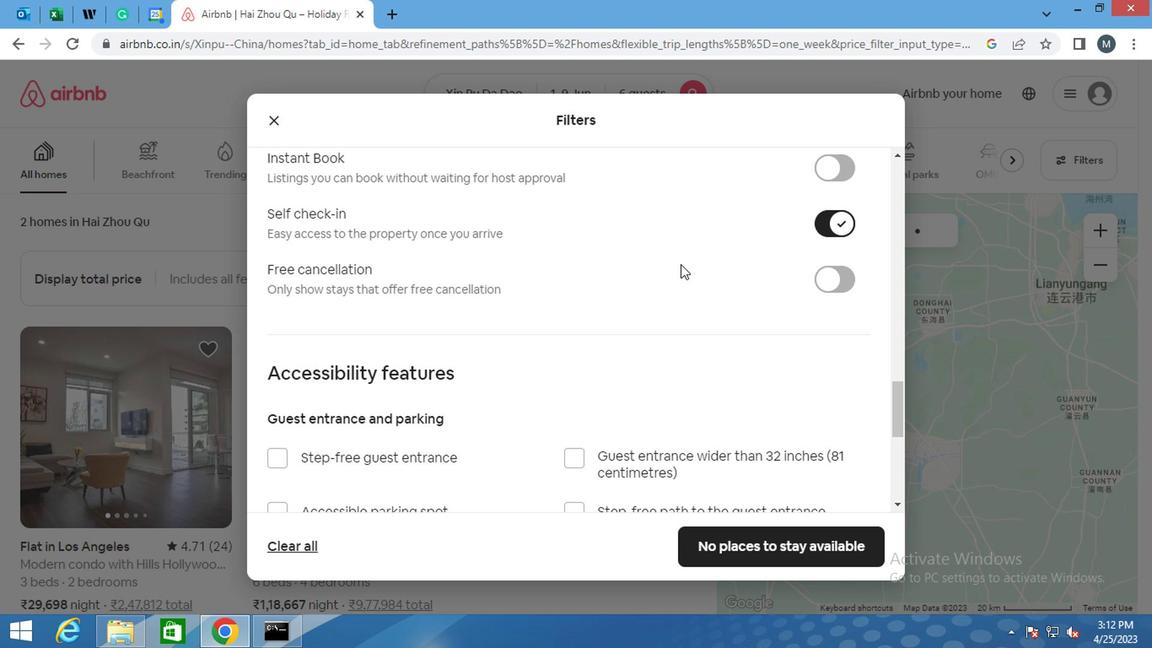 
Action: Mouse moved to (673, 264)
Screenshot: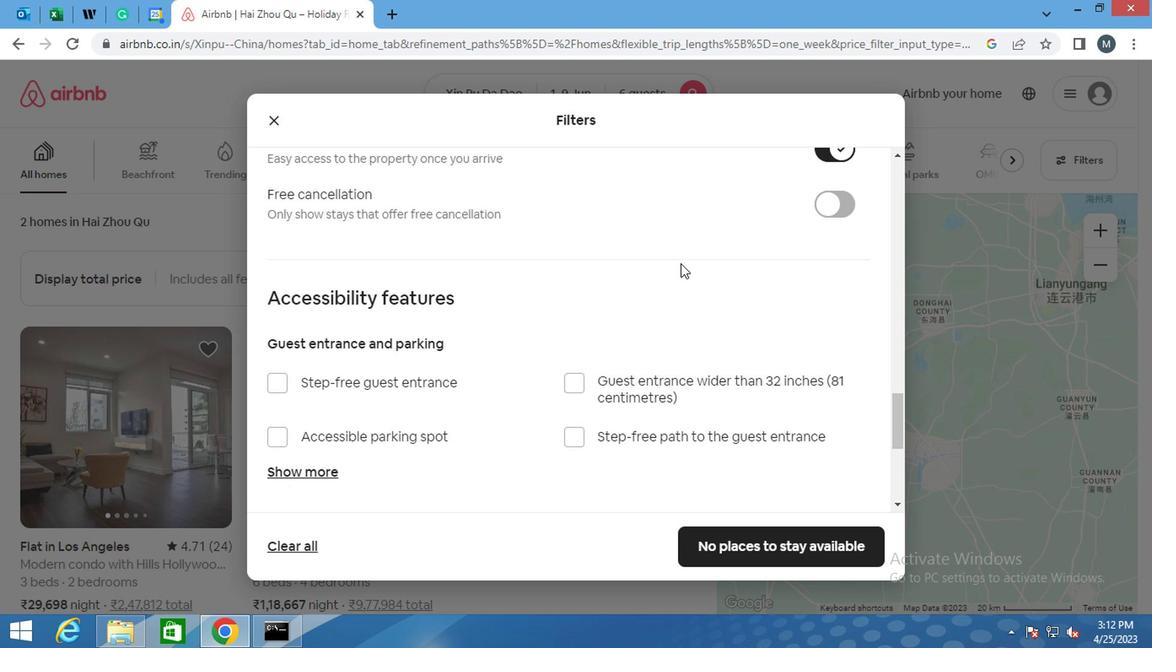 
Action: Mouse scrolled (673, 262) with delta (0, -1)
Screenshot: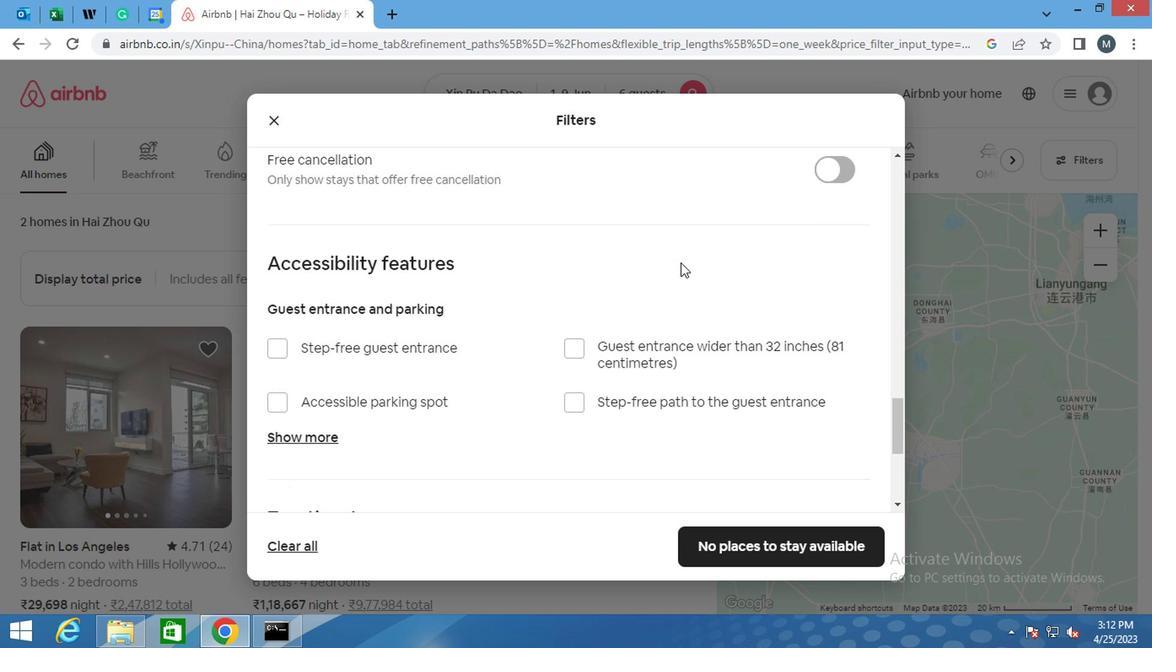 
Action: Mouse moved to (670, 268)
Screenshot: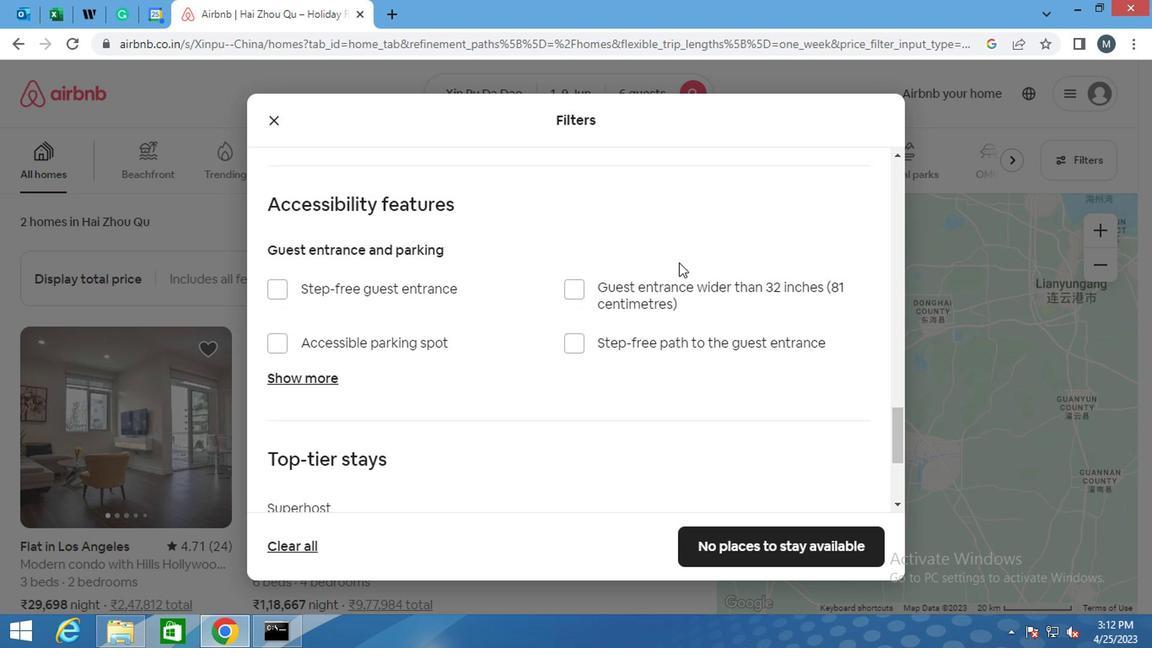 
Action: Mouse scrolled (670, 267) with delta (0, -1)
Screenshot: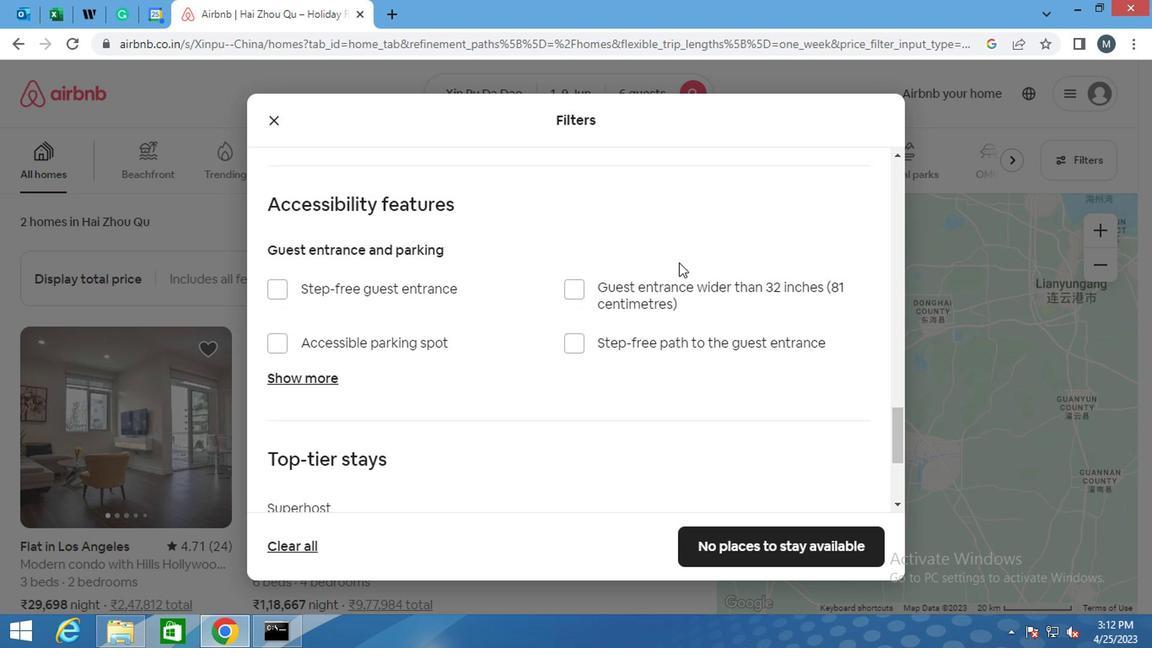 
Action: Mouse moved to (592, 303)
Screenshot: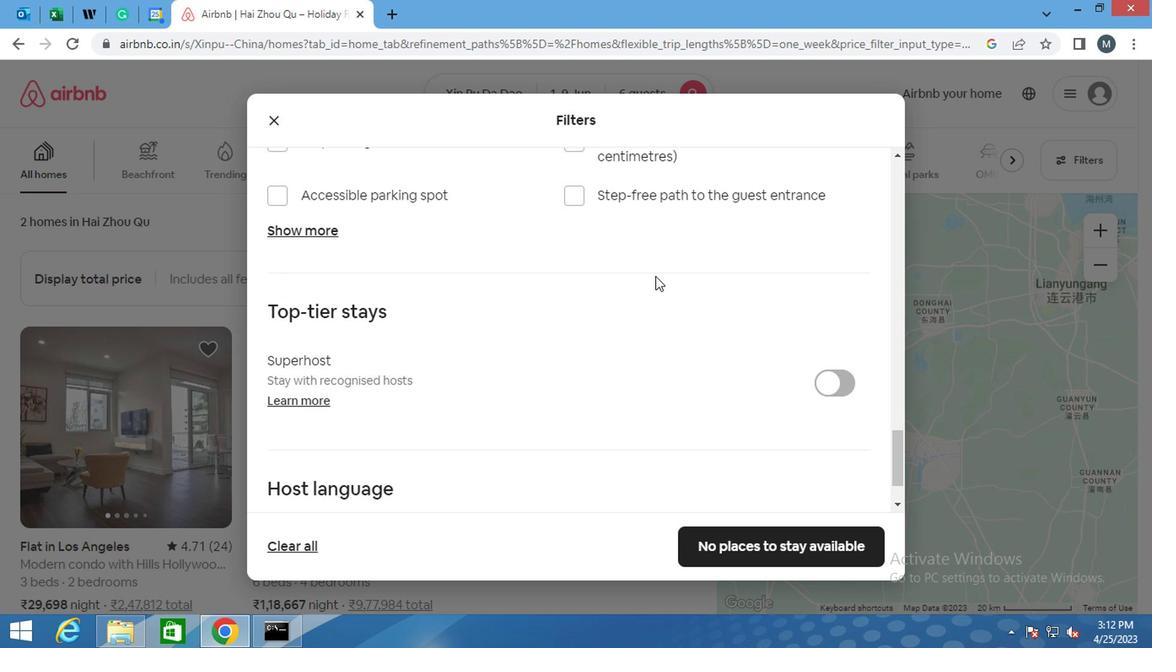 
Action: Mouse scrolled (592, 302) with delta (0, -1)
Screenshot: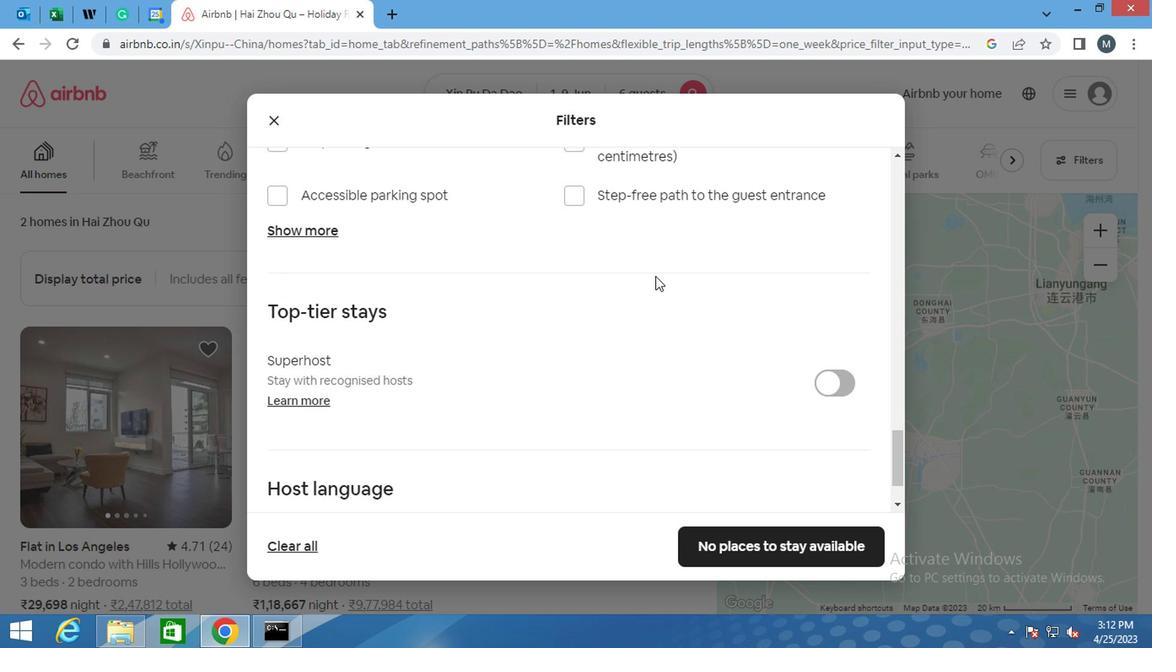 
Action: Mouse moved to (528, 330)
Screenshot: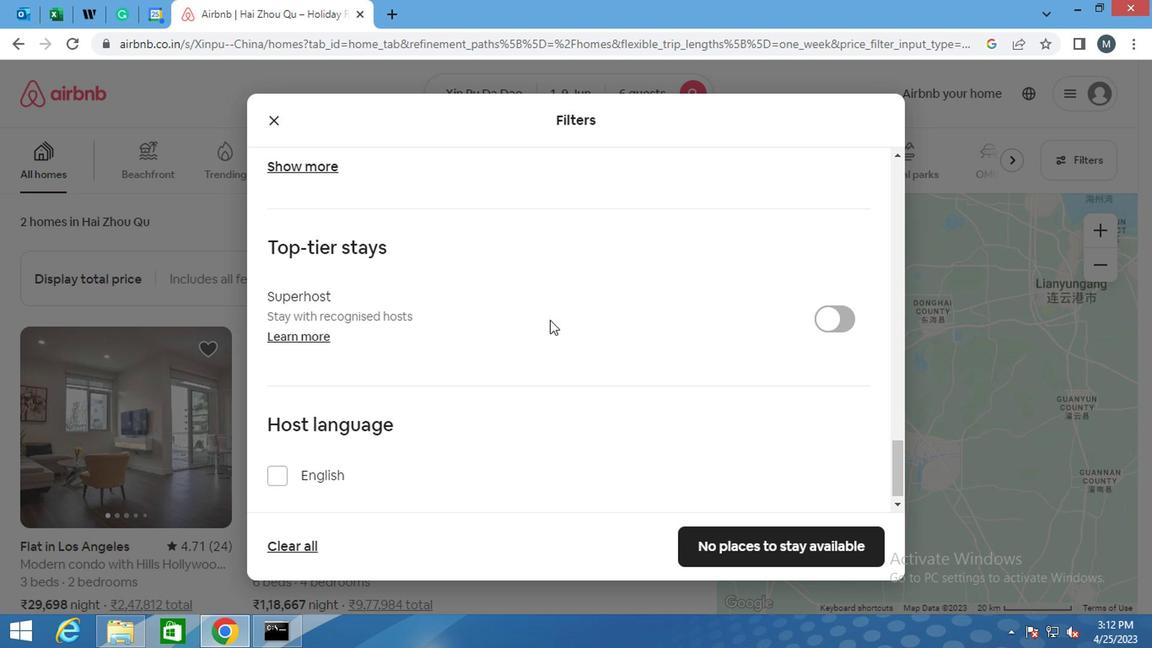 
Action: Mouse scrolled (528, 329) with delta (0, 0)
Screenshot: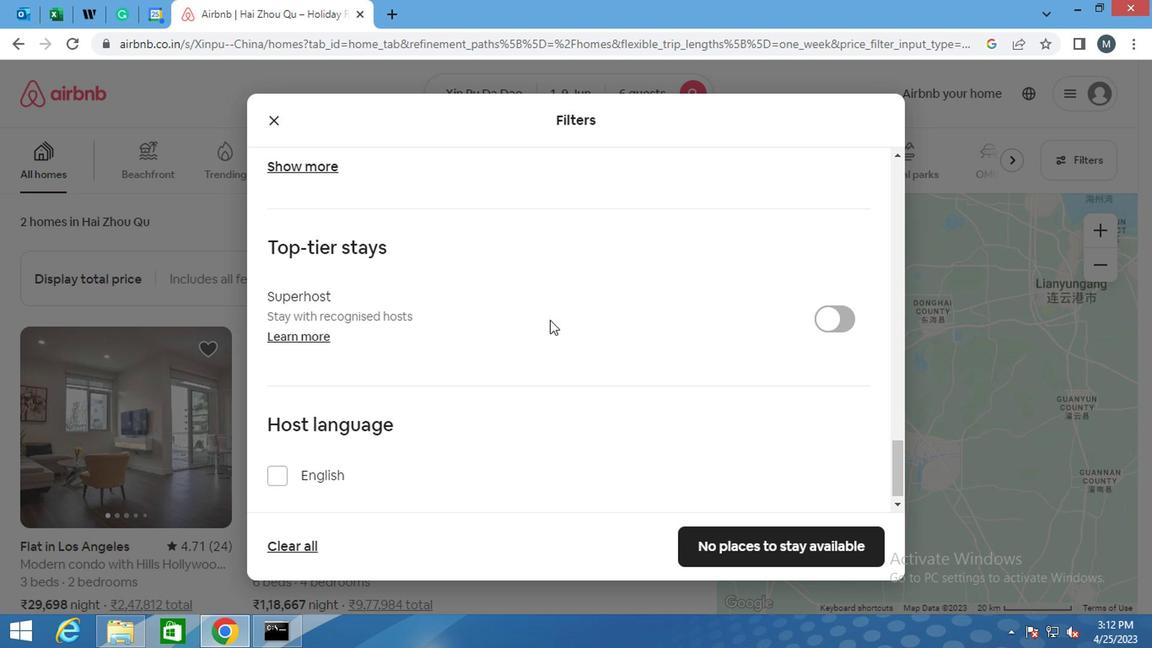 
Action: Mouse moved to (528, 331)
Screenshot: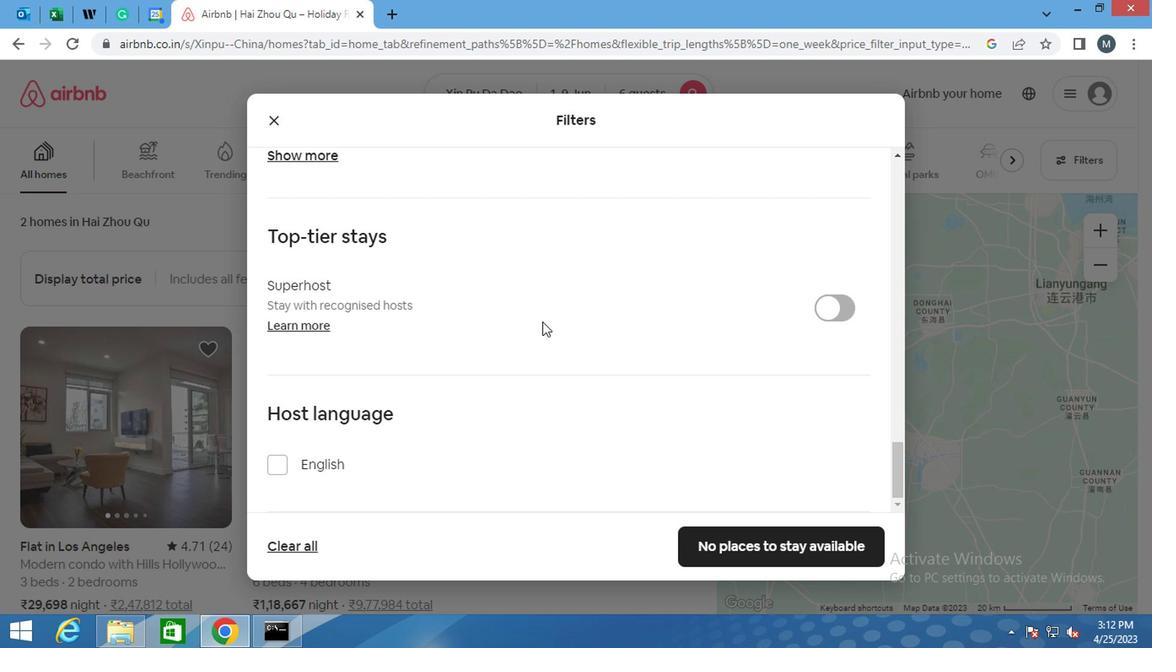 
Action: Mouse scrolled (528, 331) with delta (0, 0)
Screenshot: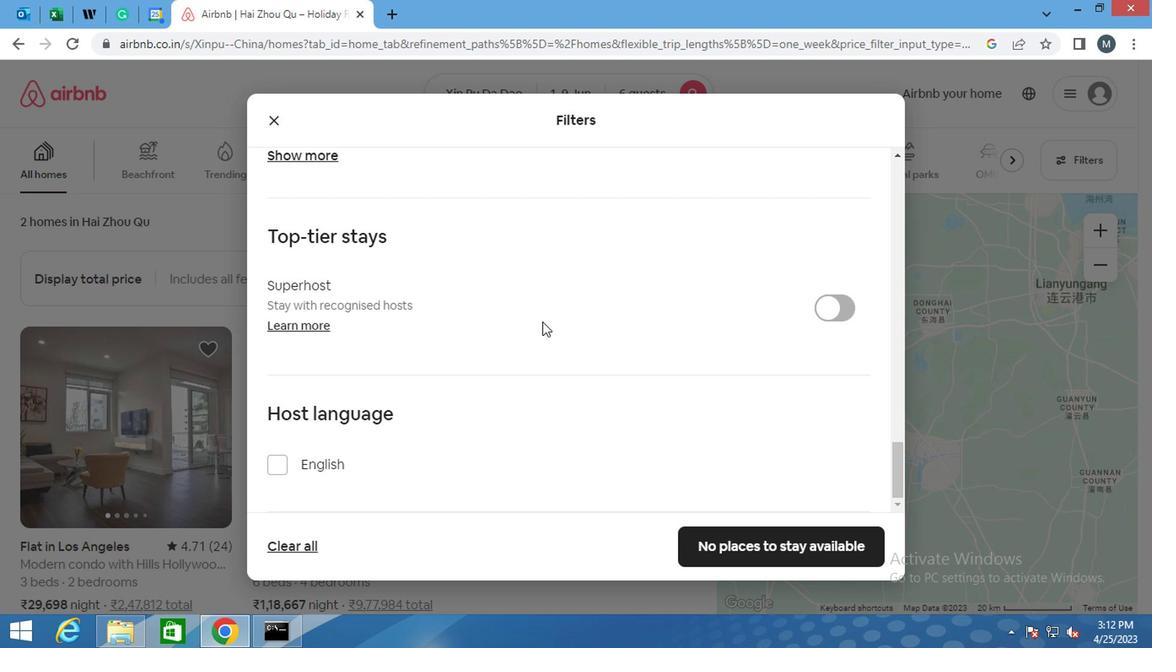 
Action: Mouse moved to (504, 377)
Screenshot: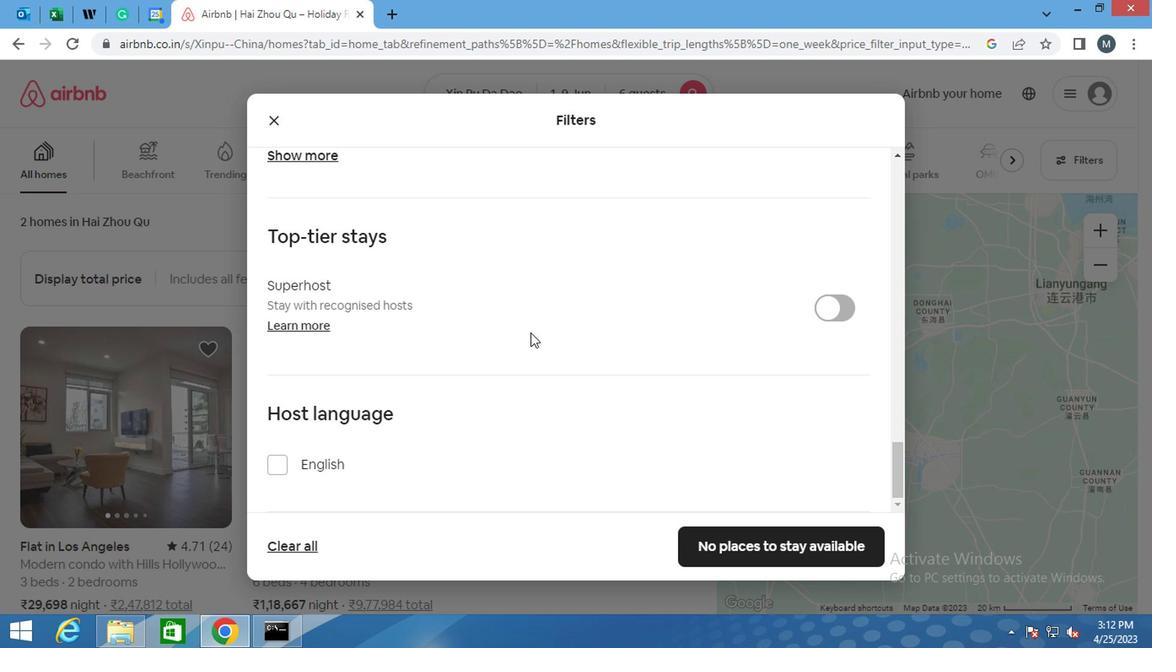 
Action: Mouse scrolled (504, 376) with delta (0, -1)
Screenshot: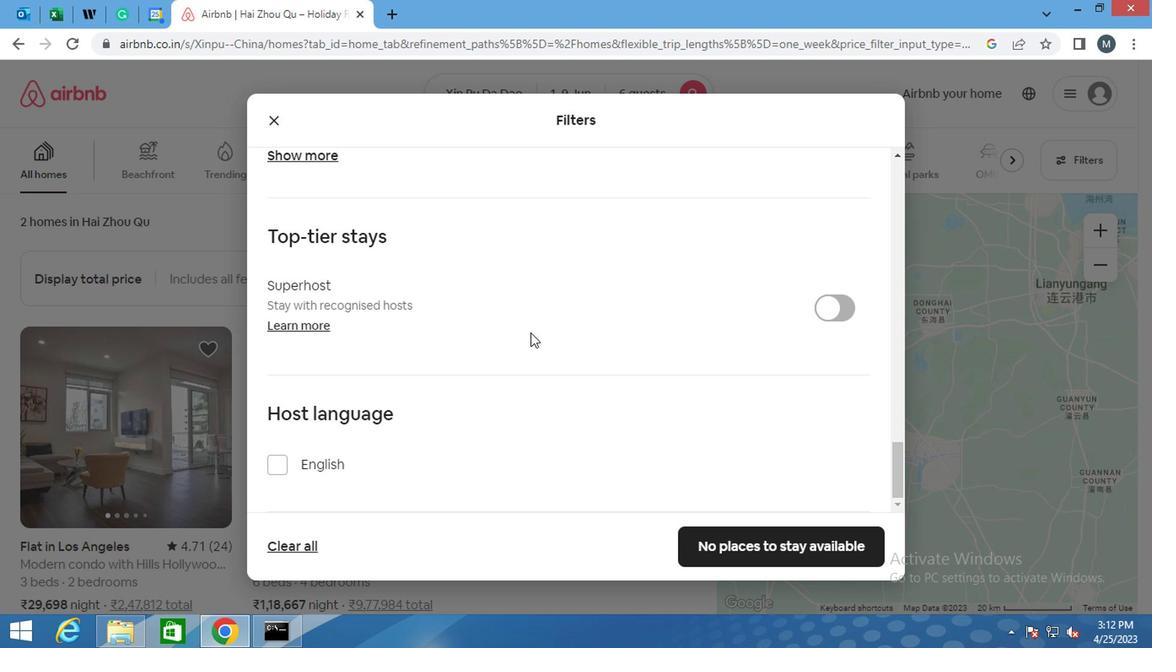 
Action: Mouse moved to (502, 388)
Screenshot: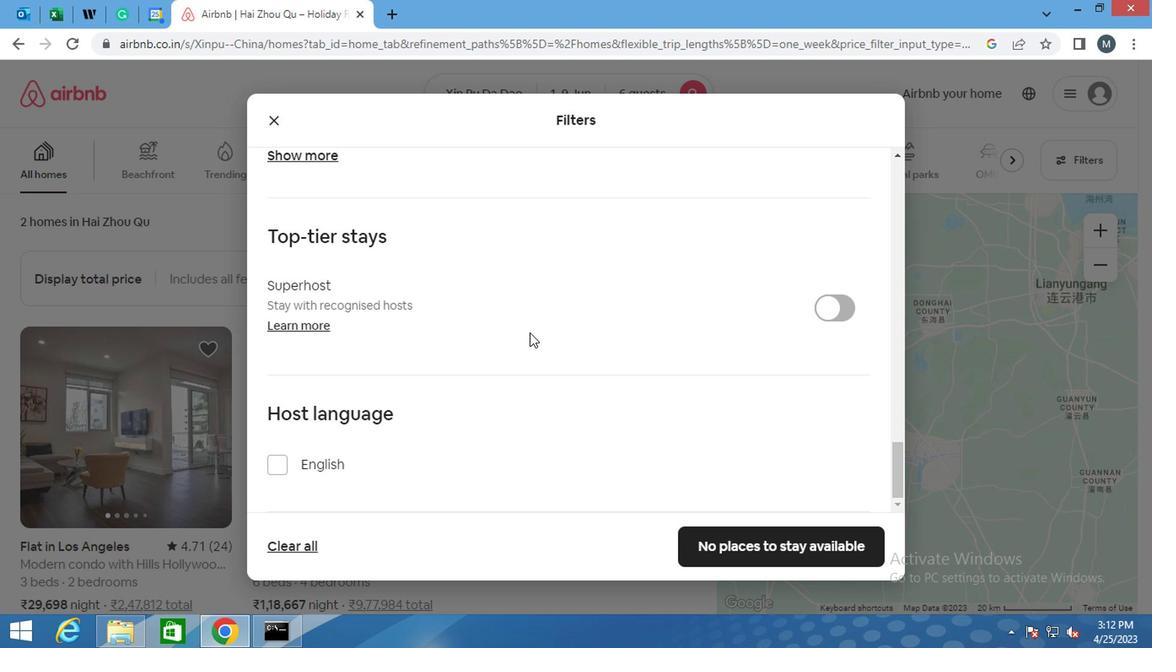 
Action: Mouse scrolled (502, 387) with delta (0, 0)
Screenshot: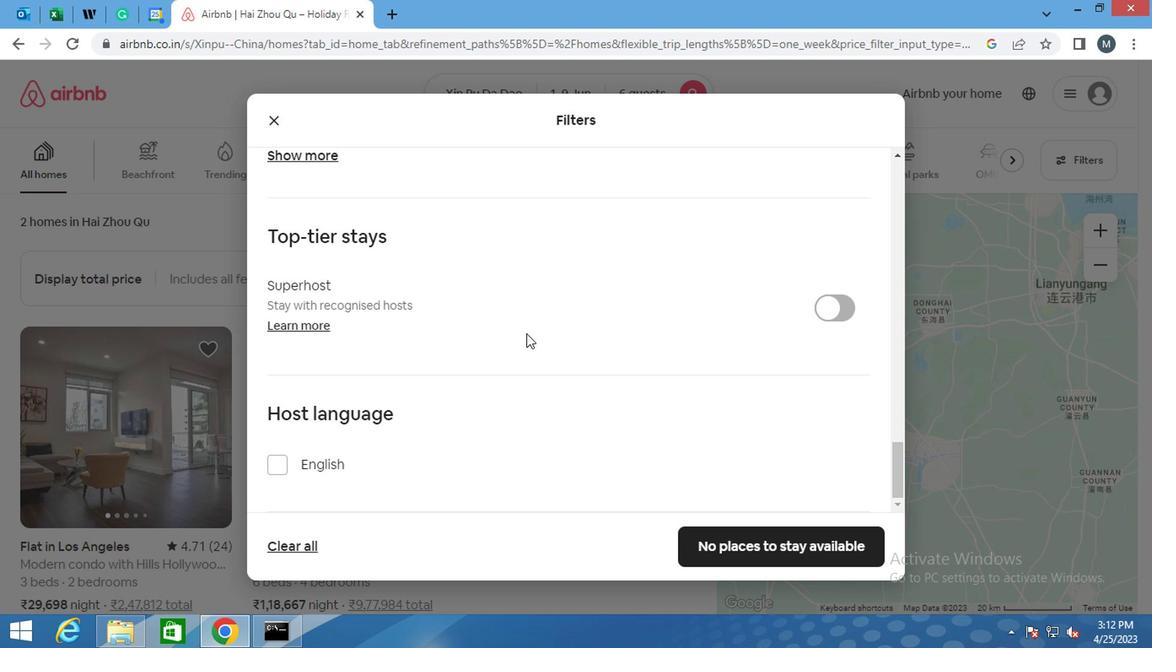 
Action: Mouse moved to (502, 394)
Screenshot: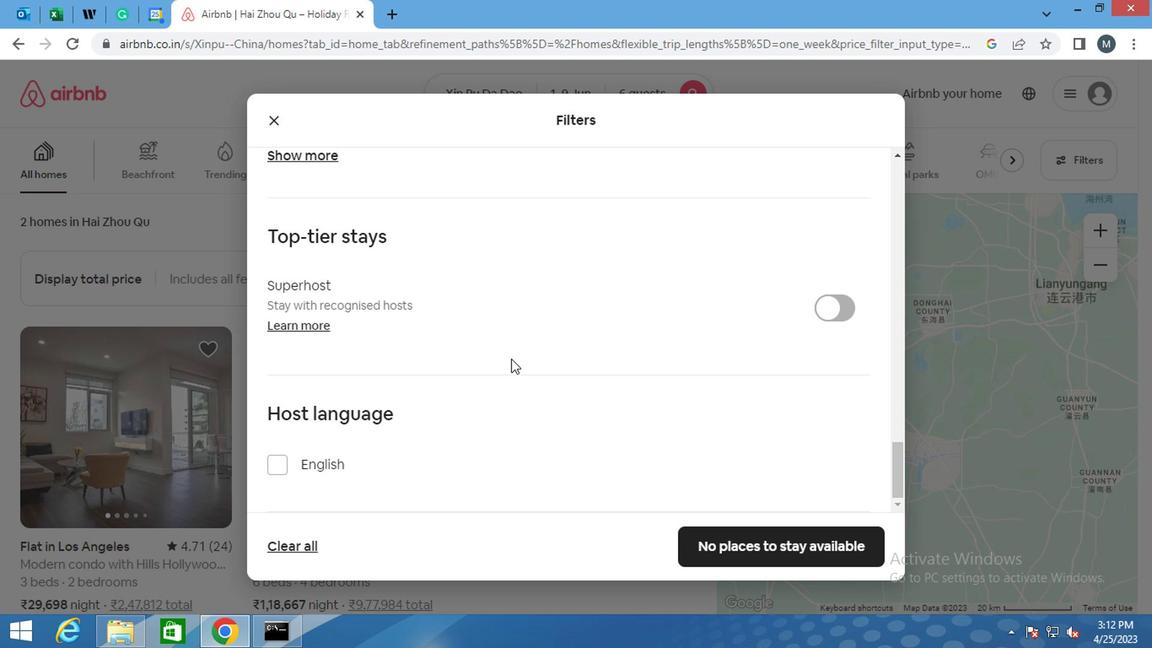 
Action: Mouse scrolled (502, 393) with delta (0, -1)
Screenshot: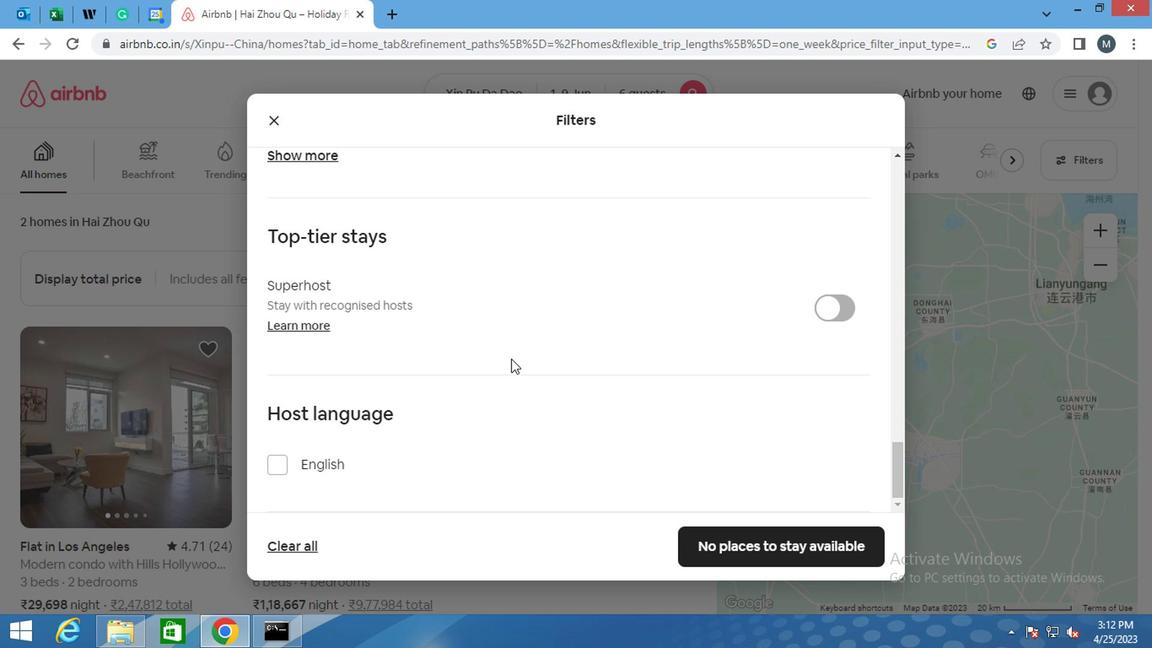 
Action: Mouse moved to (664, 413)
Screenshot: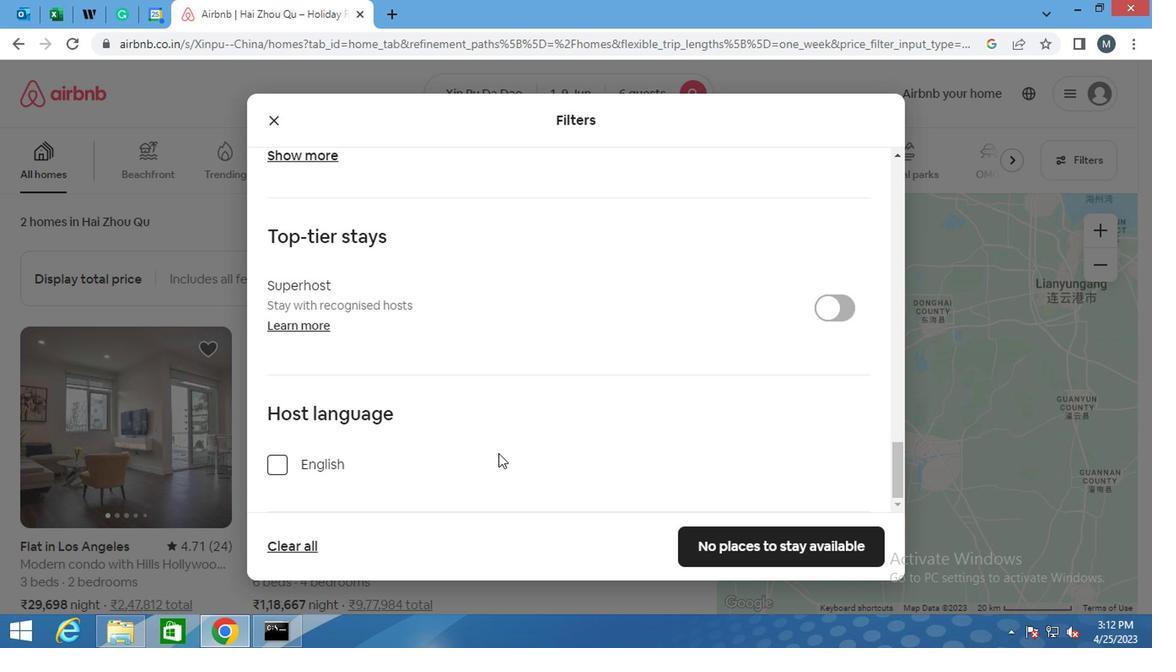 
Action: Mouse scrolled (664, 412) with delta (0, -1)
Screenshot: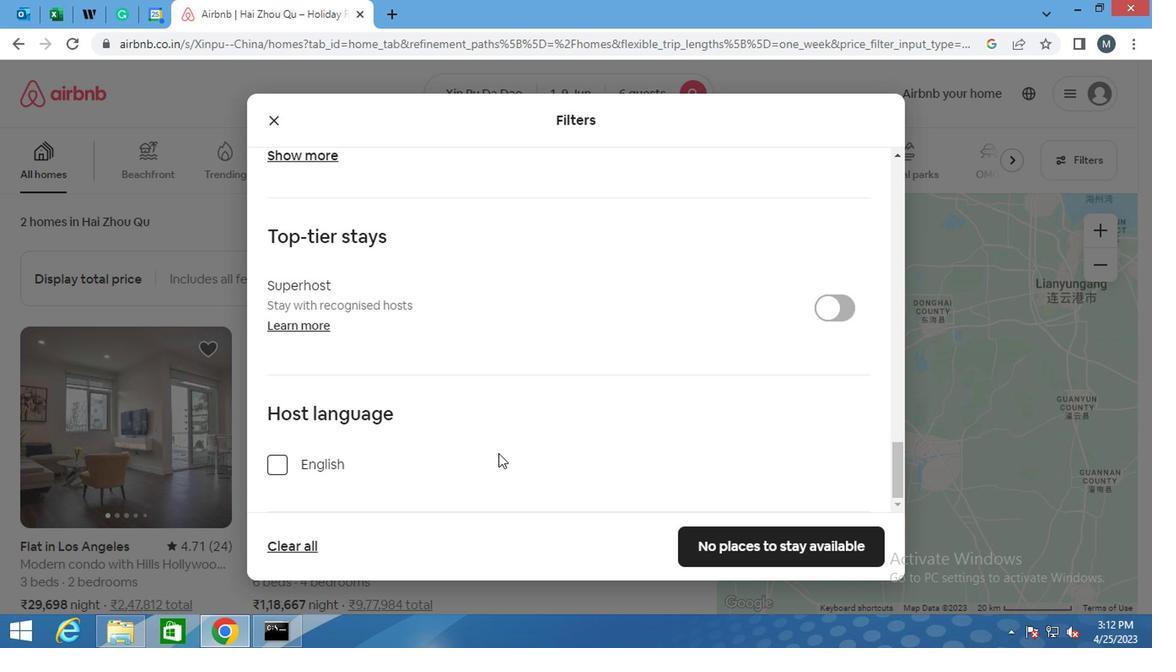 
Action: Mouse moved to (664, 419)
Screenshot: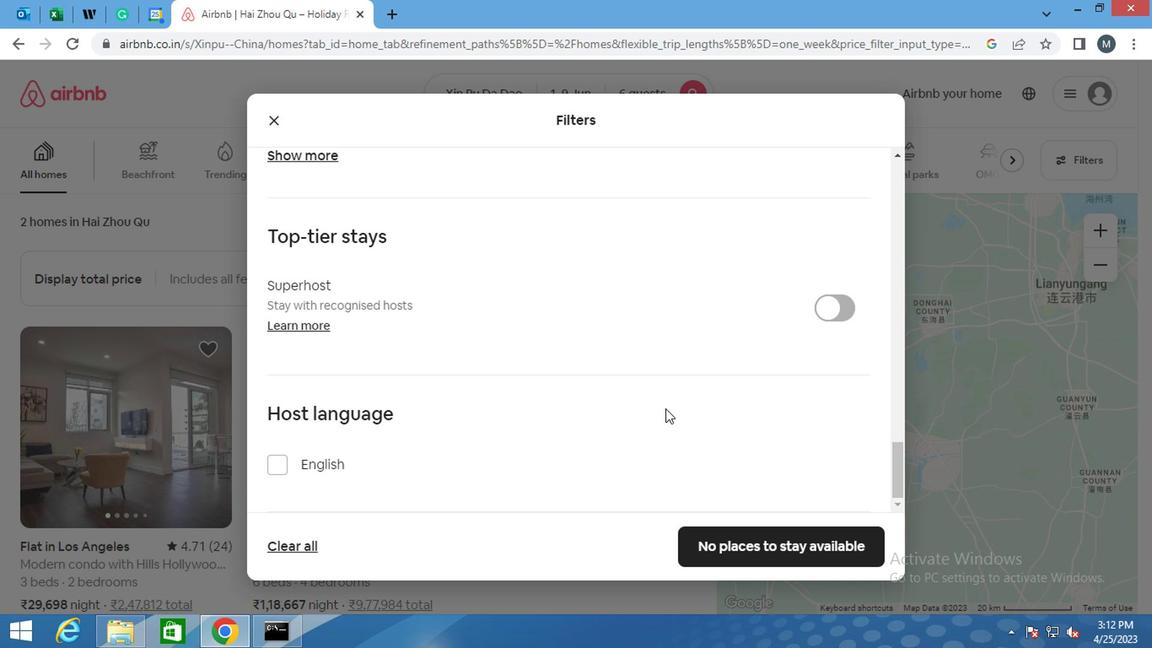 
Action: Mouse scrolled (664, 418) with delta (0, -1)
Screenshot: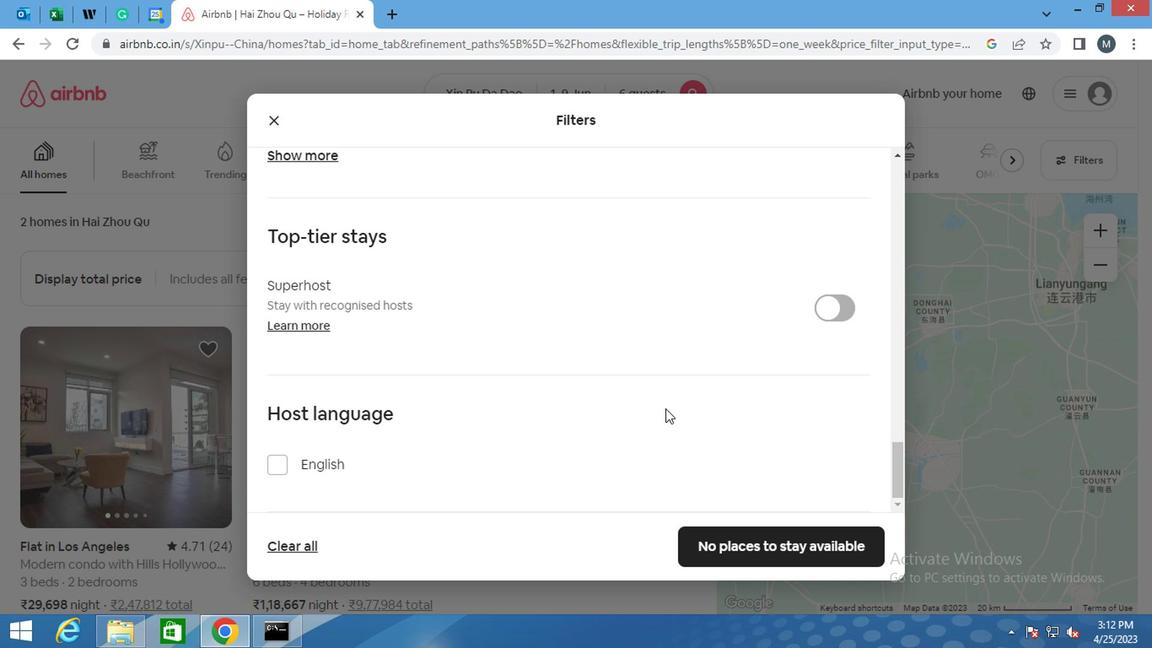 
Action: Mouse moved to (781, 547)
Screenshot: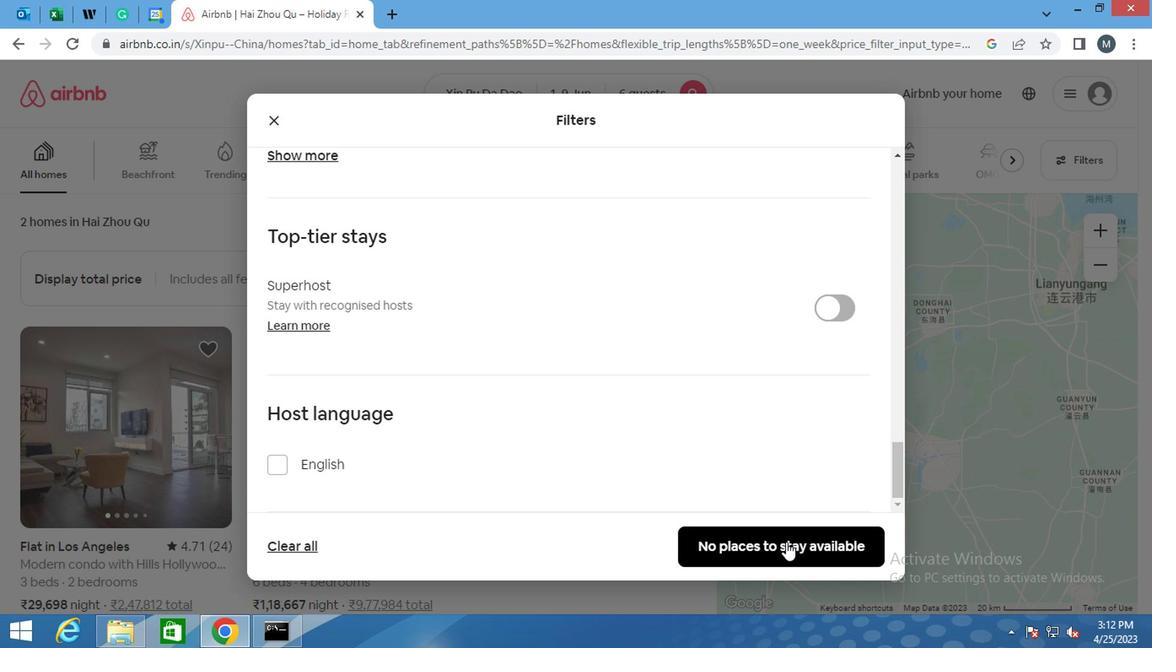 
Action: Mouse pressed left at (781, 547)
Screenshot: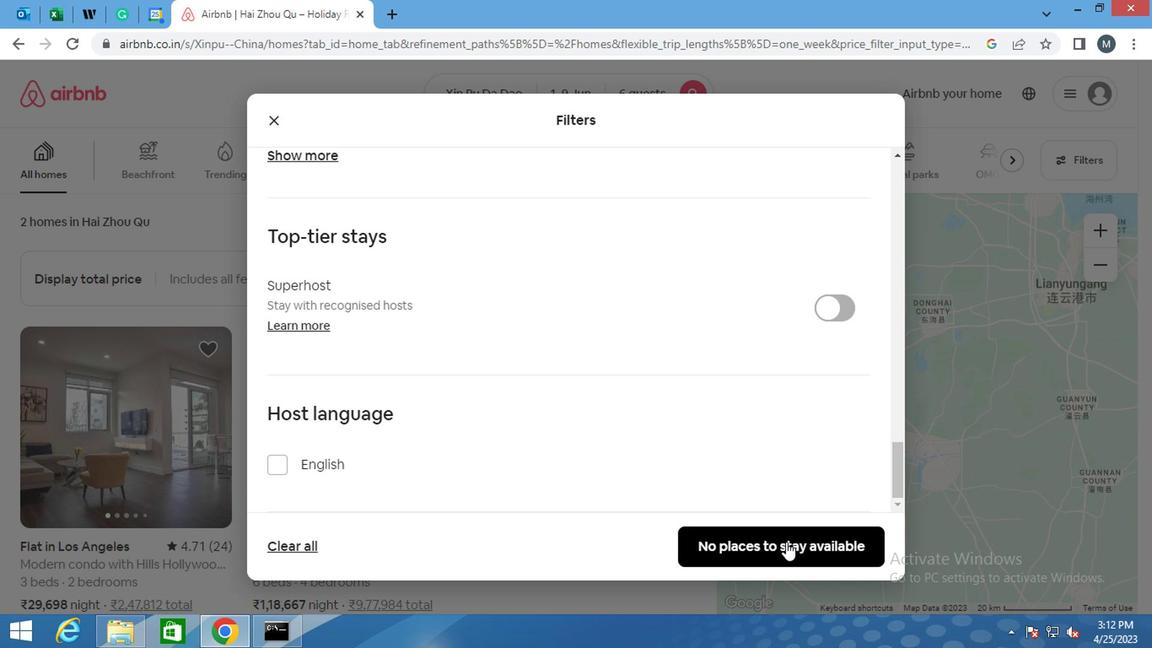 
Action: Mouse moved to (780, 549)
Screenshot: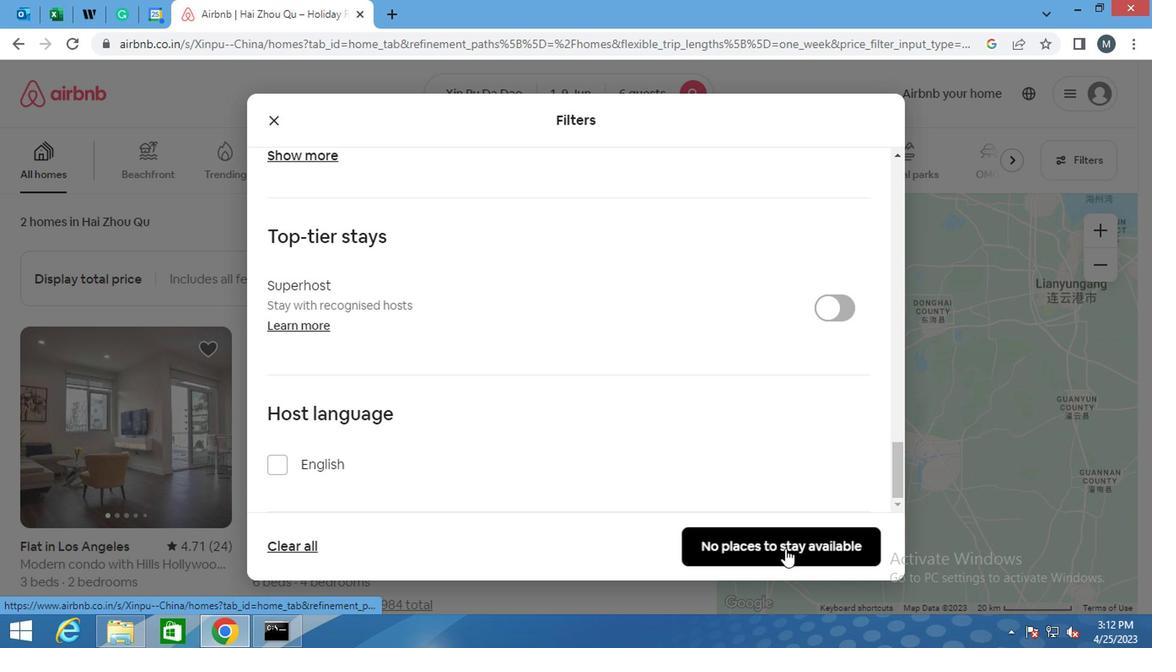 
